 Task: For heading Calibri with Bold.  font size for heading24,  'Change the font style of data to'Bell MT.  and font size to 16,  Change the alignment of both headline & data to Align middle & Align Center.  In the sheet   Alpha Sales templetes book
Action: Mouse moved to (47, 150)
Screenshot: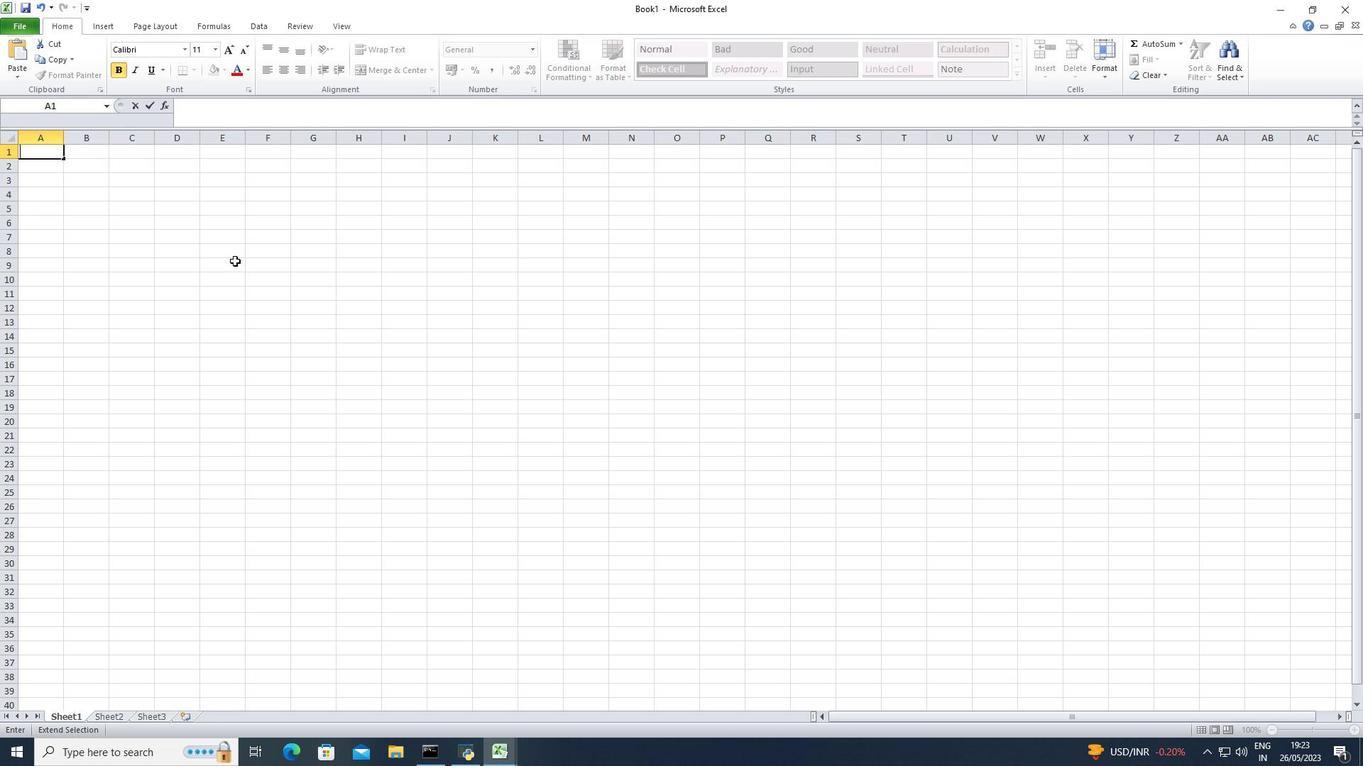
Action: Mouse pressed left at (47, 150)
Screenshot: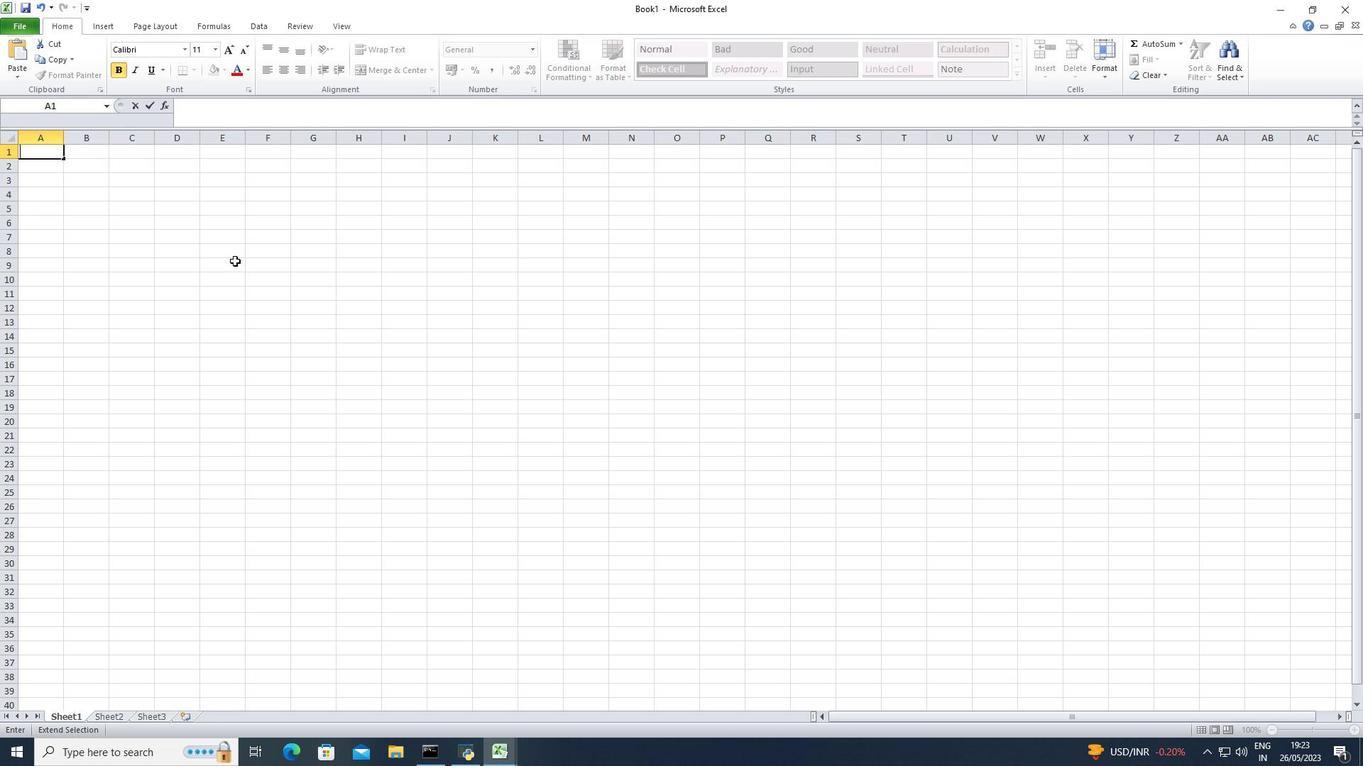 
Action: Mouse pressed left at (47, 150)
Screenshot: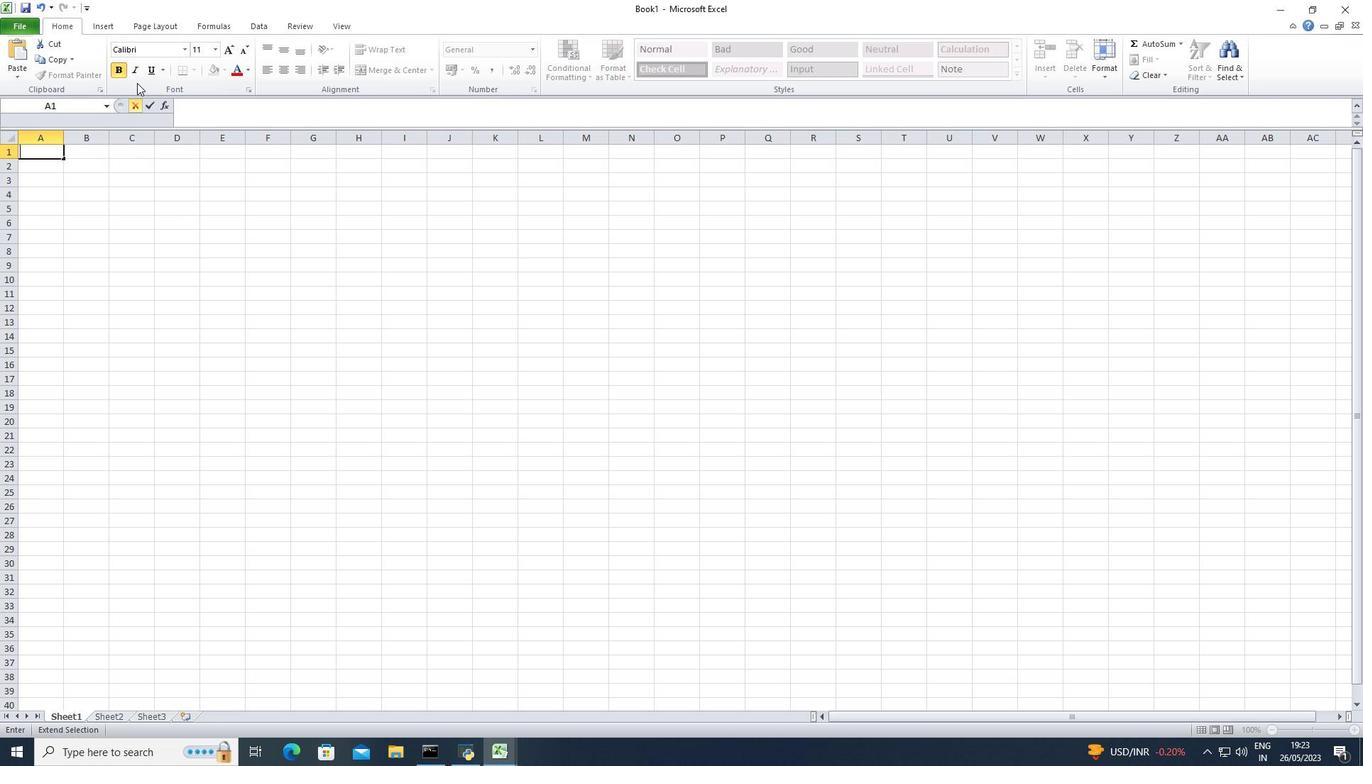 
Action: Mouse pressed left at (47, 150)
Screenshot: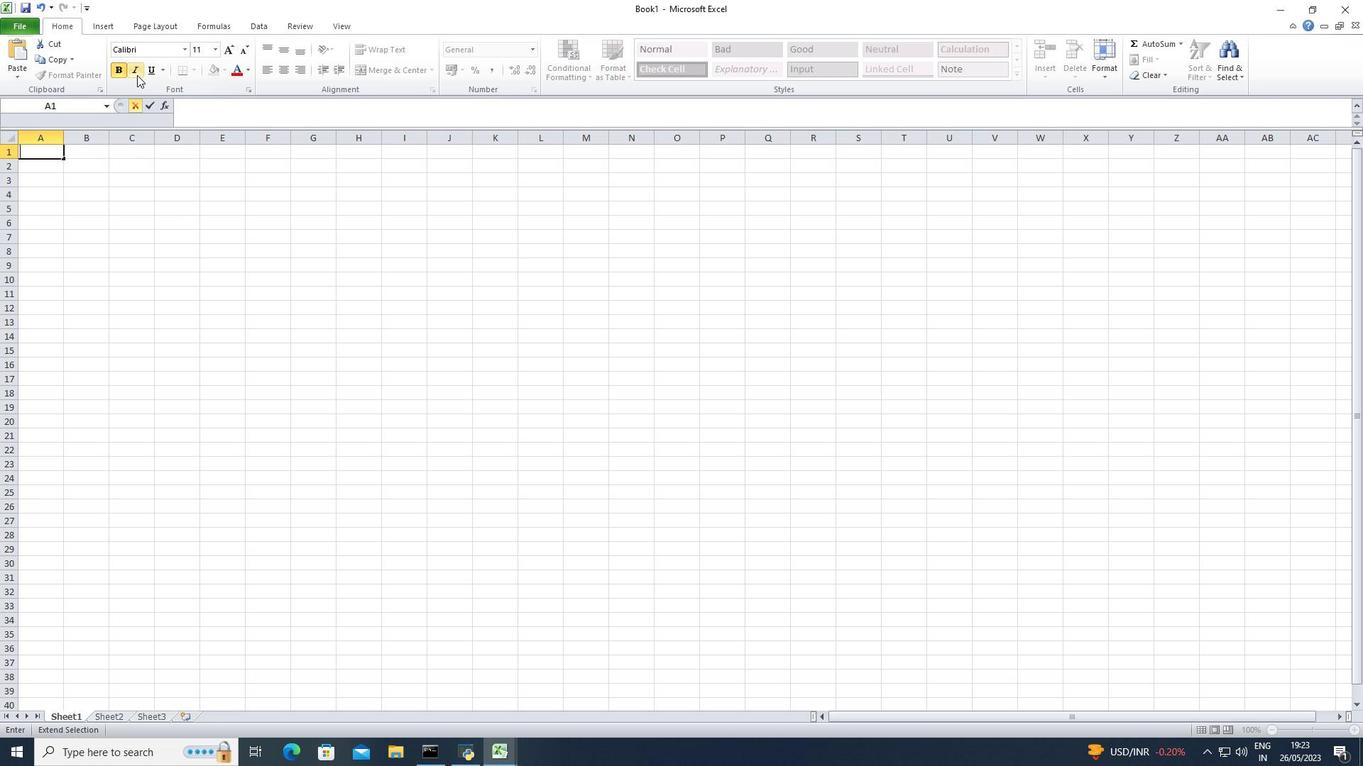 
Action: Mouse moved to (218, 47)
Screenshot: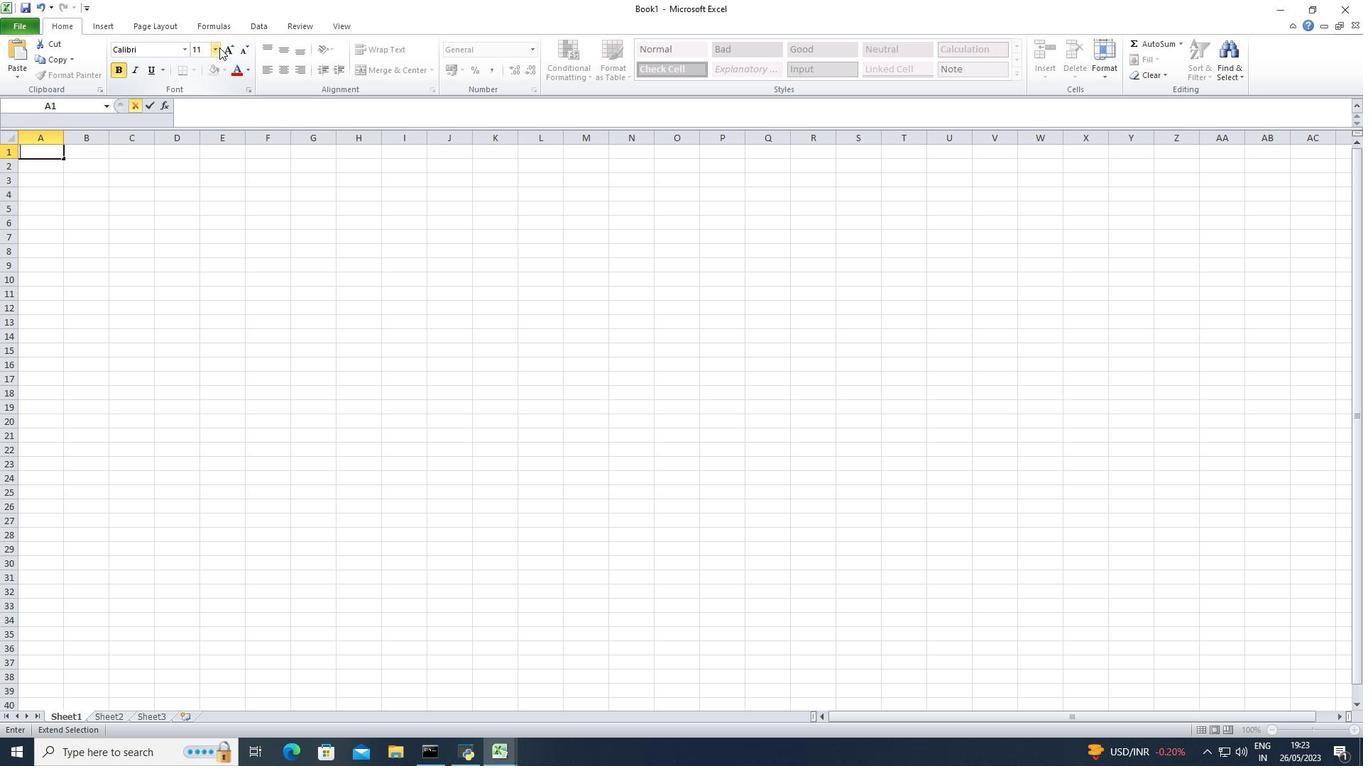 
Action: Mouse pressed left at (218, 47)
Screenshot: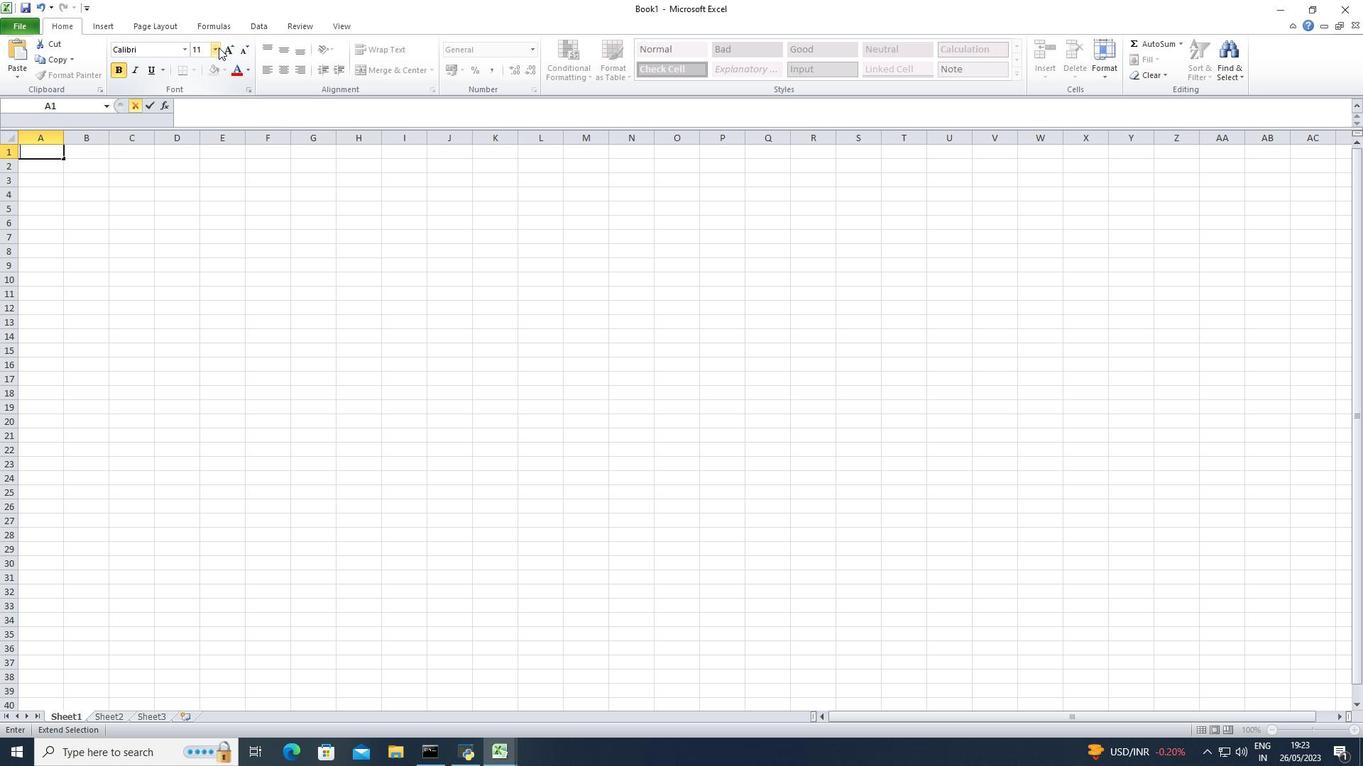 
Action: Mouse moved to (199, 184)
Screenshot: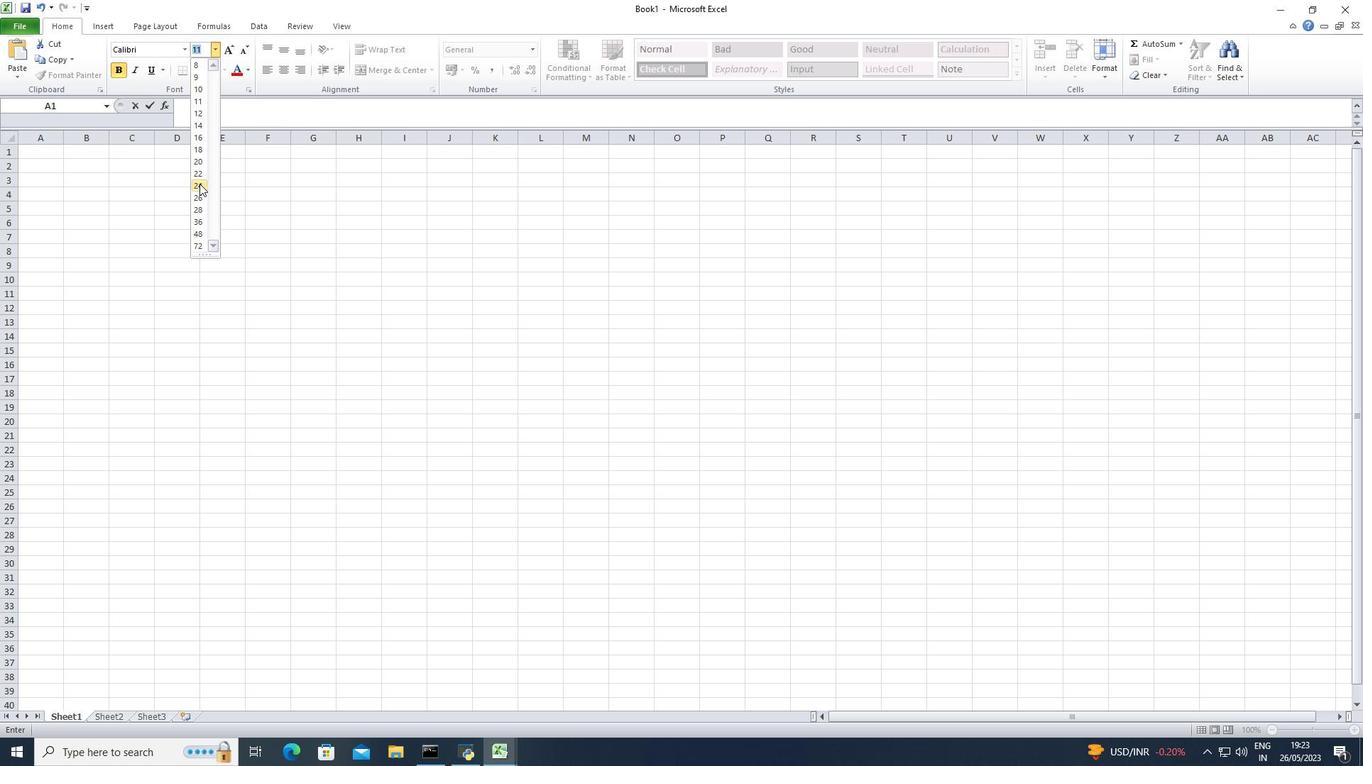 
Action: Mouse pressed left at (199, 184)
Screenshot: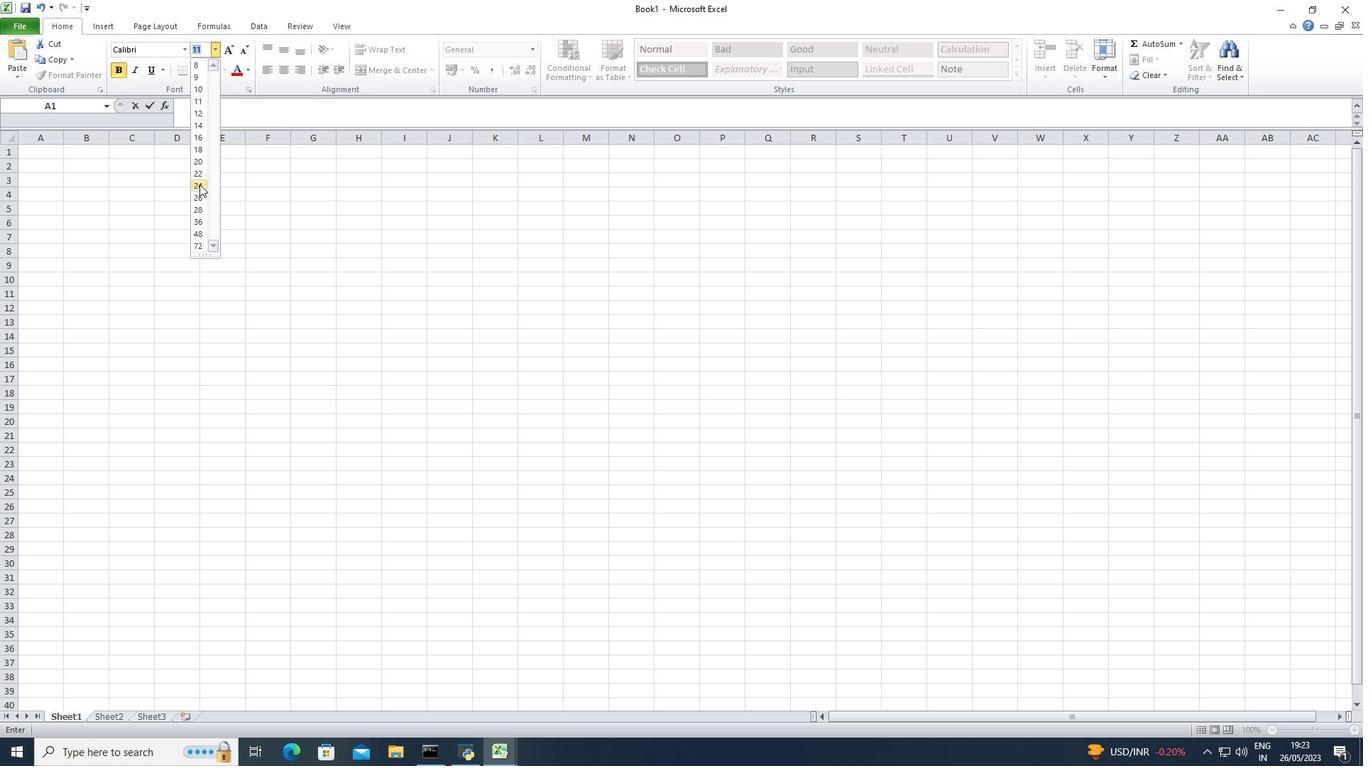 
Action: Mouse moved to (119, 61)
Screenshot: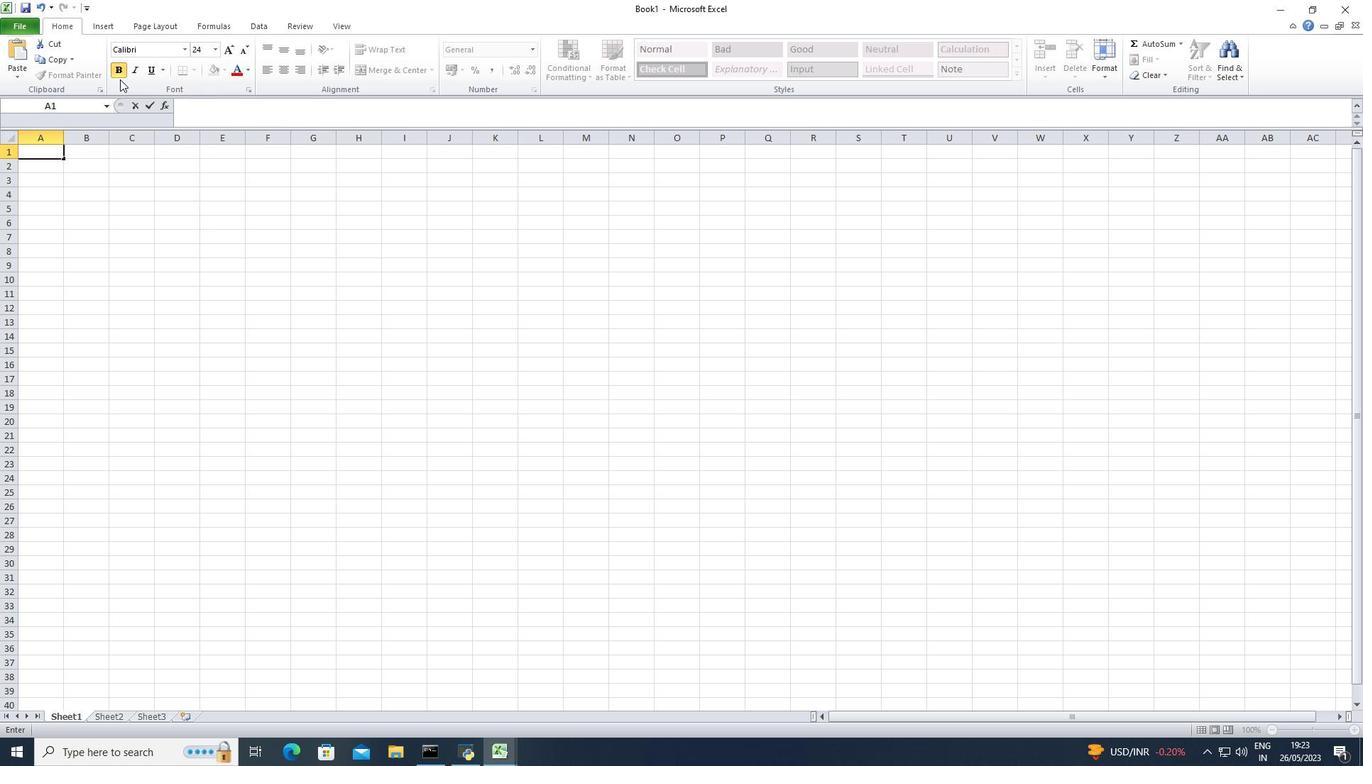 
Action: Mouse pressed left at (119, 61)
Screenshot: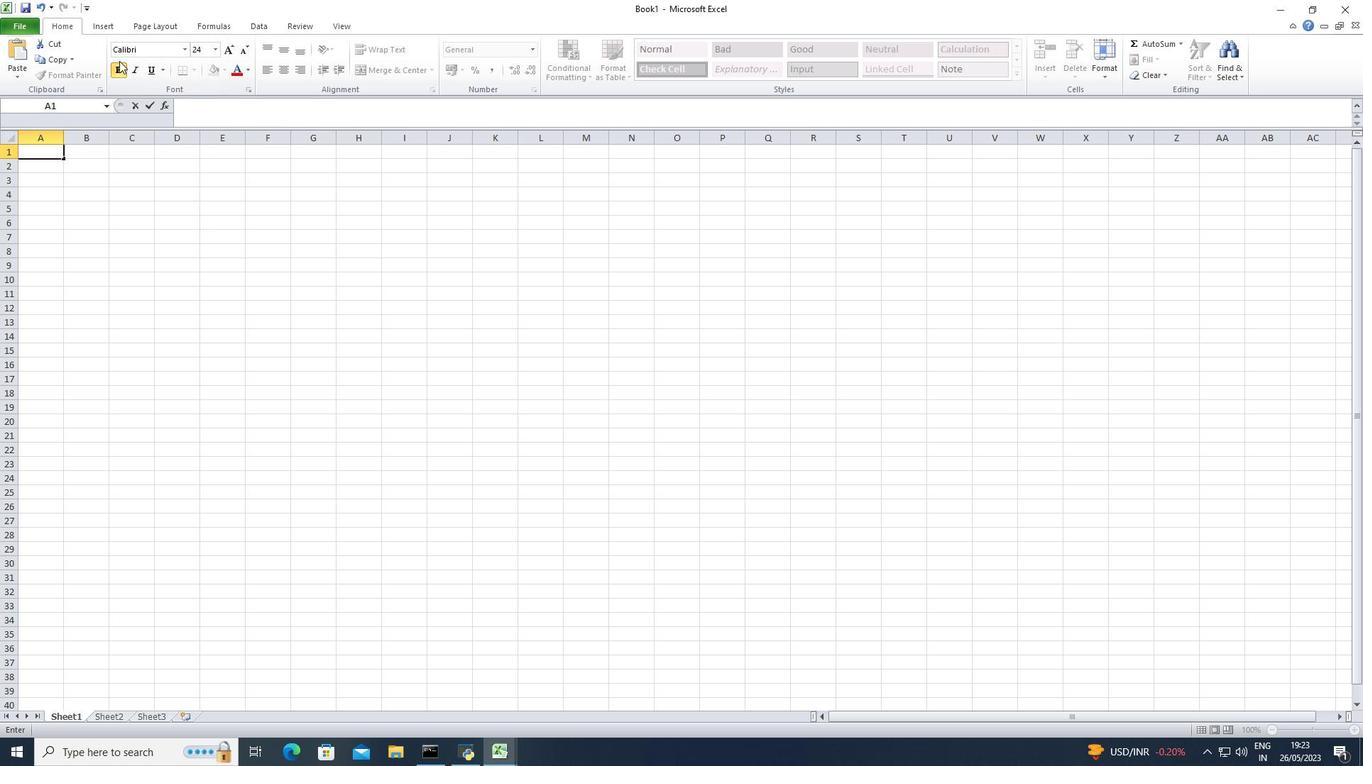 
Action: Mouse moved to (46, 156)
Screenshot: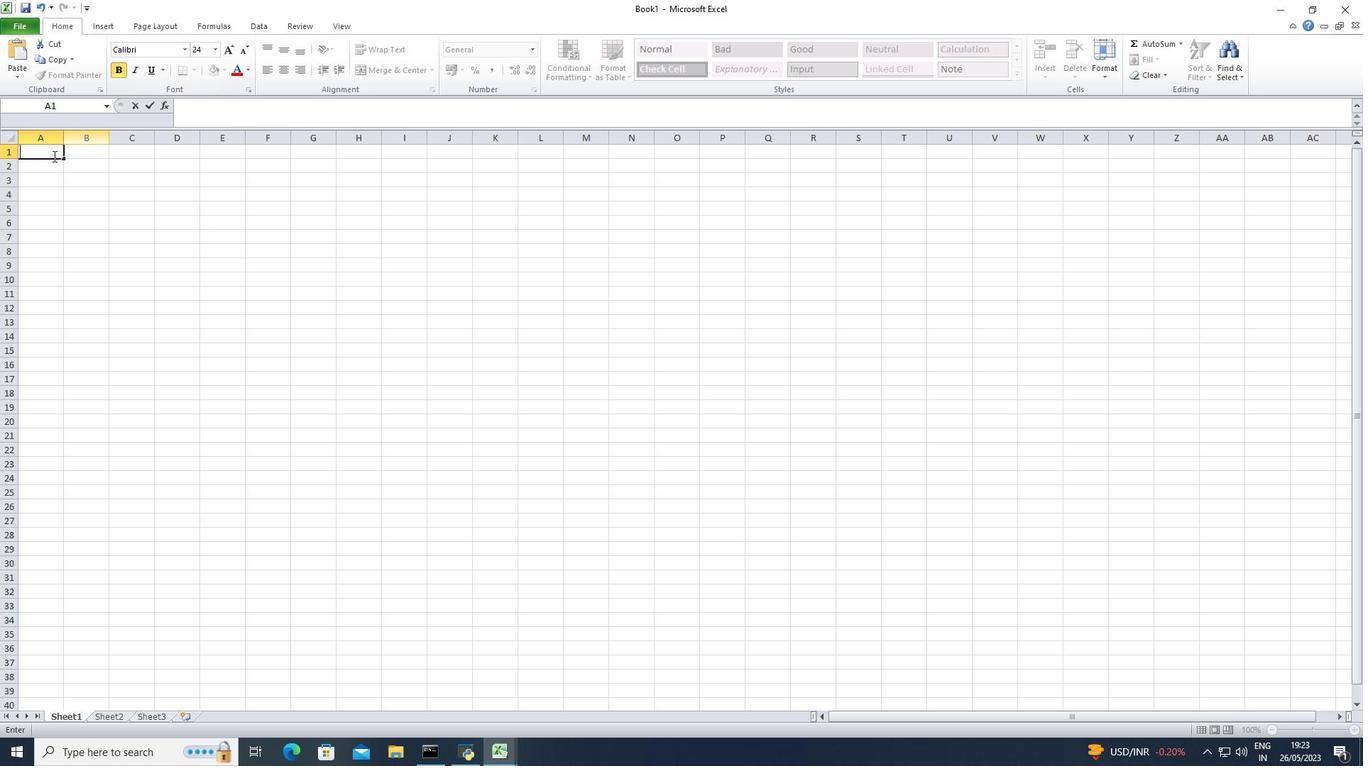 
Action: Mouse pressed left at (46, 156)
Screenshot: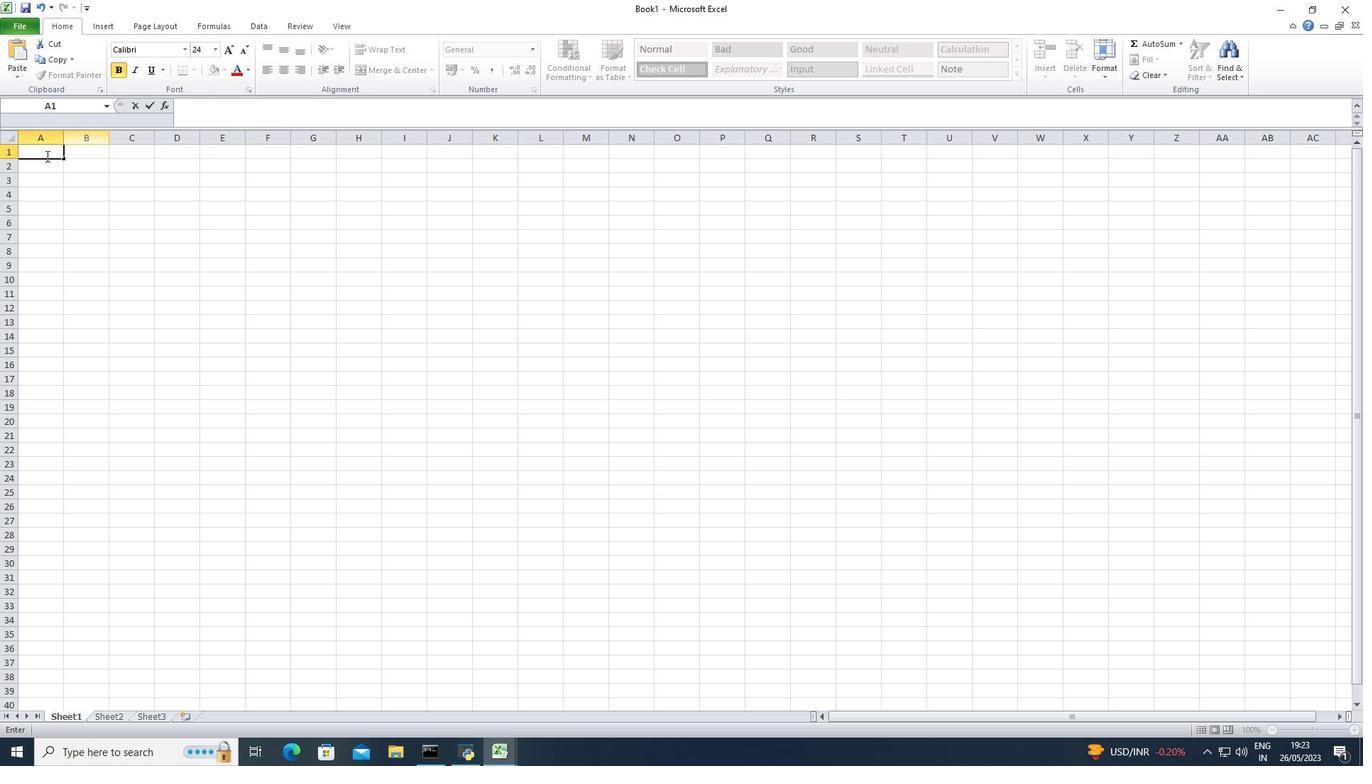 
Action: Key pressed be<Key.backspace><Key.backspace><Key.caps_lock>BELL<Key.space>NT
Screenshot: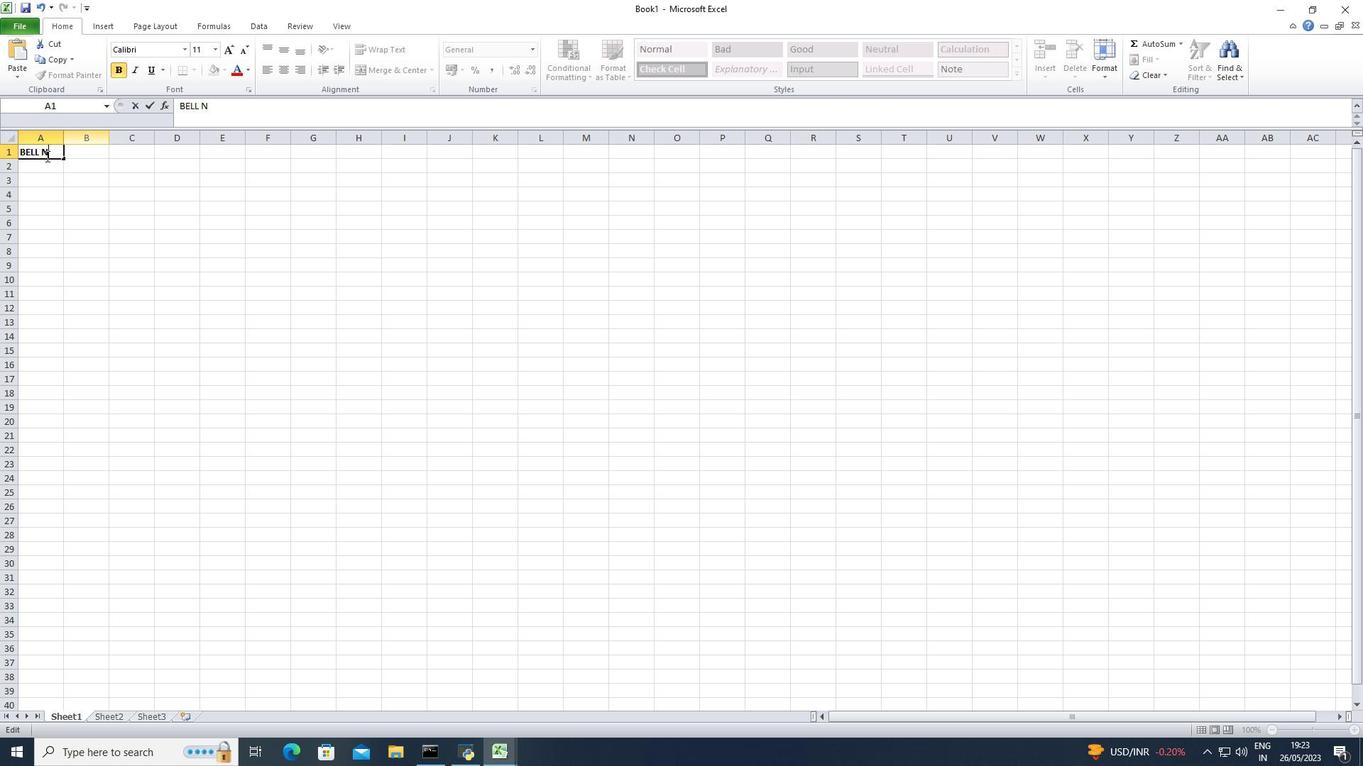 
Action: Mouse moved to (51, 161)
Screenshot: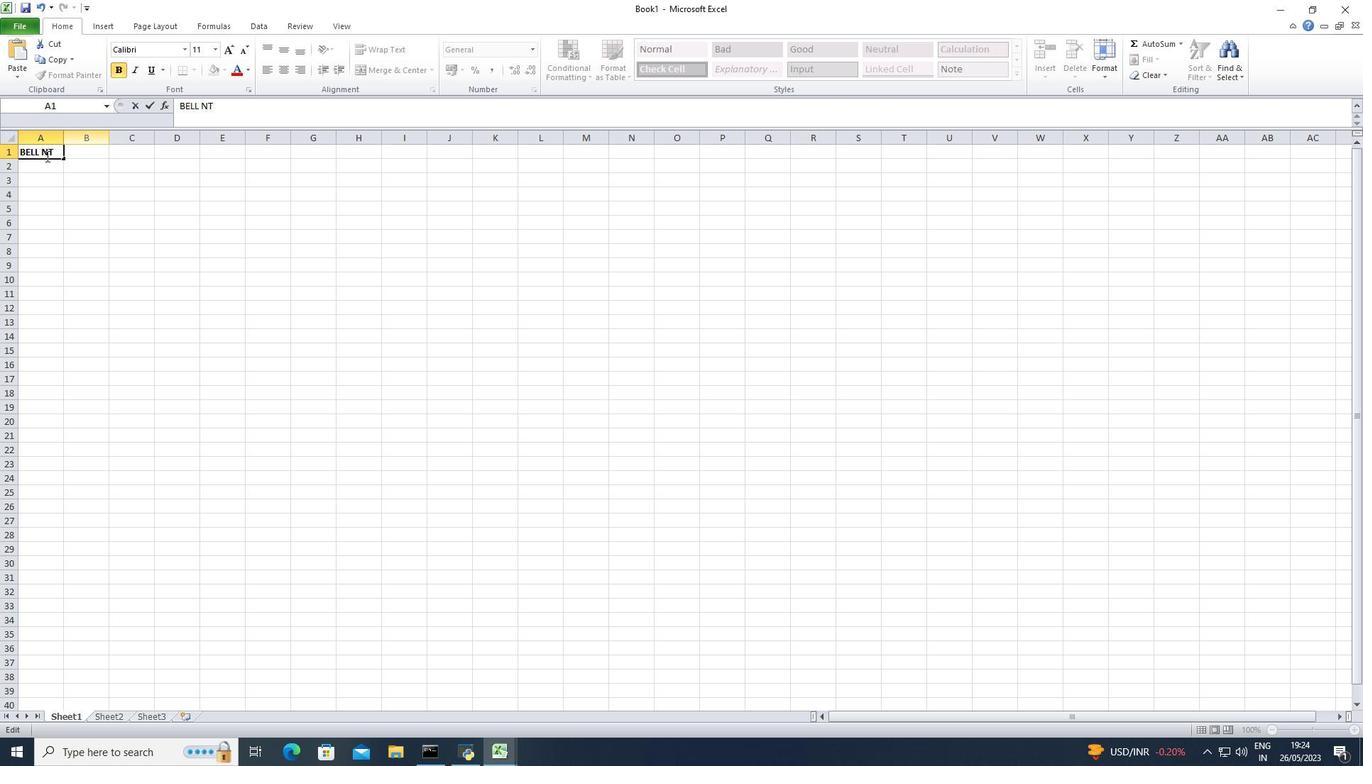 
Action: Key pressed <Key.backspace><Key.backspace>MT
Screenshot: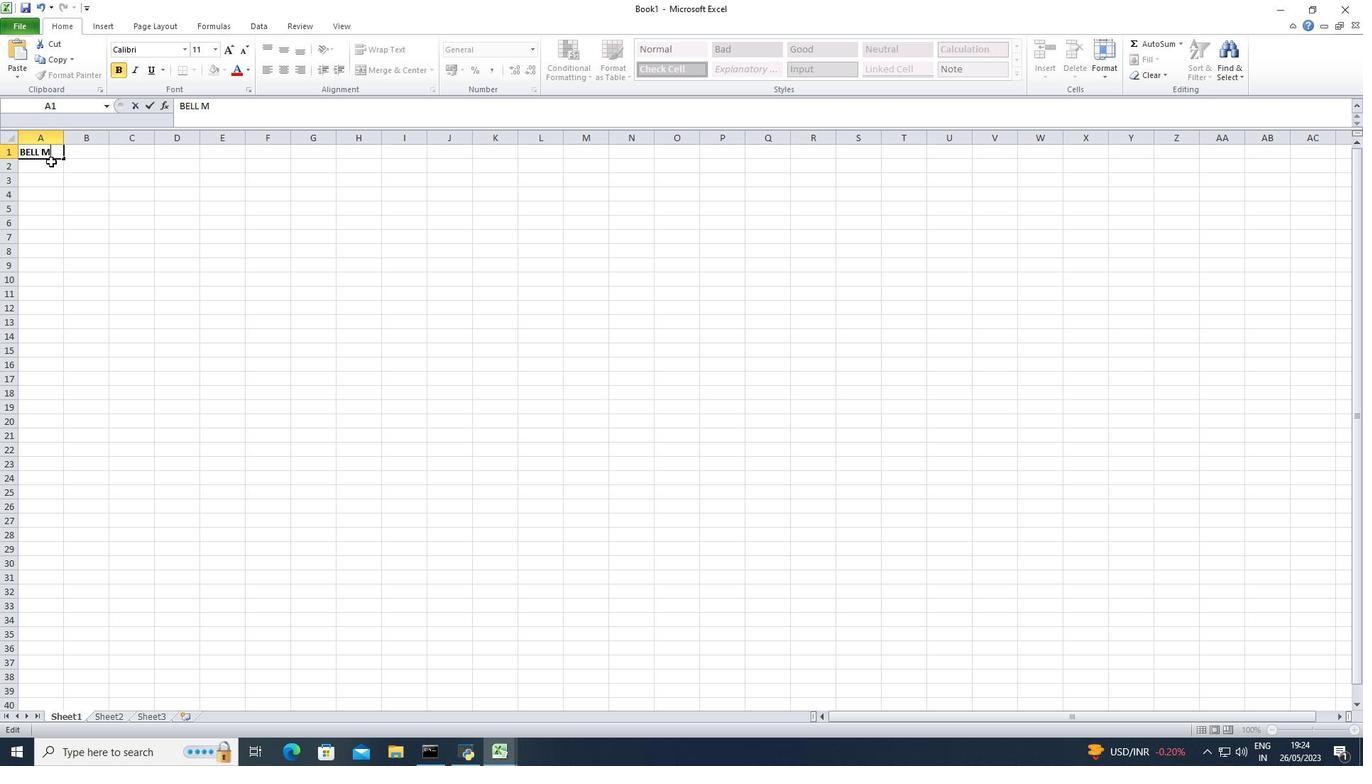 
Action: Mouse moved to (66, 183)
Screenshot: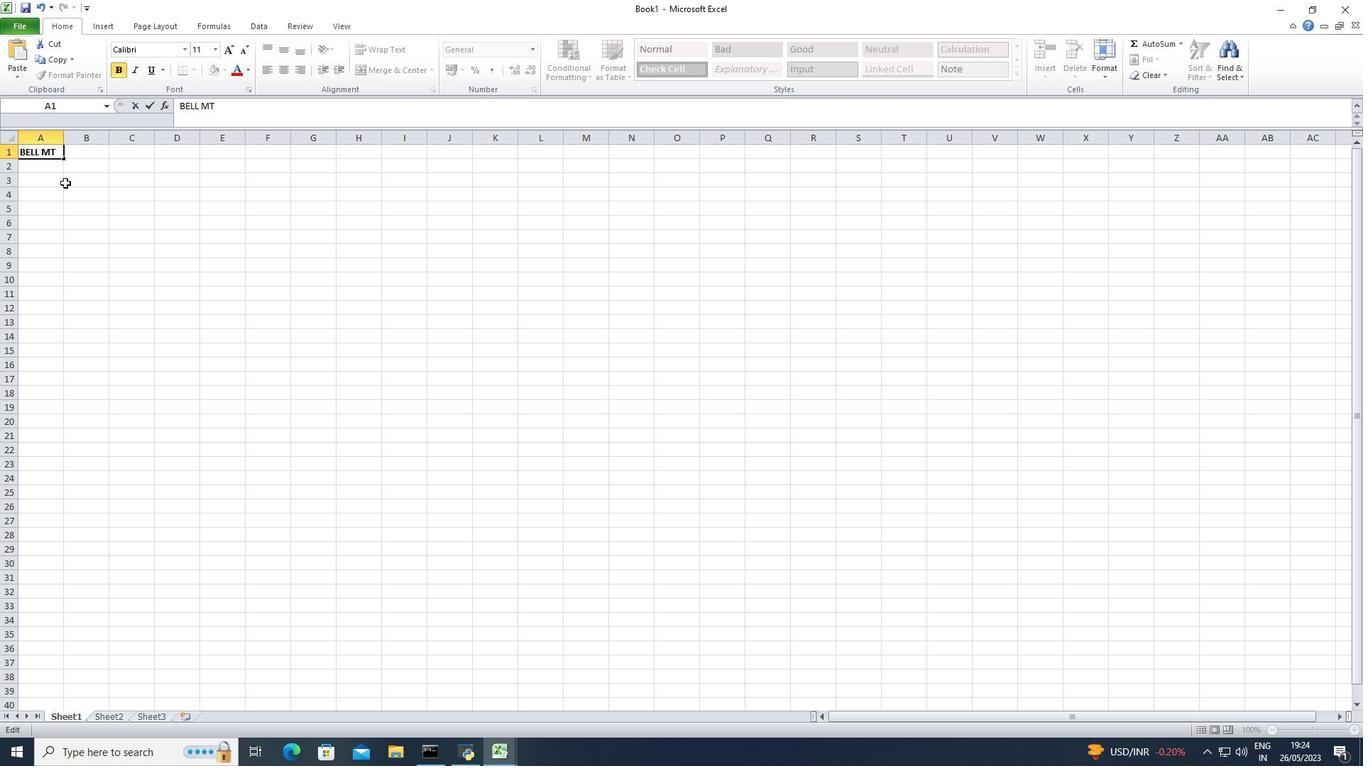 
Action: Mouse pressed left at (66, 183)
Screenshot: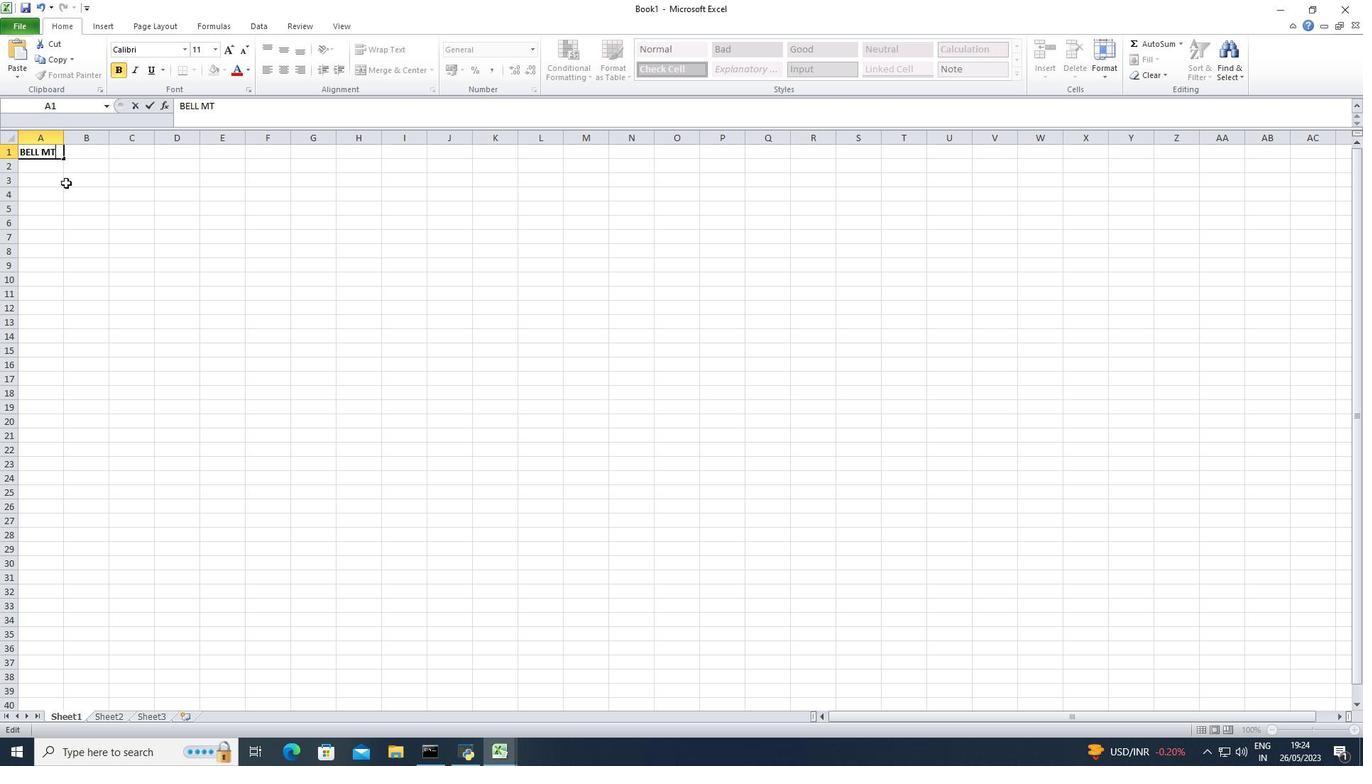 
Action: Mouse moved to (46, 152)
Screenshot: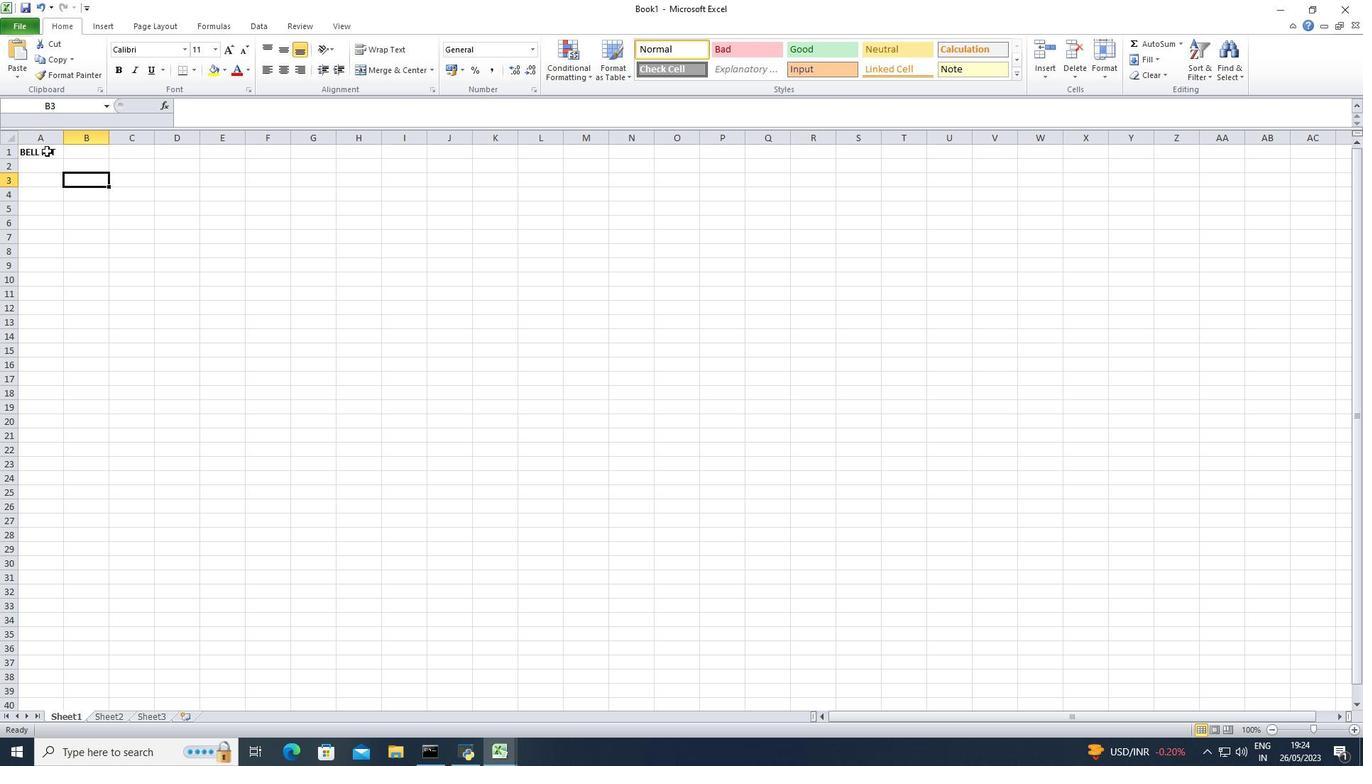 
Action: Mouse pressed left at (46, 152)
Screenshot: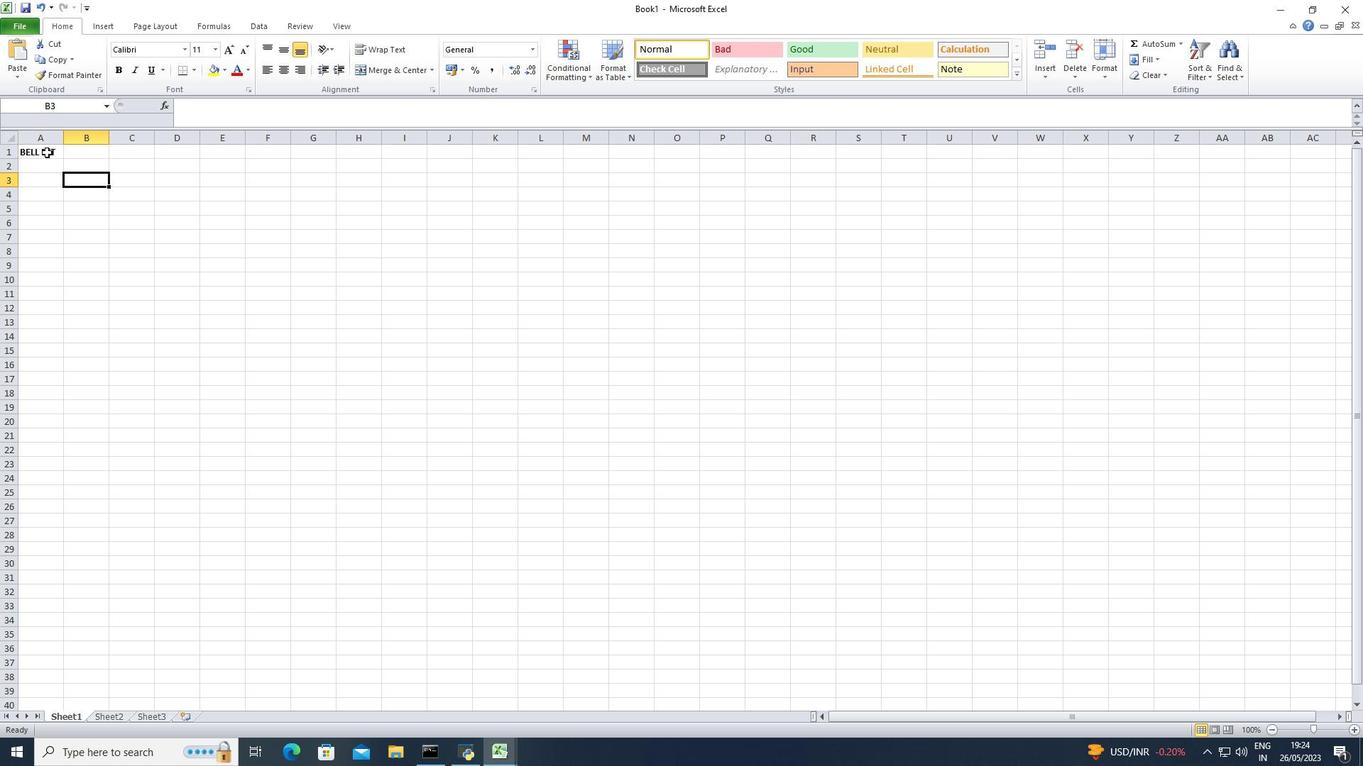 
Action: Mouse moved to (214, 51)
Screenshot: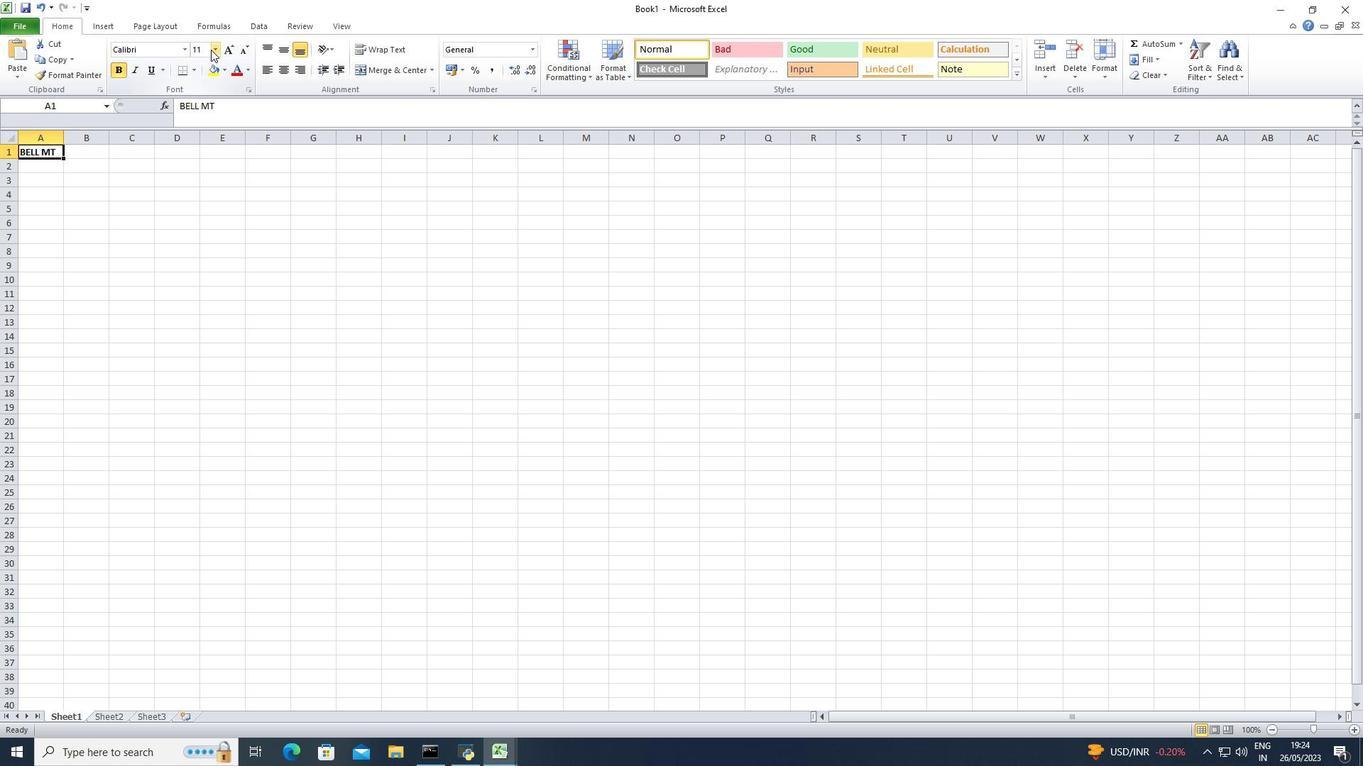
Action: Mouse pressed left at (214, 51)
Screenshot: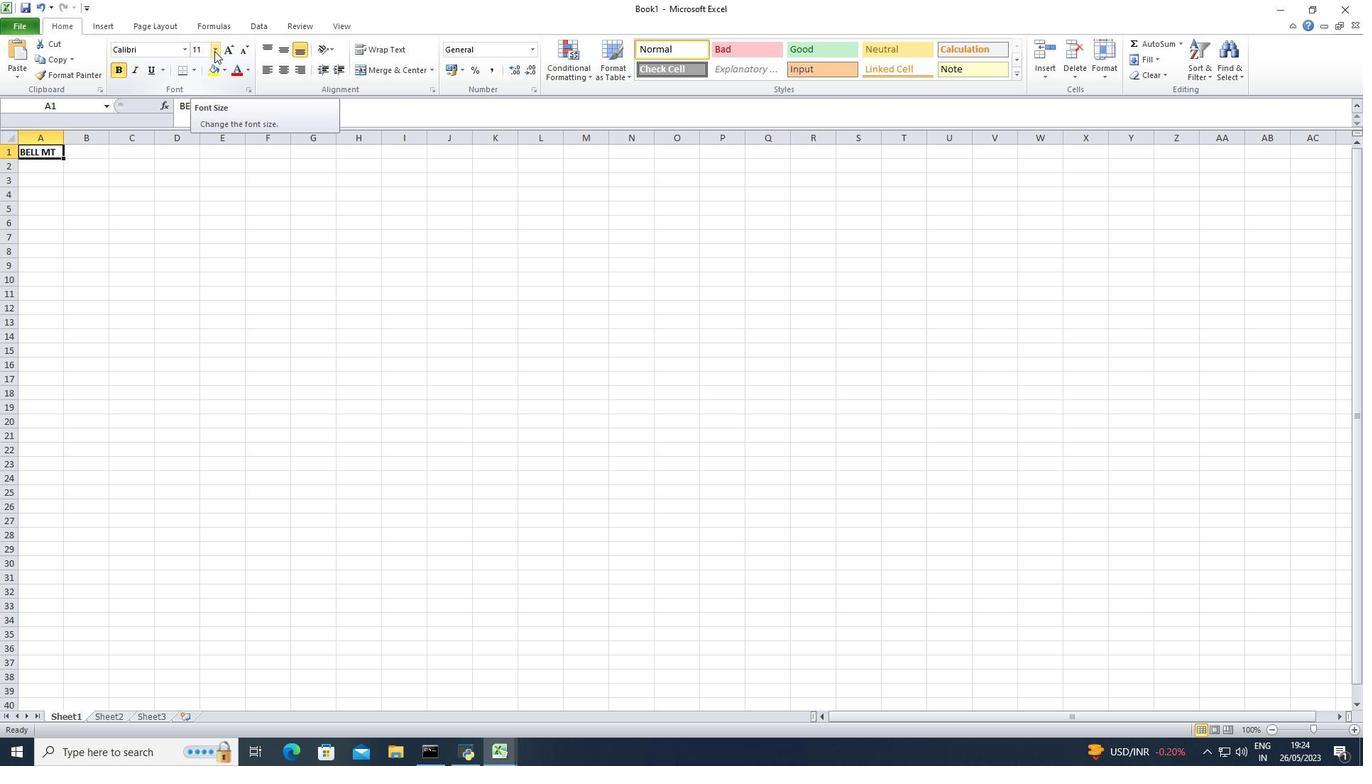 
Action: Mouse moved to (202, 137)
Screenshot: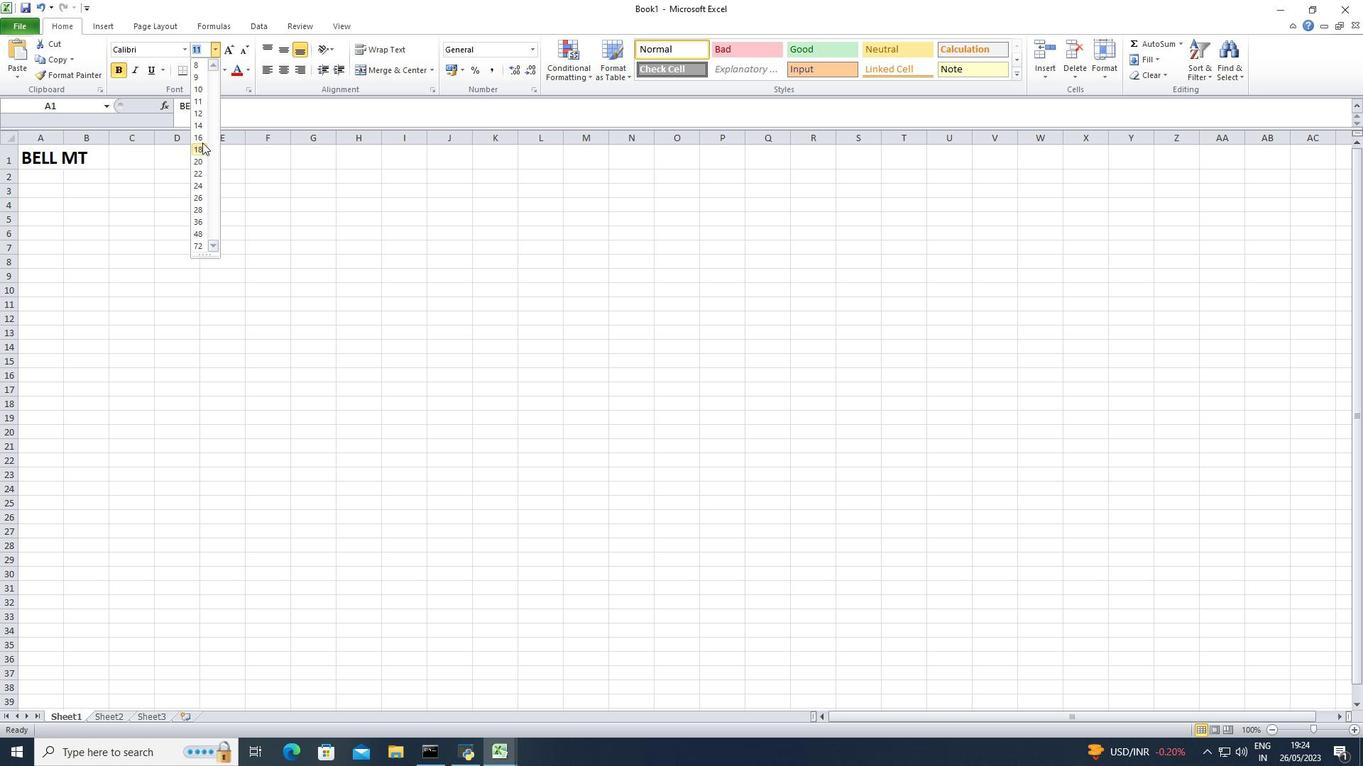 
Action: Mouse pressed left at (202, 137)
Screenshot: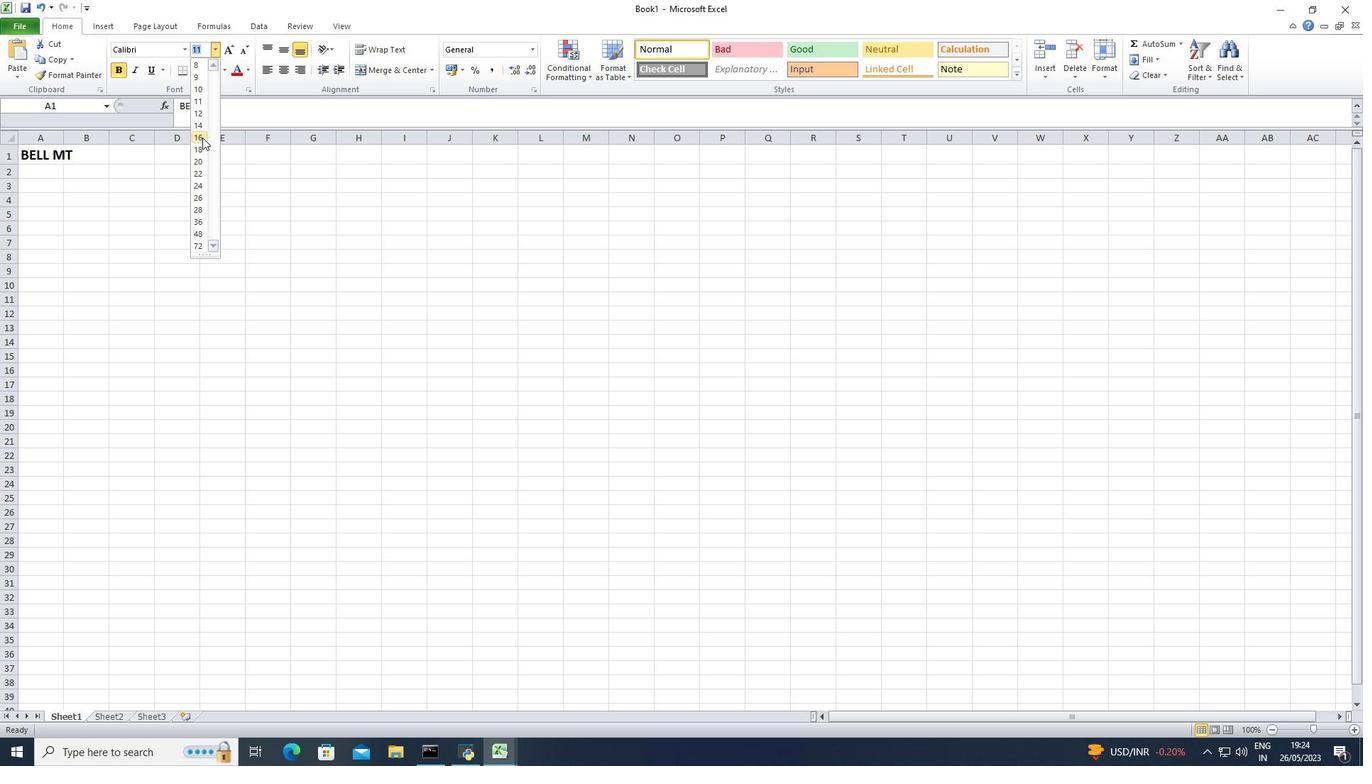 
Action: Mouse moved to (133, 226)
Screenshot: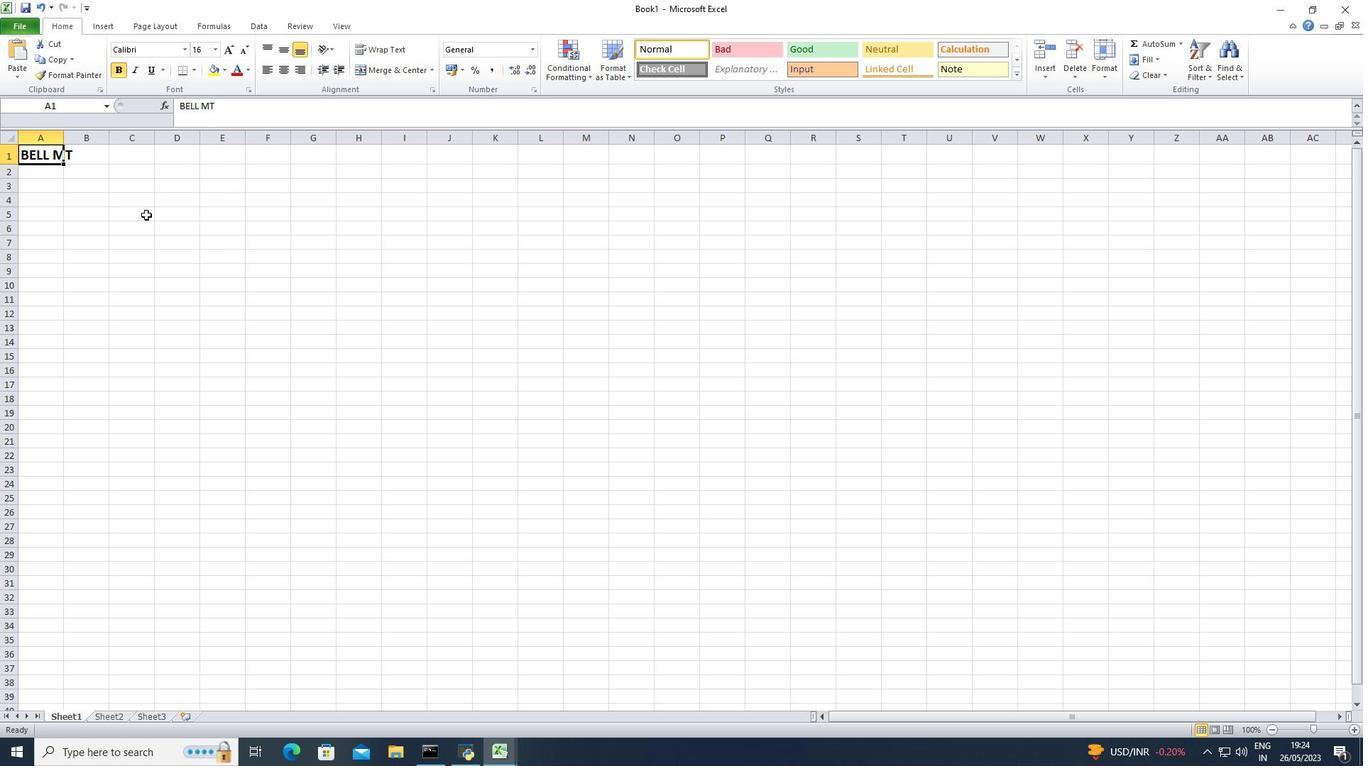 
Action: Mouse pressed left at (133, 226)
Screenshot: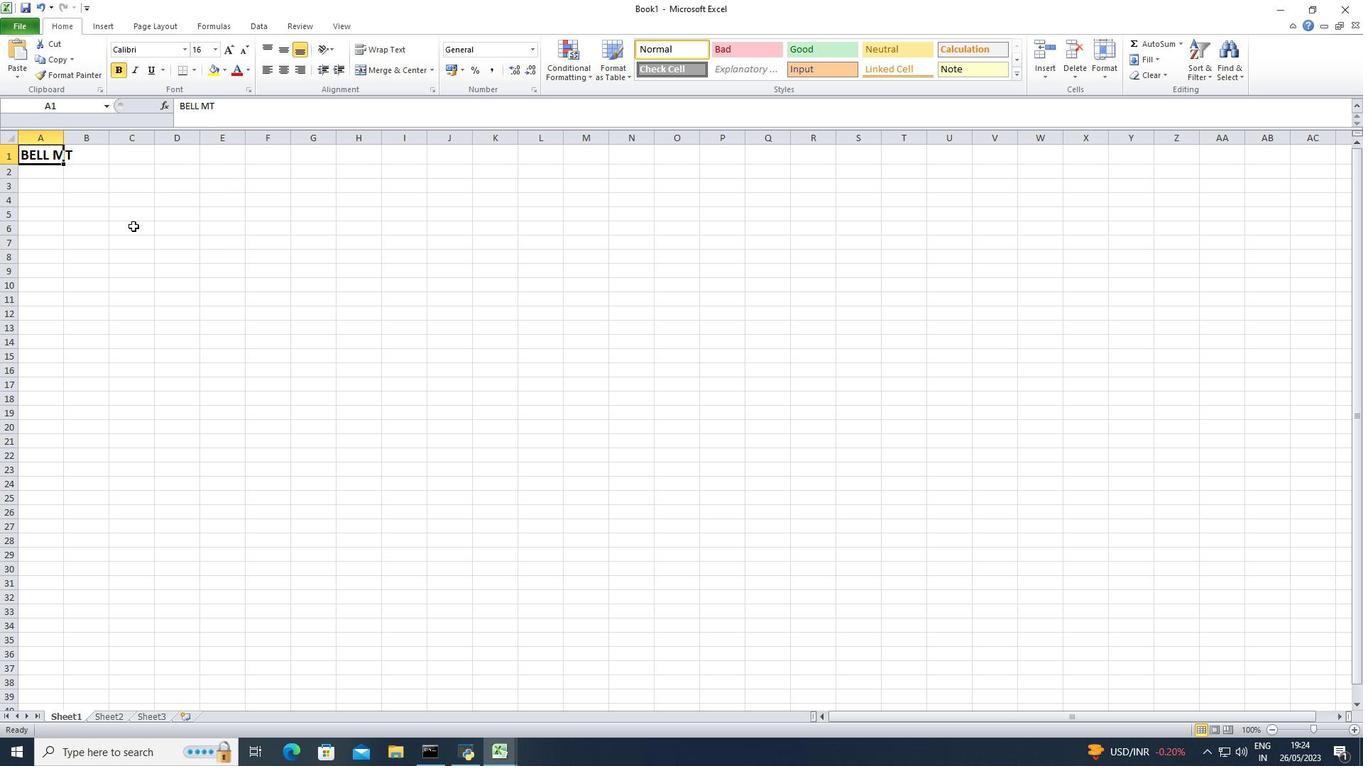 
Action: Mouse moved to (186, 53)
Screenshot: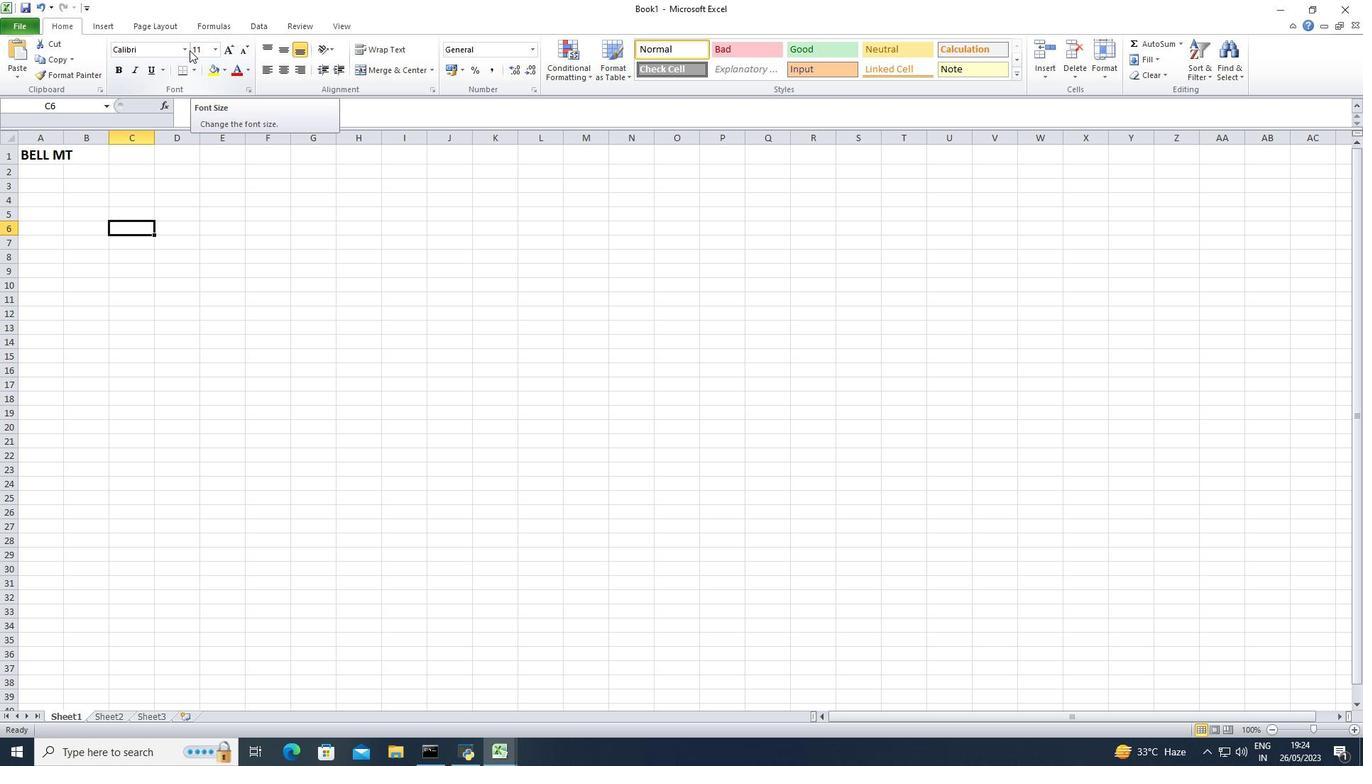 
Action: Mouse pressed left at (186, 53)
Screenshot: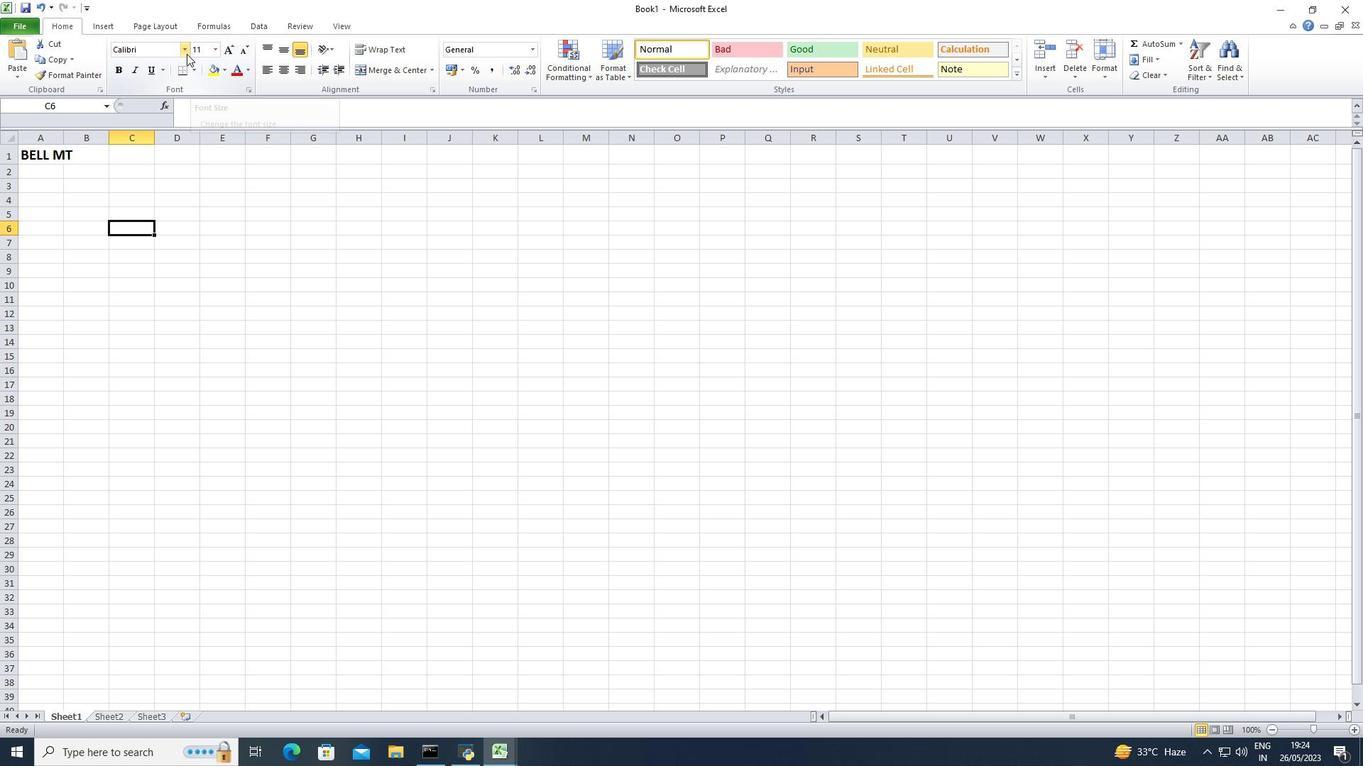 
Action: Mouse moved to (203, 455)
Screenshot: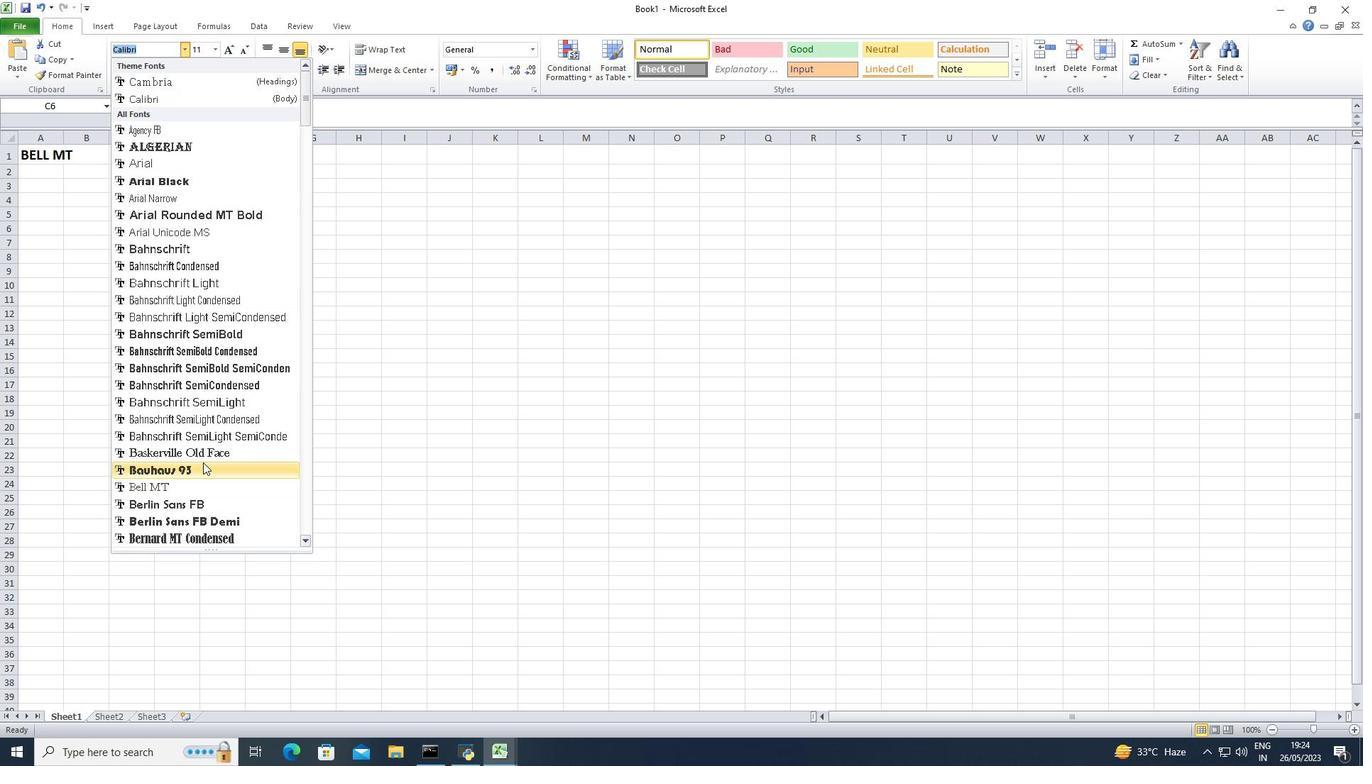 
Action: Mouse scrolled (203, 454) with delta (0, 0)
Screenshot: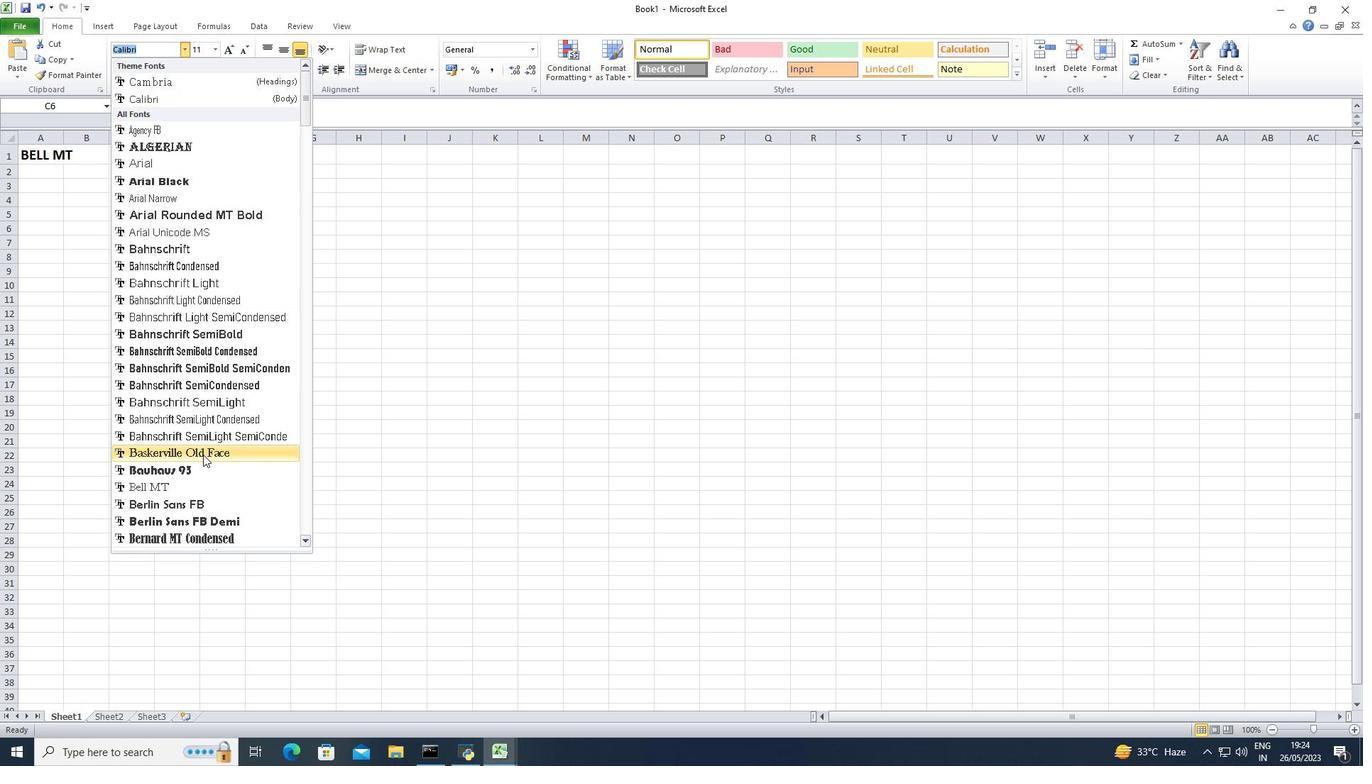
Action: Mouse scrolled (203, 454) with delta (0, 0)
Screenshot: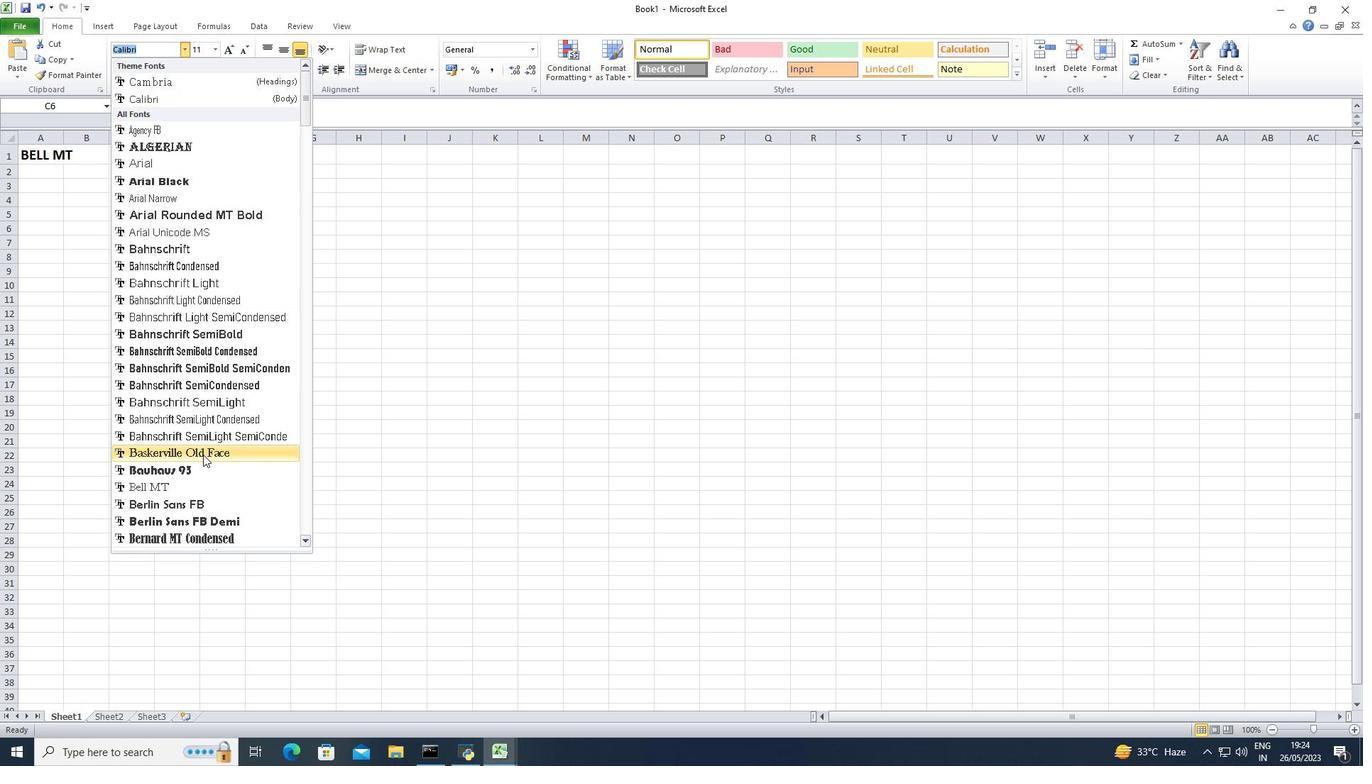 
Action: Mouse scrolled (203, 454) with delta (0, 0)
Screenshot: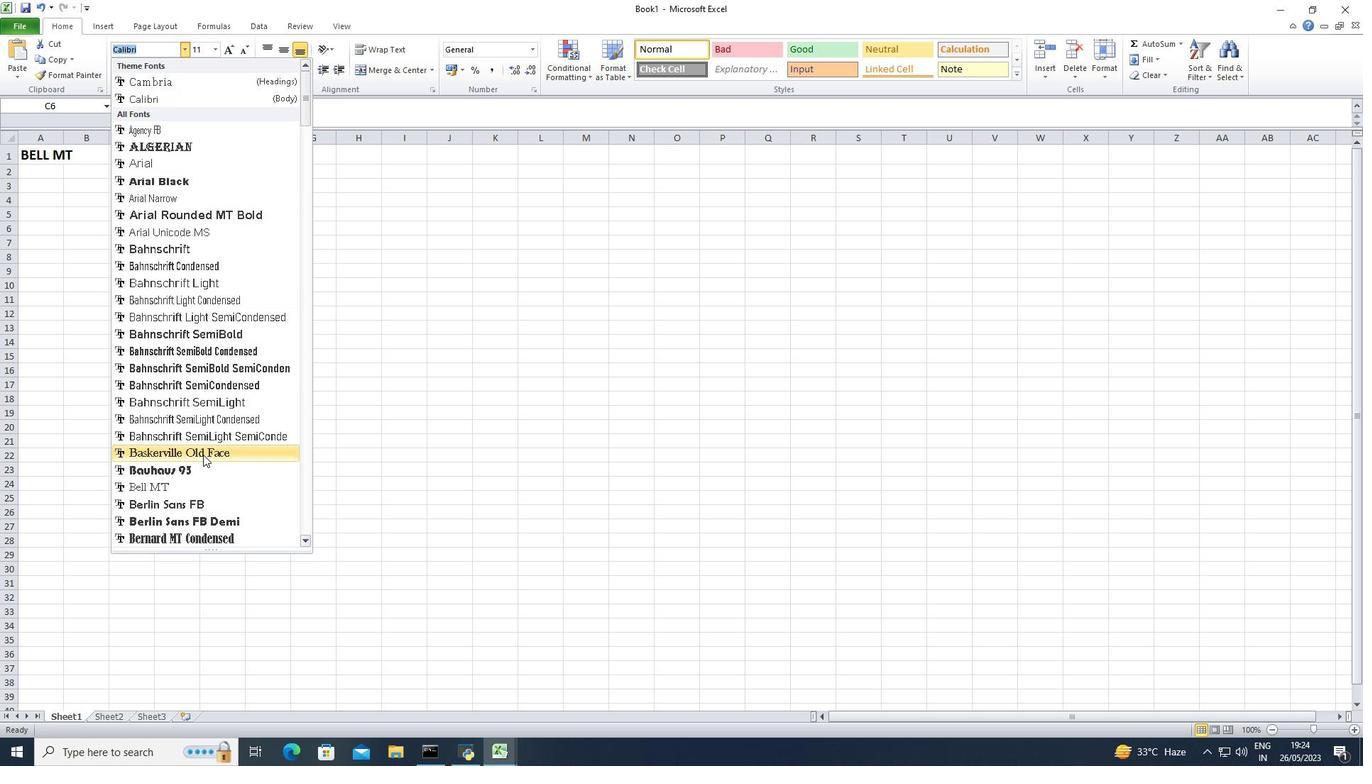 
Action: Mouse scrolled (203, 454) with delta (0, 0)
Screenshot: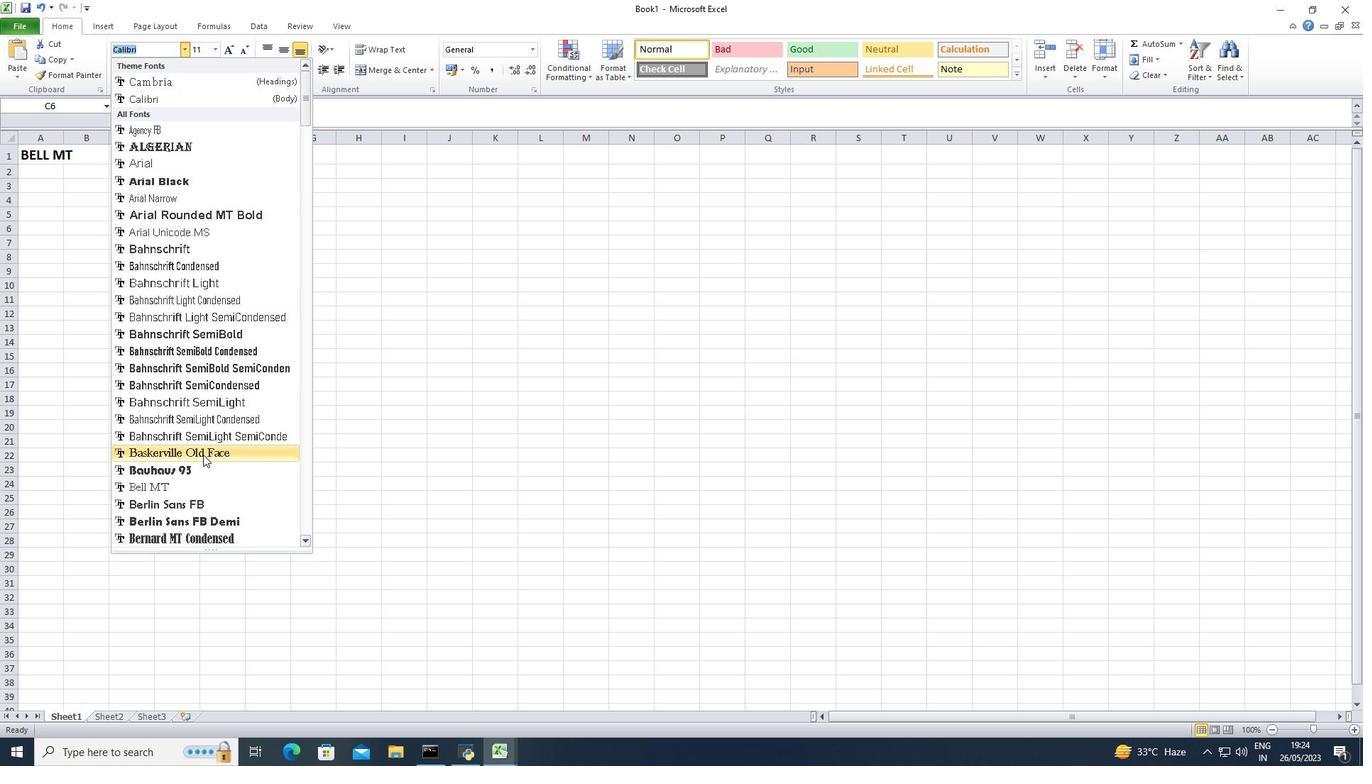
Action: Mouse scrolled (203, 454) with delta (0, 0)
Screenshot: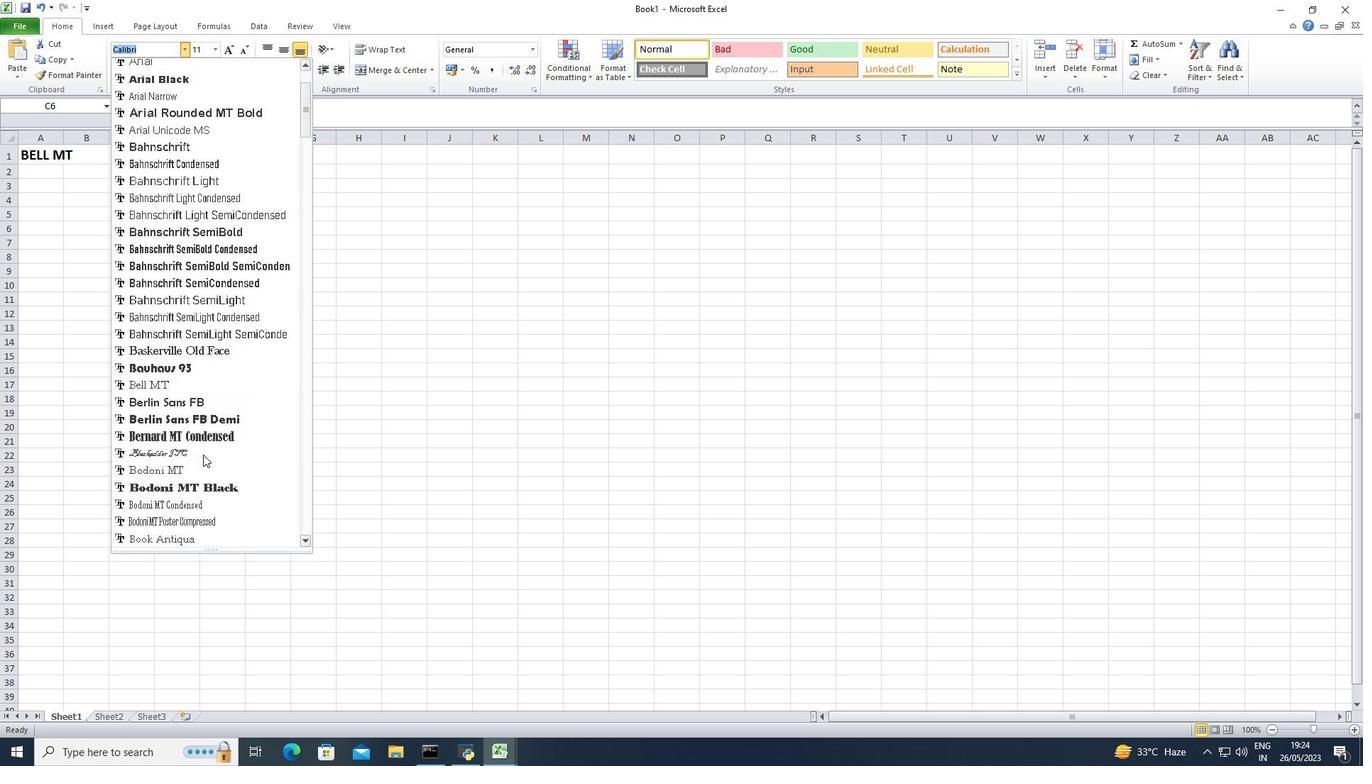 
Action: Mouse scrolled (203, 454) with delta (0, 0)
Screenshot: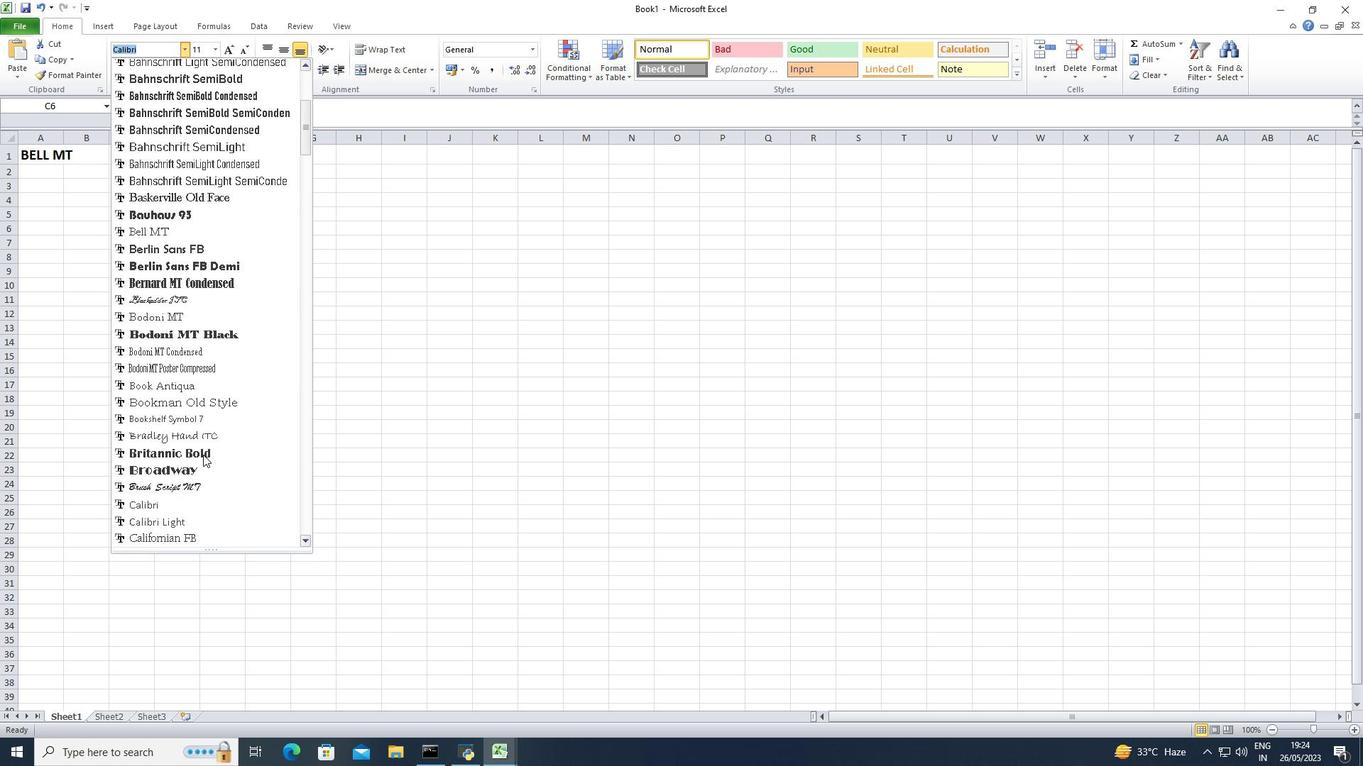 
Action: Mouse scrolled (203, 454) with delta (0, 0)
Screenshot: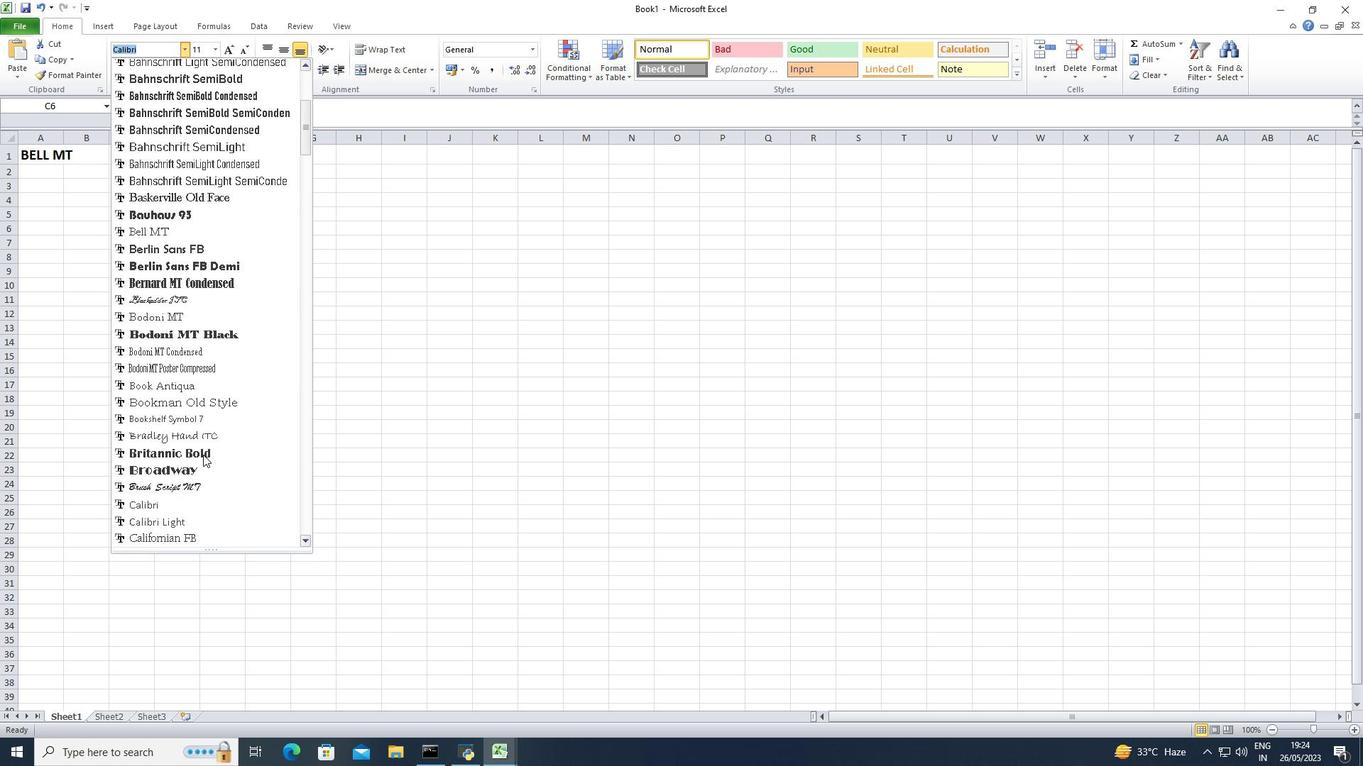 
Action: Mouse scrolled (203, 454) with delta (0, 0)
Screenshot: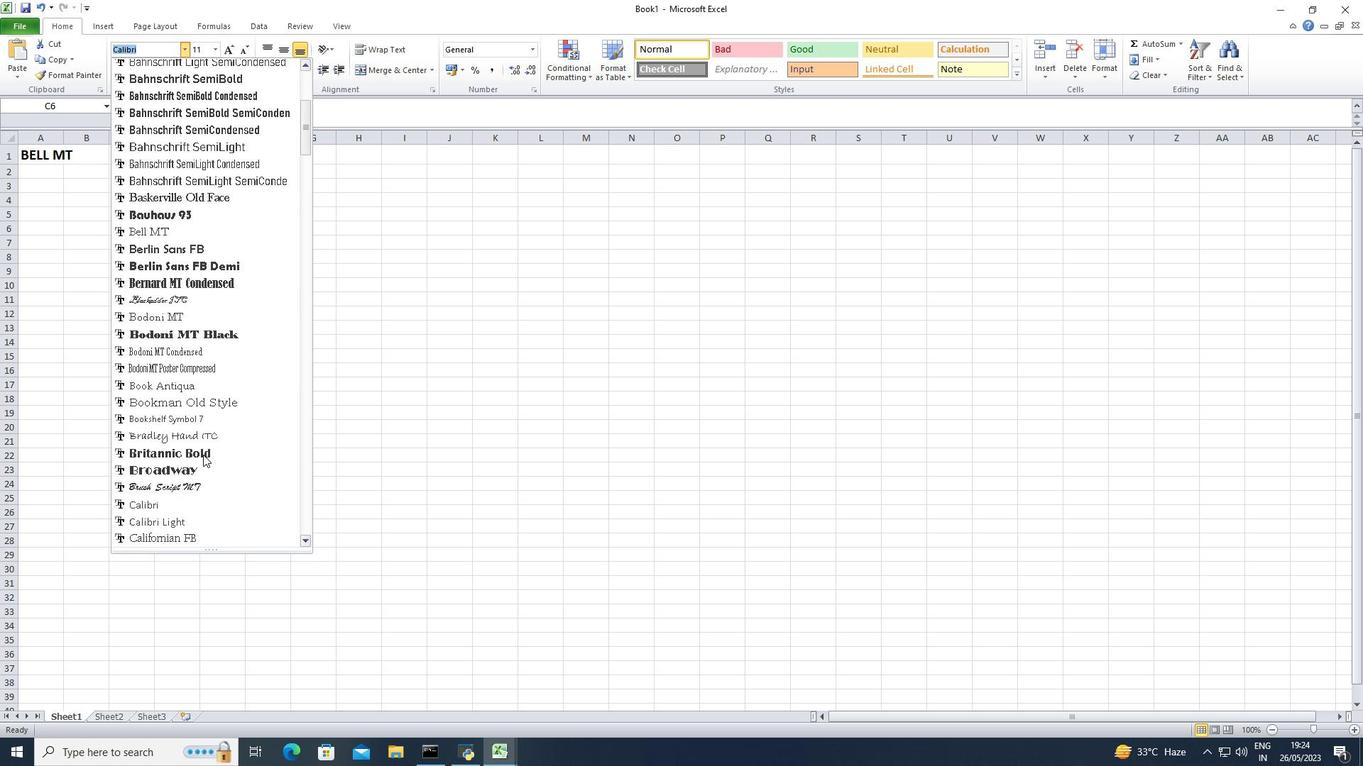 
Action: Mouse scrolled (203, 454) with delta (0, 0)
Screenshot: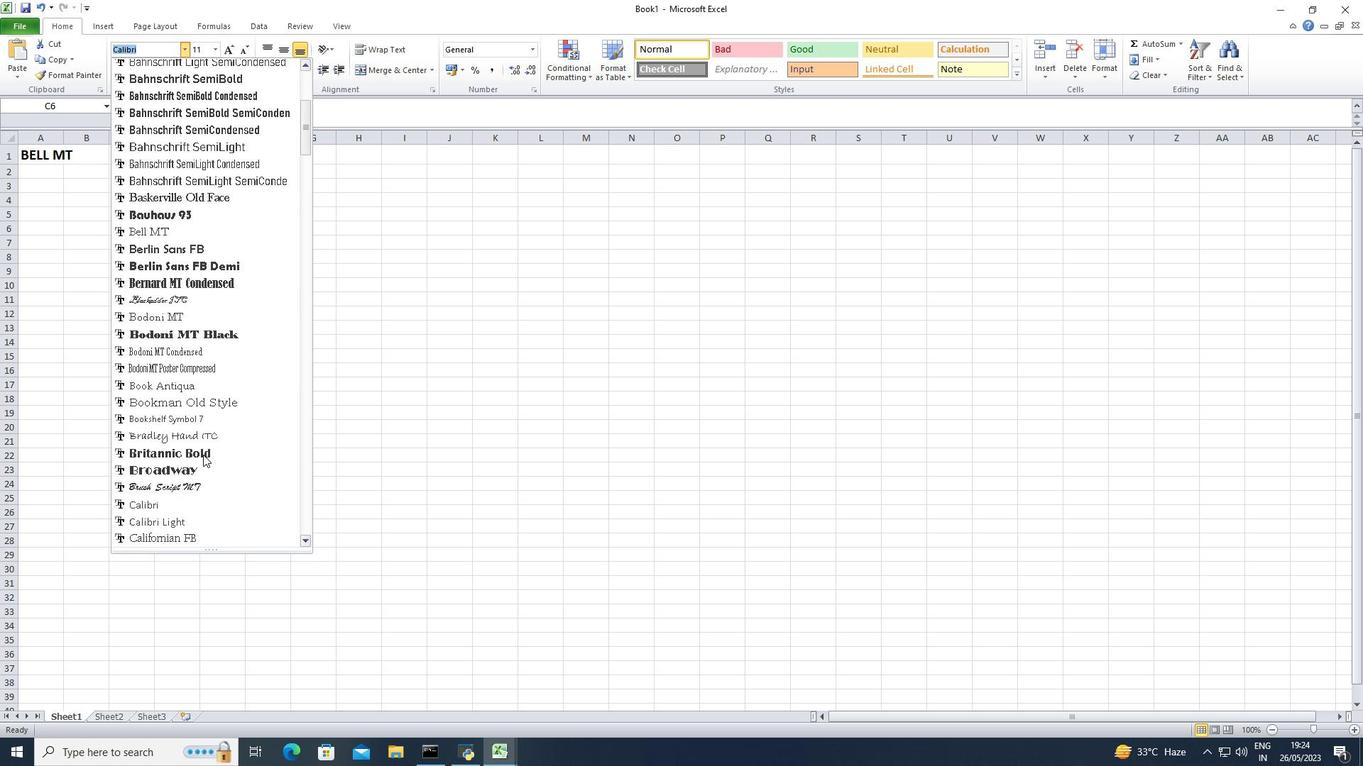 
Action: Mouse scrolled (203, 454) with delta (0, 0)
Screenshot: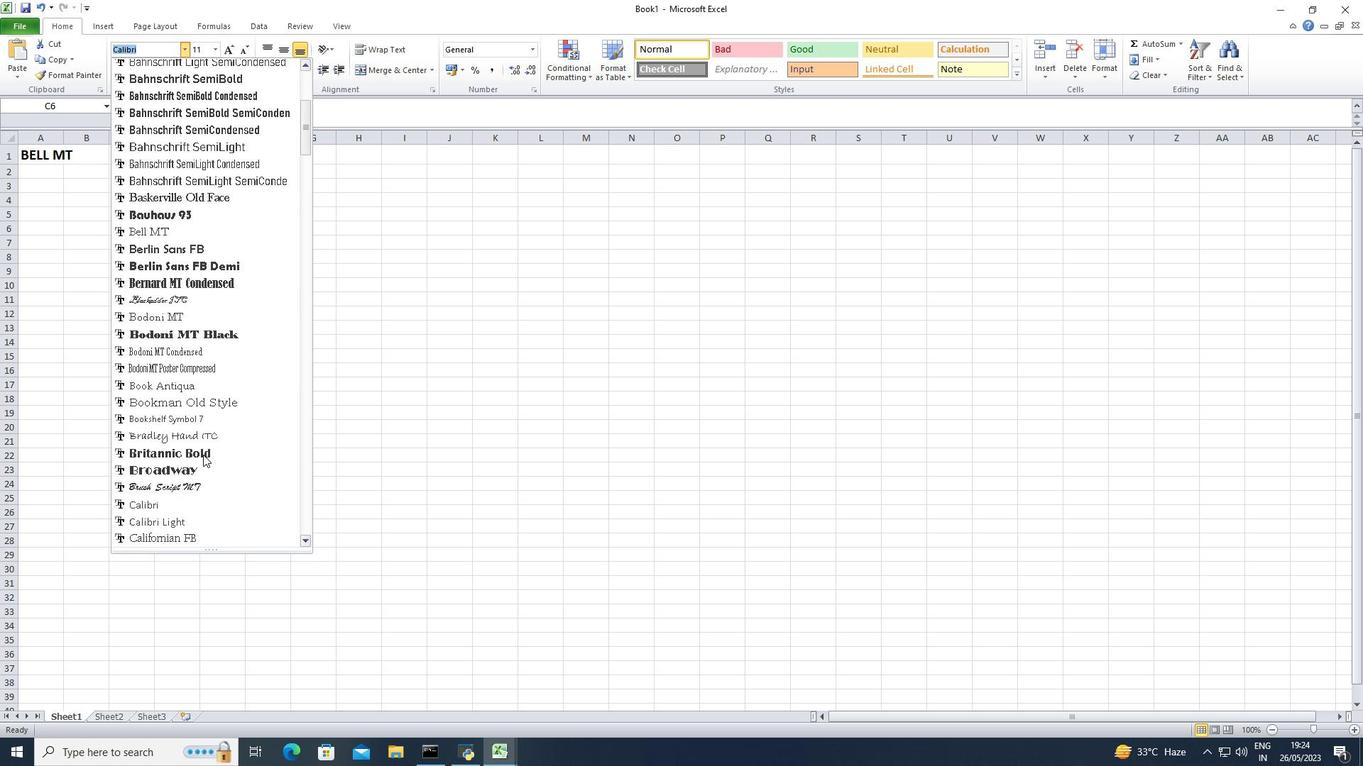 
Action: Mouse scrolled (203, 455) with delta (0, 0)
Screenshot: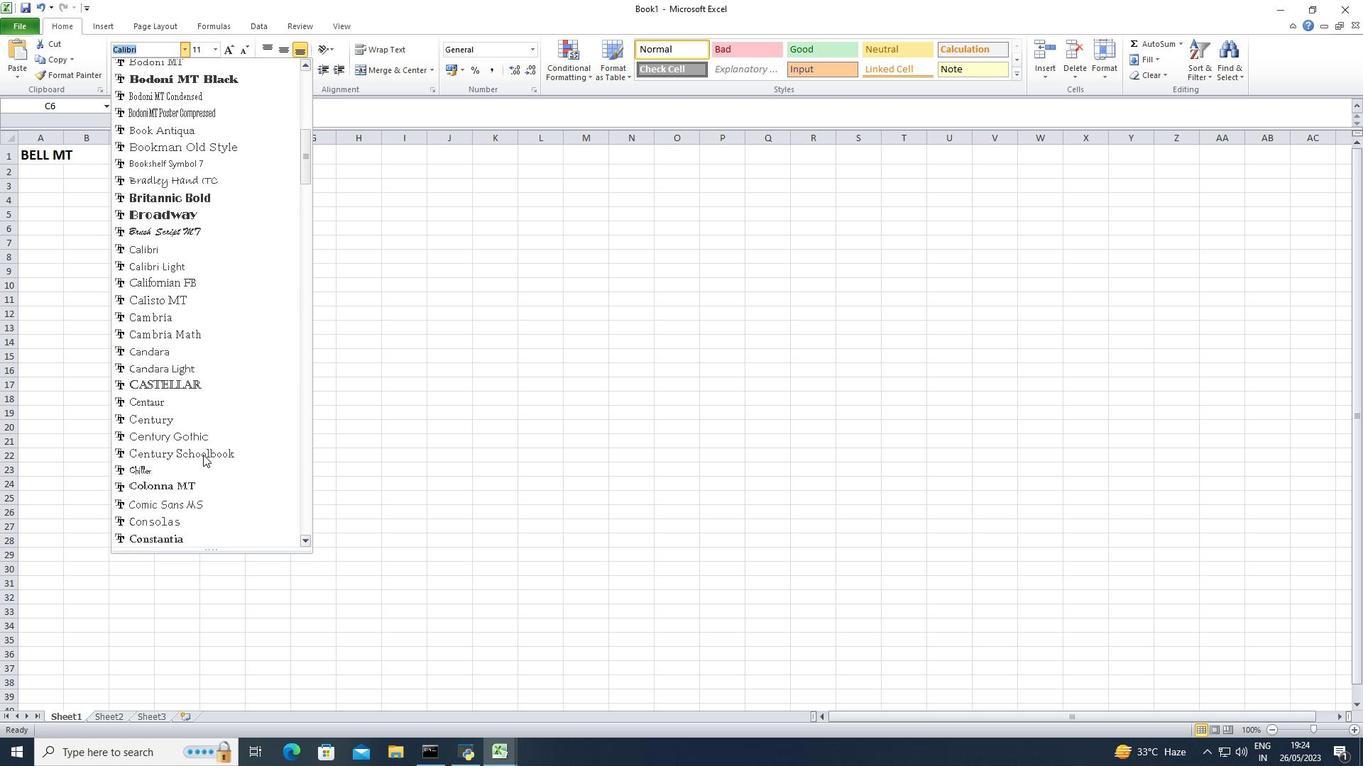 
Action: Mouse scrolled (203, 455) with delta (0, 0)
Screenshot: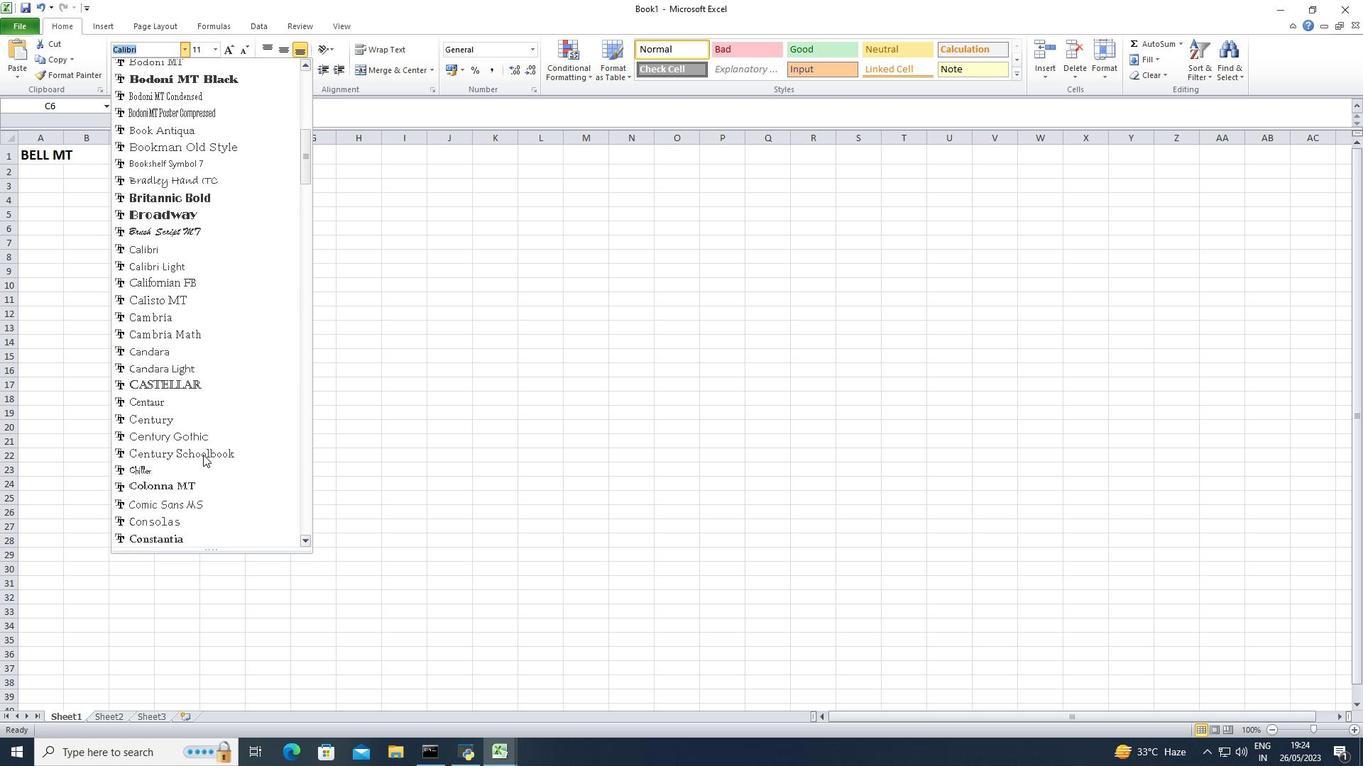 
Action: Mouse scrolled (203, 455) with delta (0, 0)
Screenshot: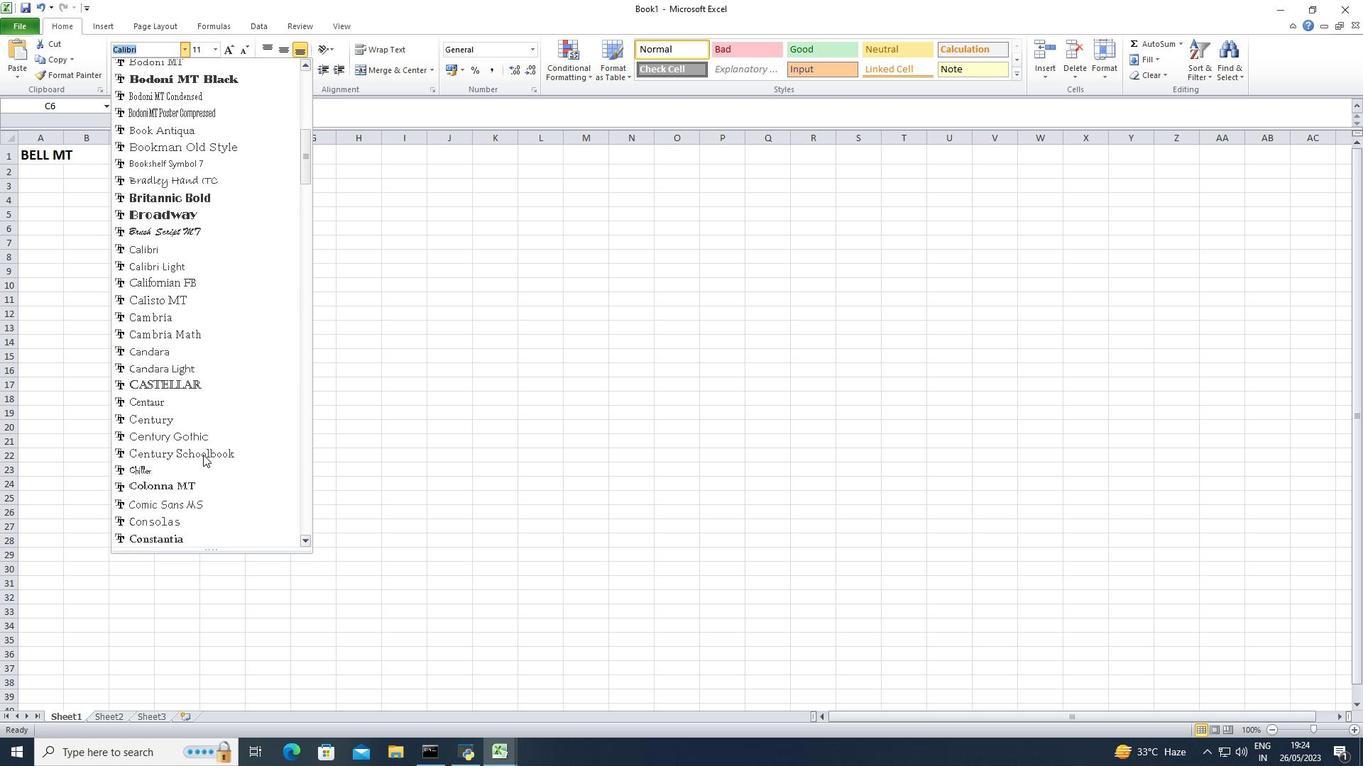 
Action: Mouse scrolled (203, 455) with delta (0, 0)
Screenshot: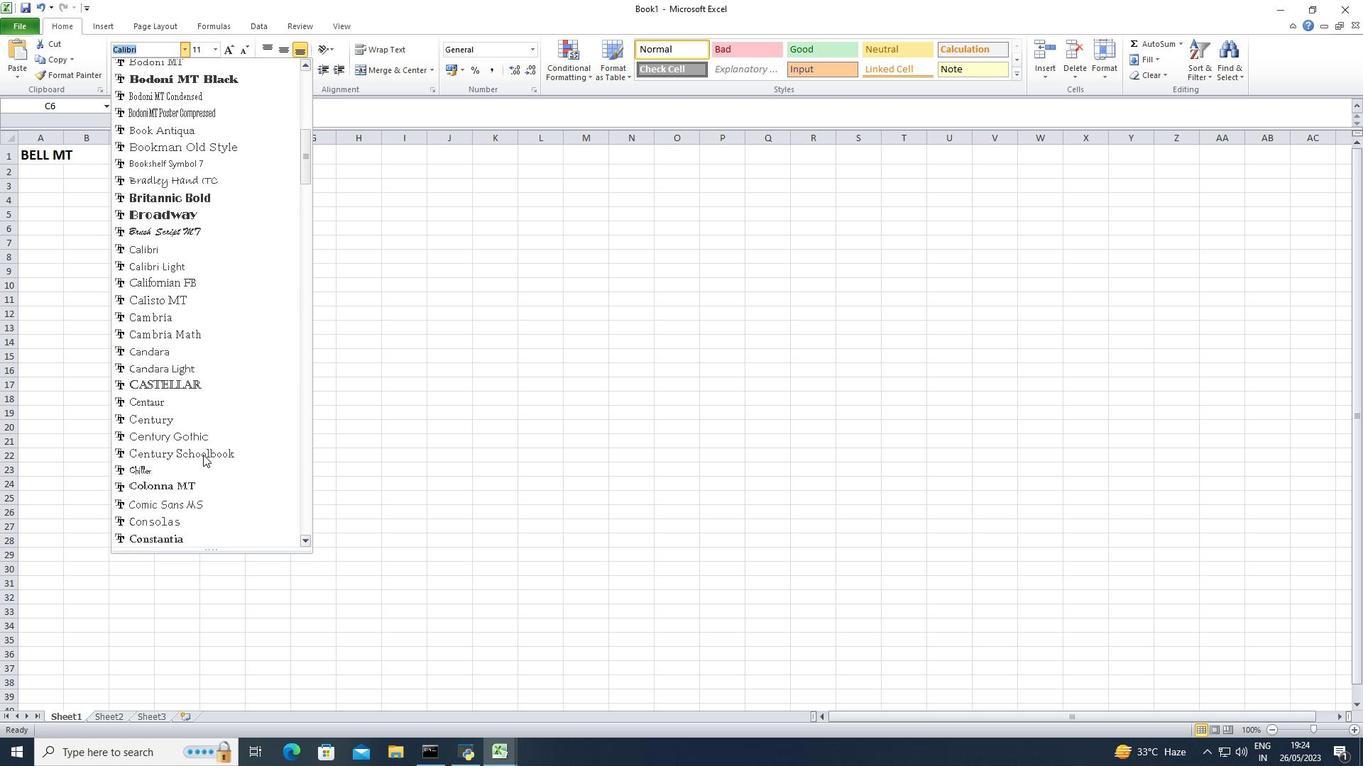 
Action: Mouse scrolled (203, 455) with delta (0, 0)
Screenshot: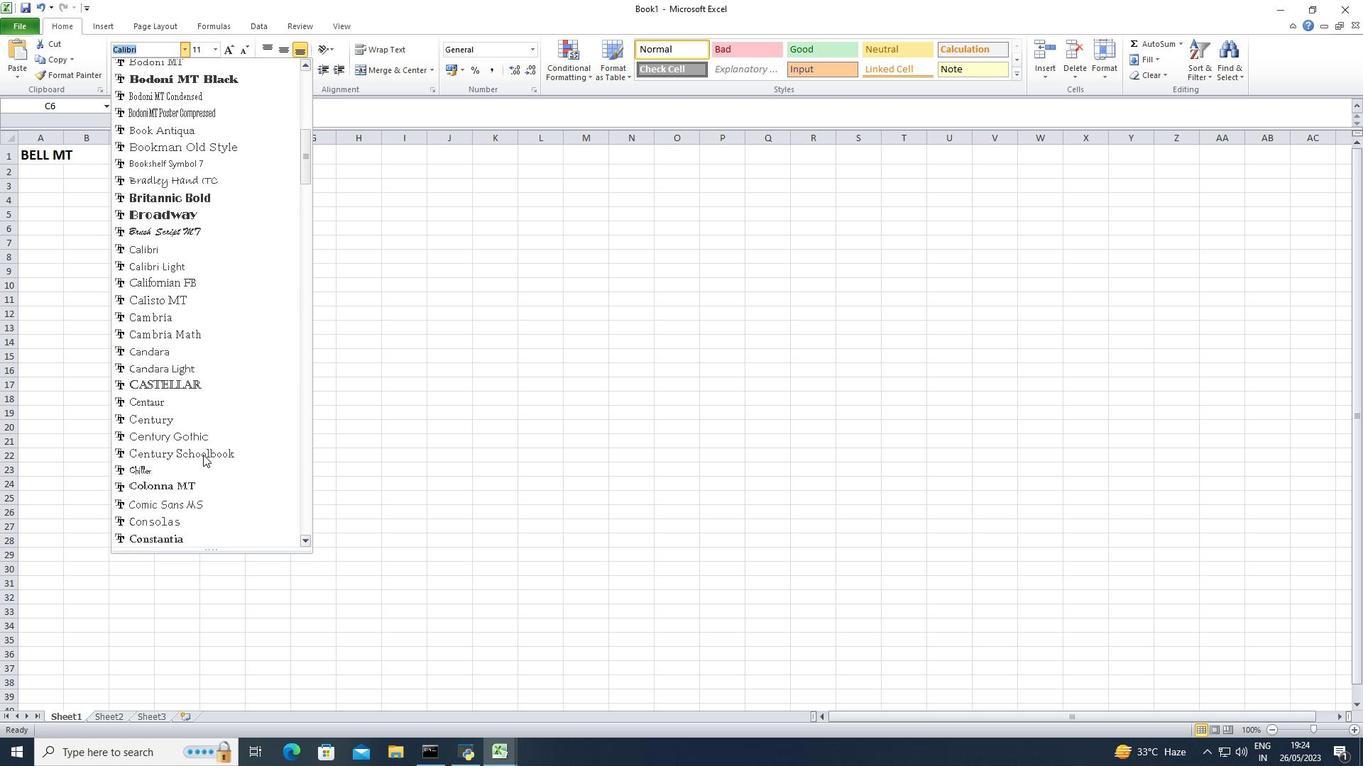 
Action: Mouse scrolled (203, 455) with delta (0, 0)
Screenshot: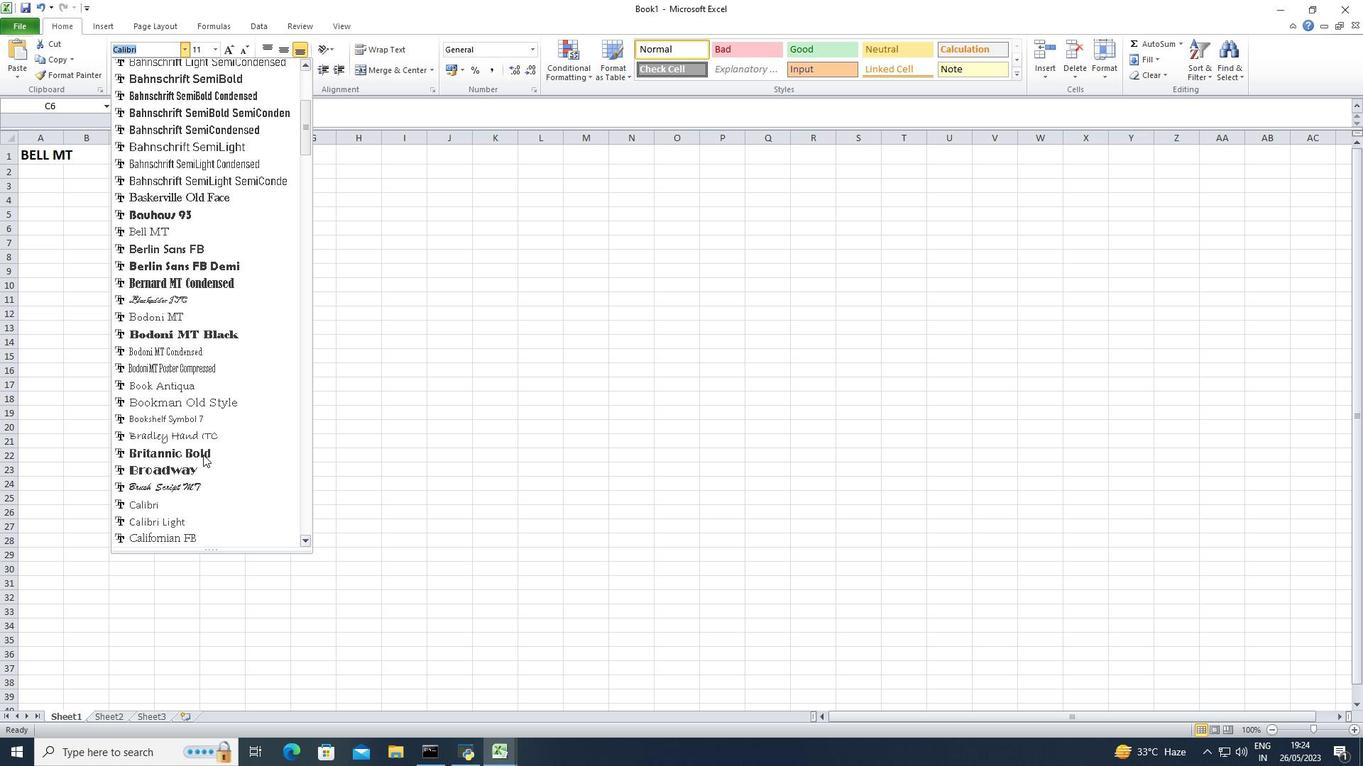 
Action: Mouse scrolled (203, 455) with delta (0, 0)
Screenshot: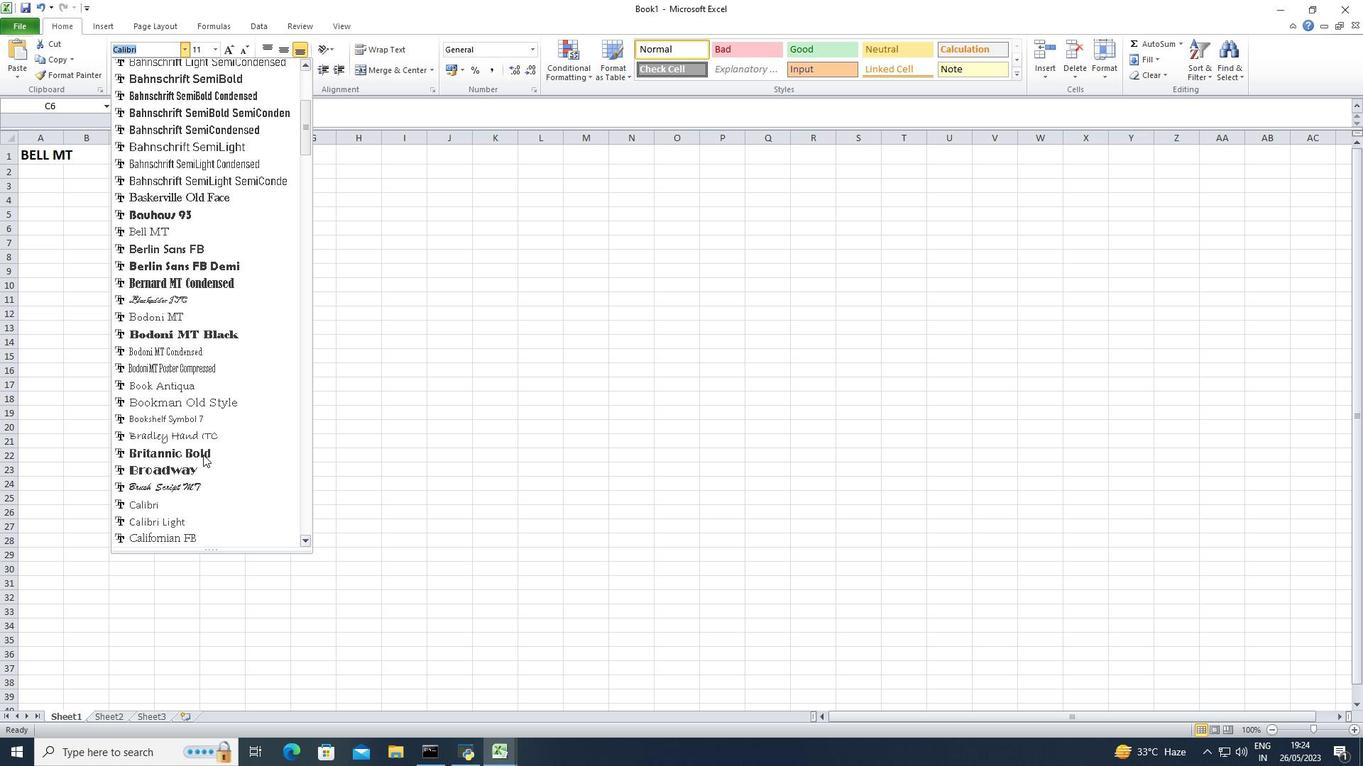 
Action: Mouse scrolled (203, 455) with delta (0, 0)
Screenshot: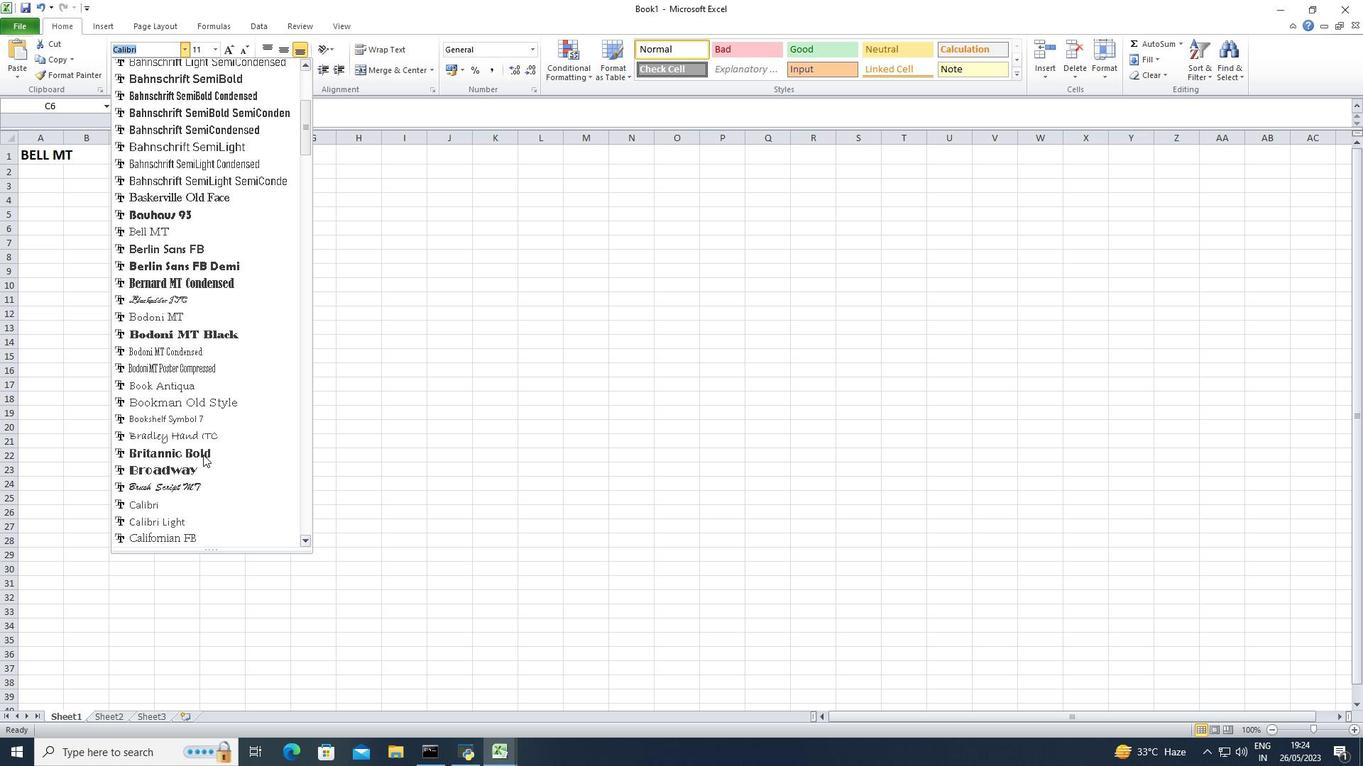
Action: Mouse scrolled (203, 455) with delta (0, 0)
Screenshot: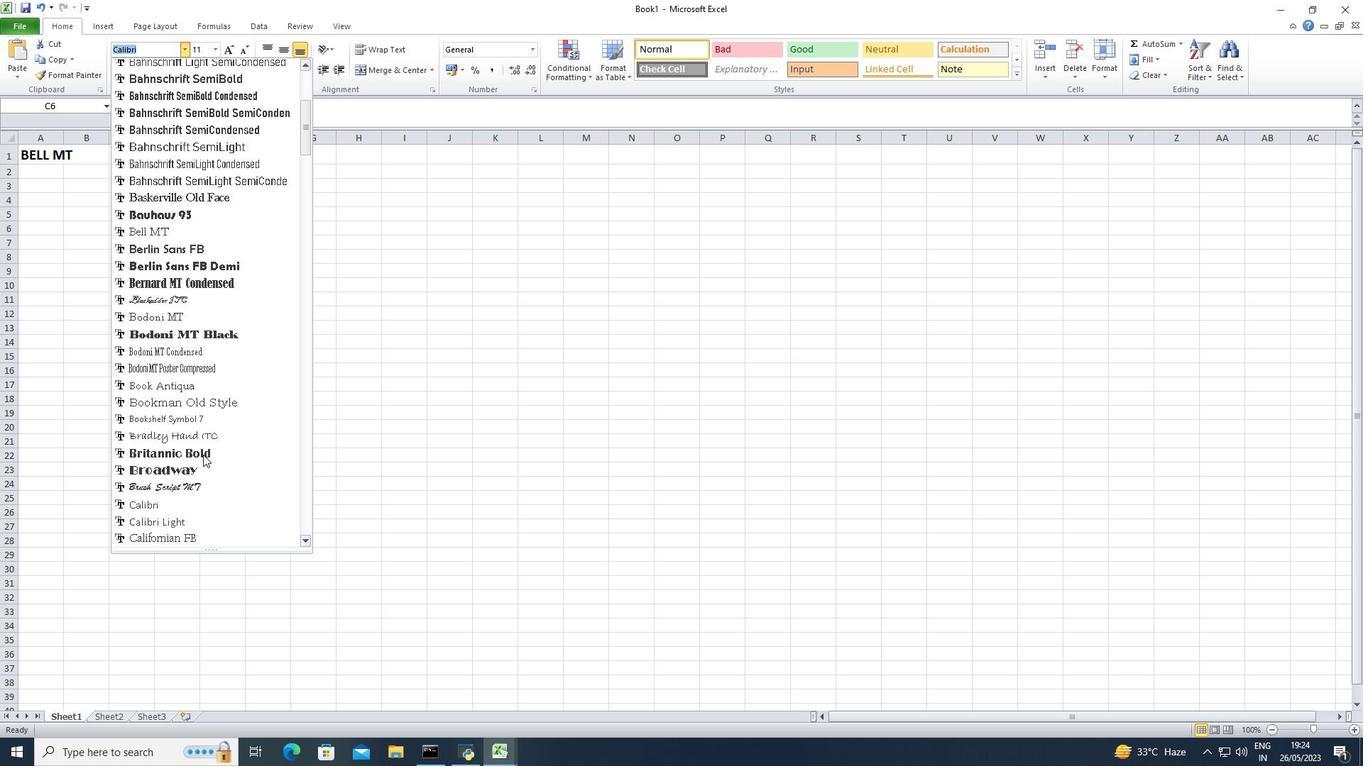 
Action: Mouse scrolled (203, 455) with delta (0, 0)
Screenshot: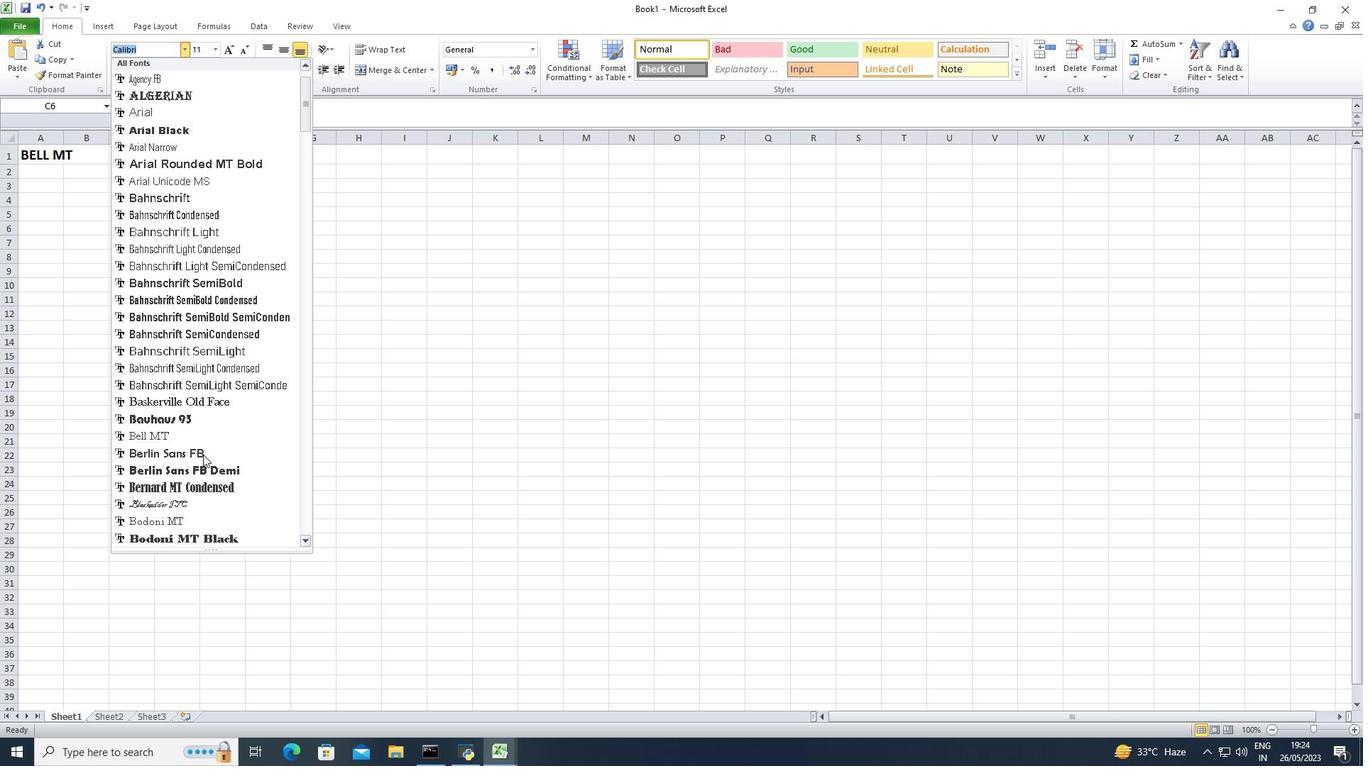 
Action: Mouse scrolled (203, 455) with delta (0, 0)
Screenshot: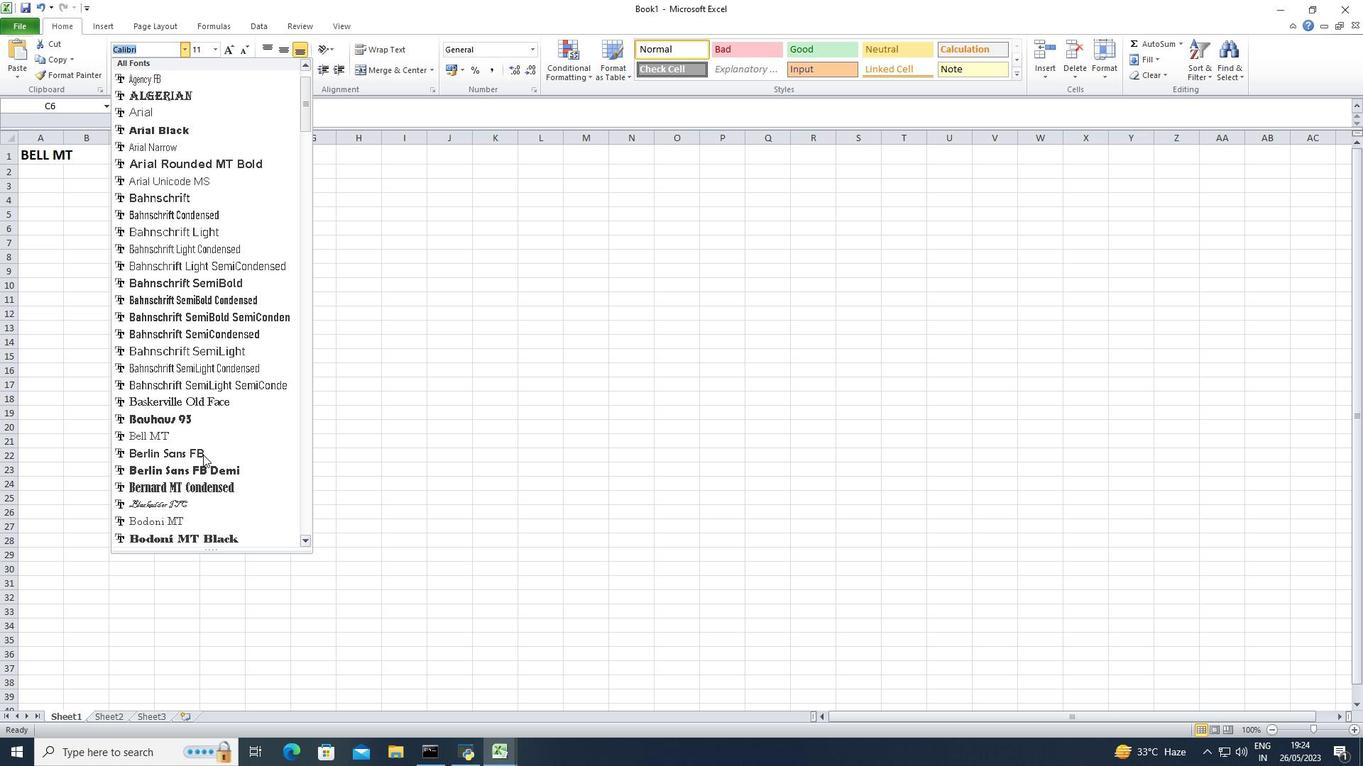 
Action: Mouse scrolled (203, 455) with delta (0, 0)
Screenshot: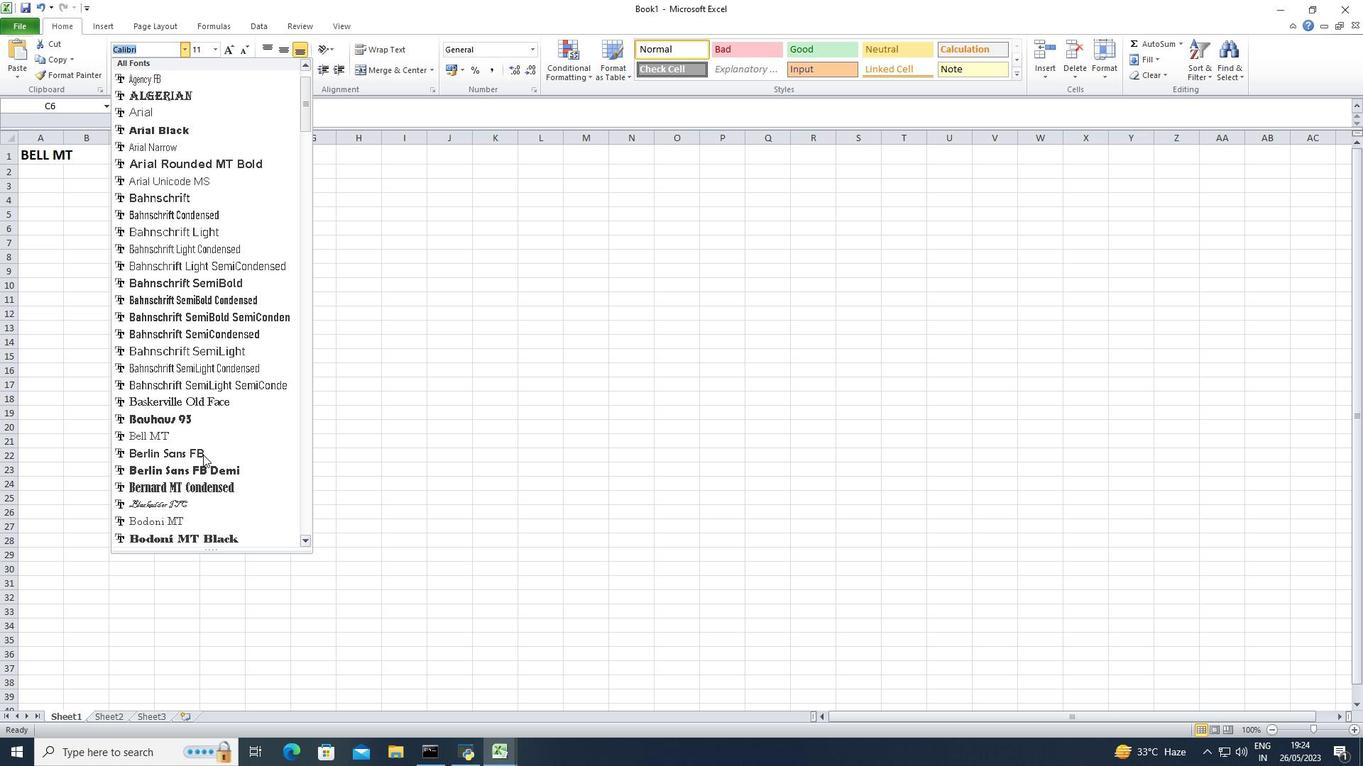 
Action: Mouse scrolled (203, 455) with delta (0, 0)
Screenshot: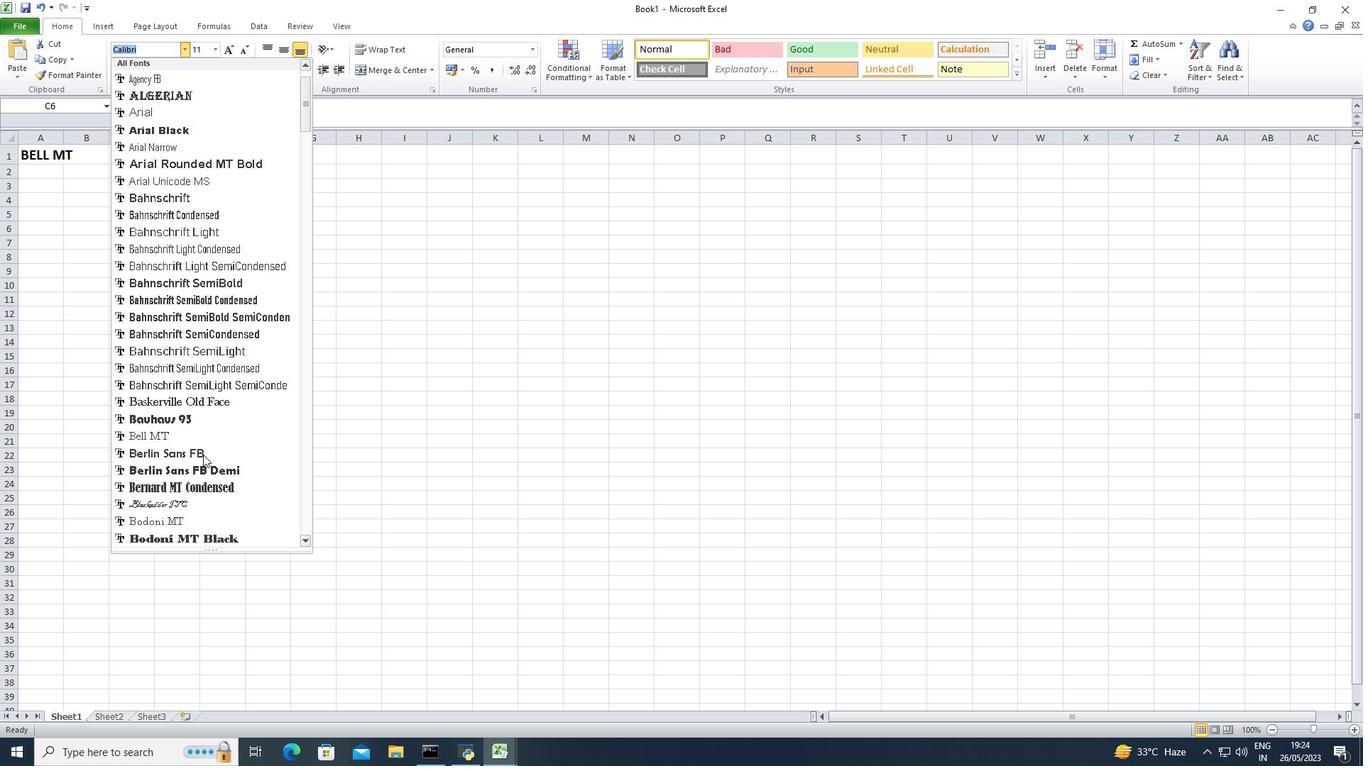 
Action: Mouse scrolled (203, 455) with delta (0, 0)
Screenshot: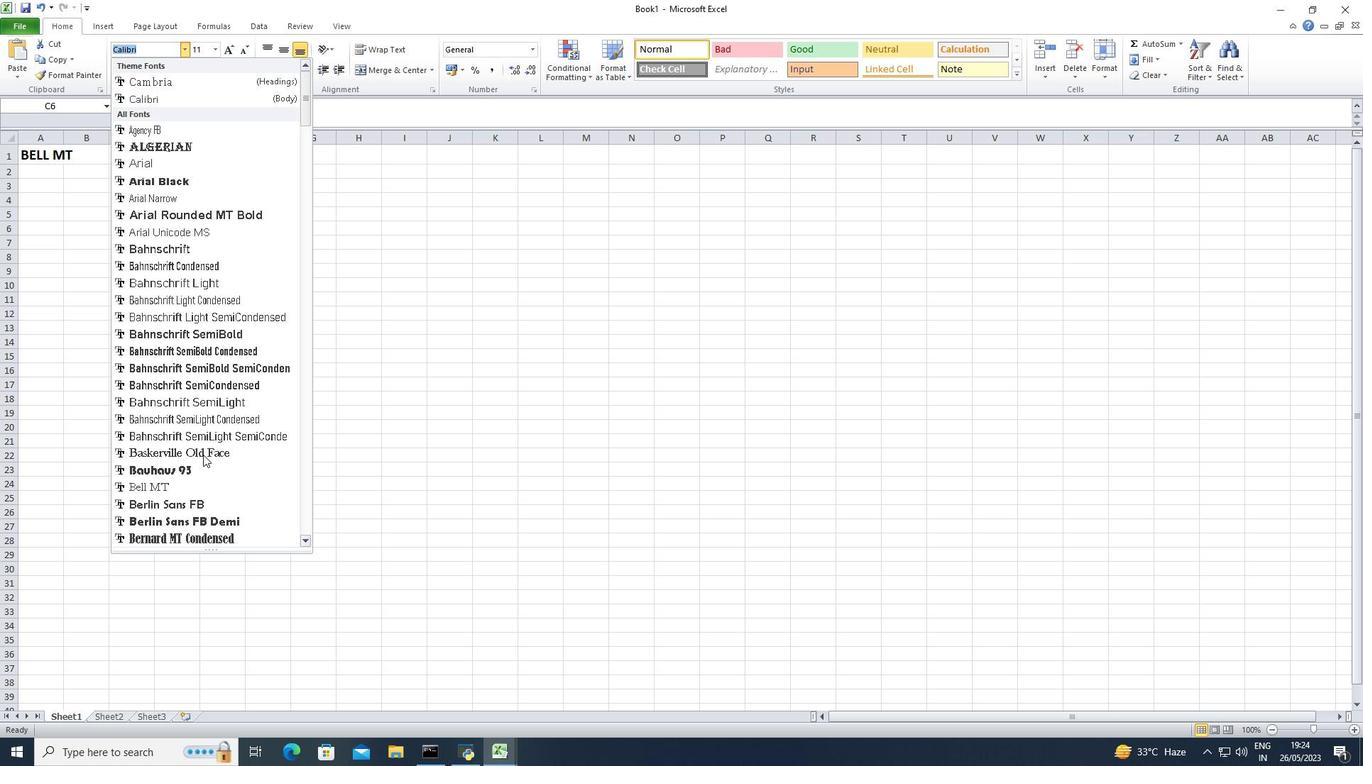 
Action: Mouse scrolled (203, 455) with delta (0, 0)
Screenshot: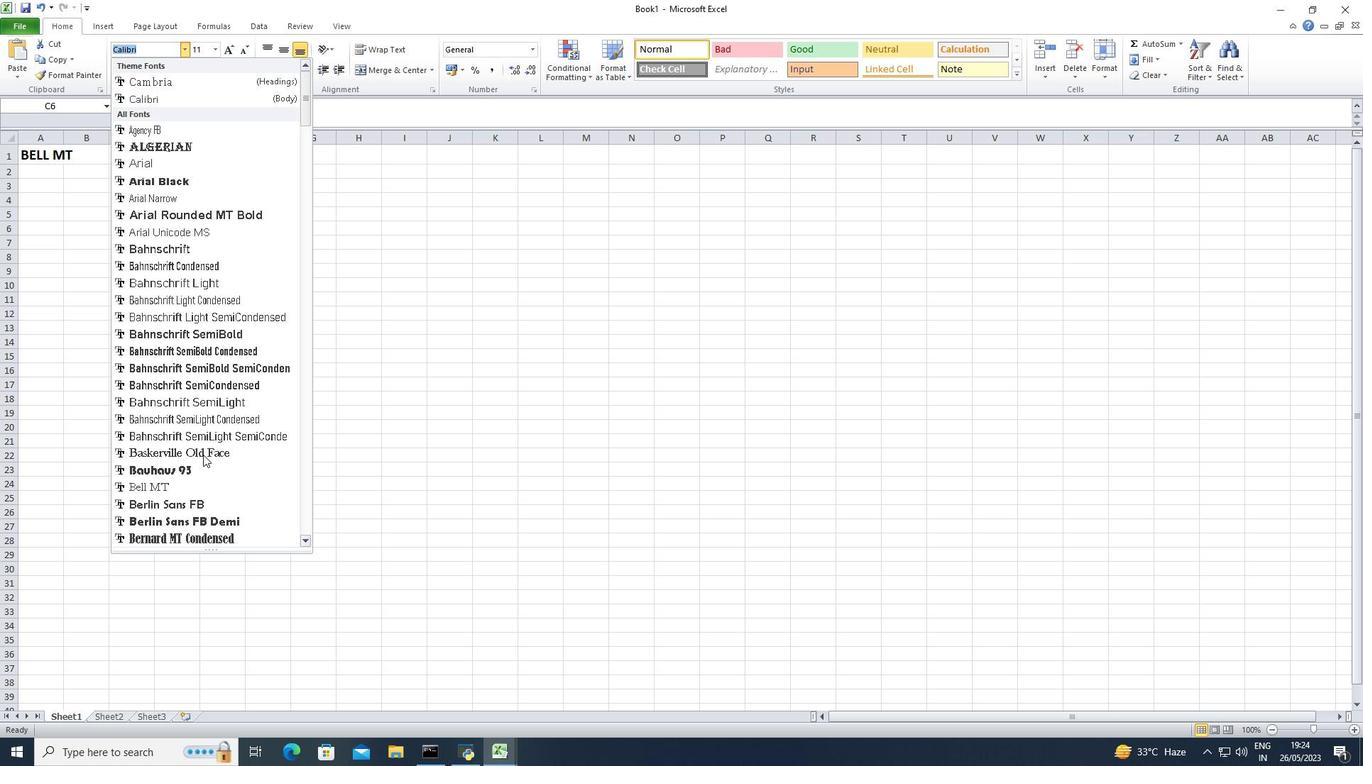 
Action: Mouse moved to (412, 215)
Screenshot: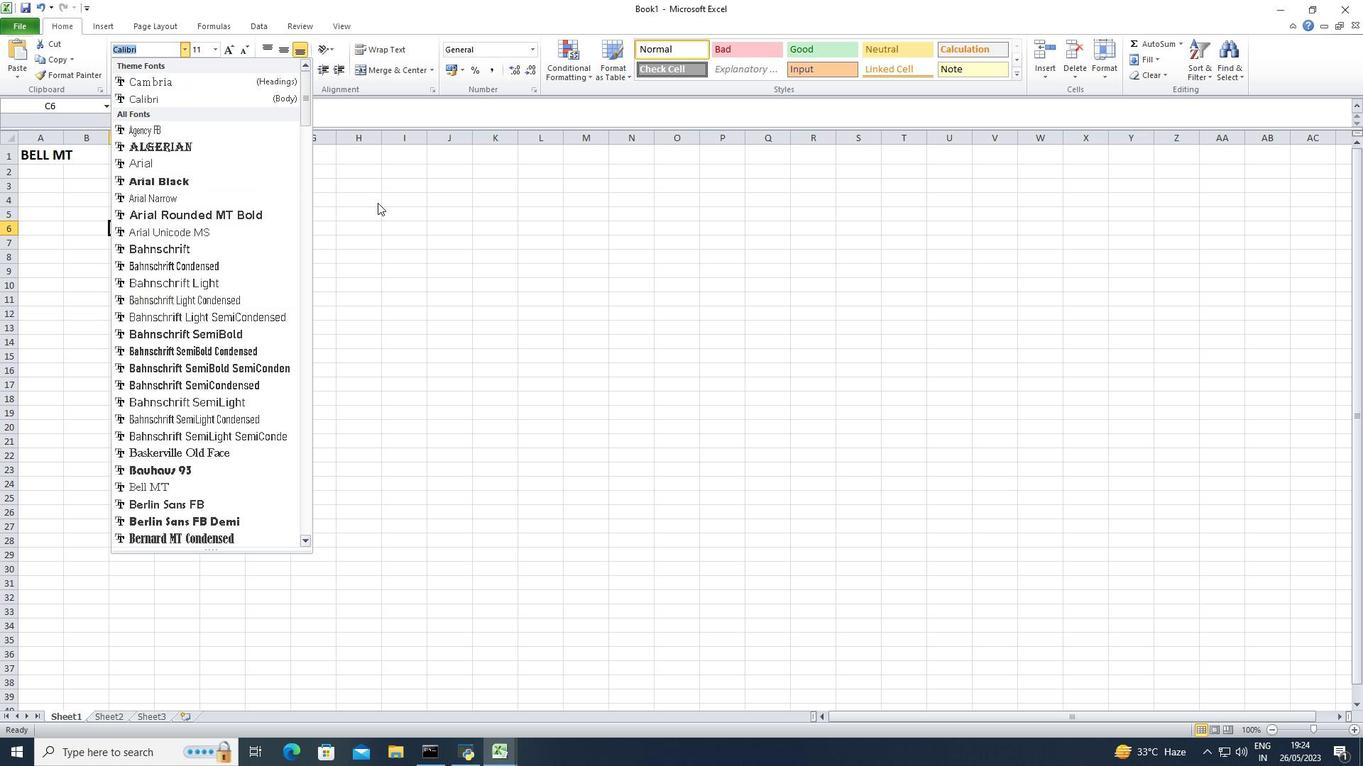
Action: Mouse pressed left at (412, 215)
Screenshot: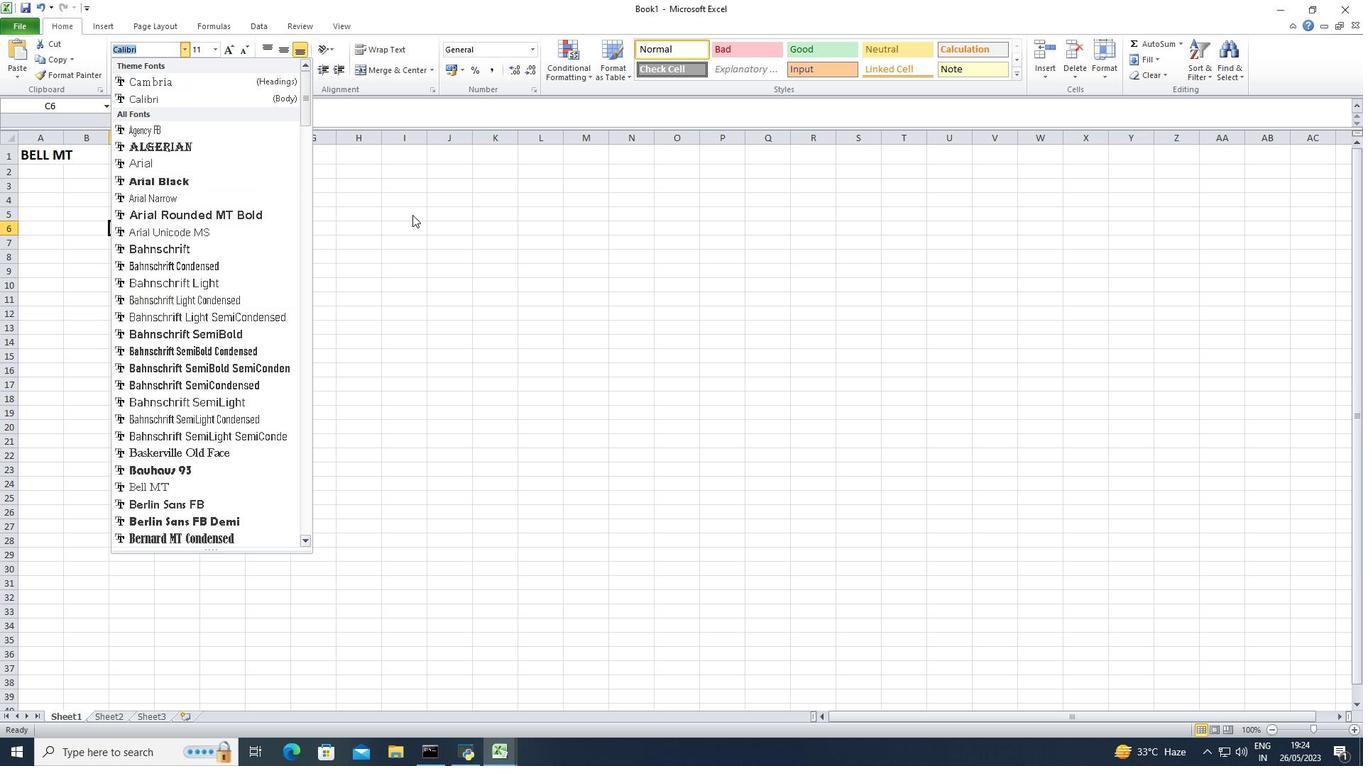 
Action: Key pressed <Key.esc>
Screenshot: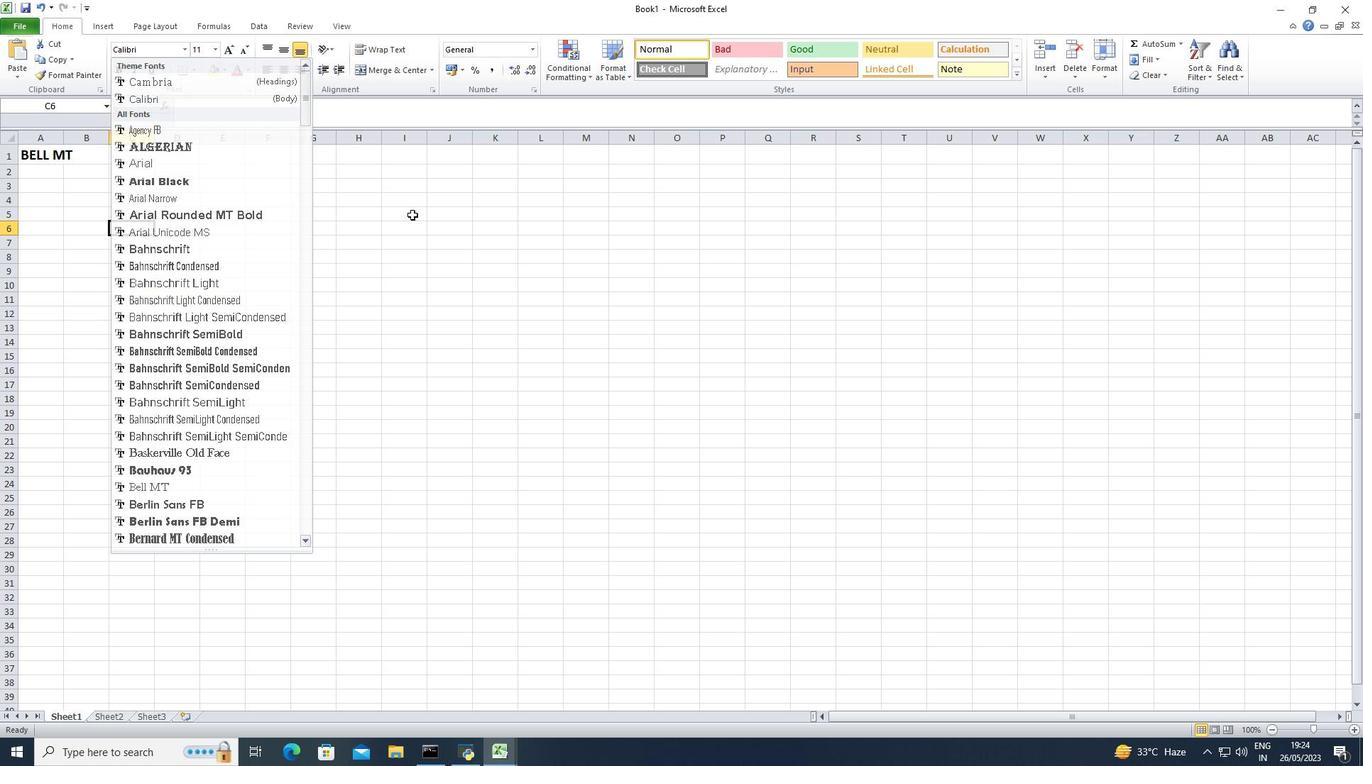 
Action: Mouse moved to (42, 161)
Screenshot: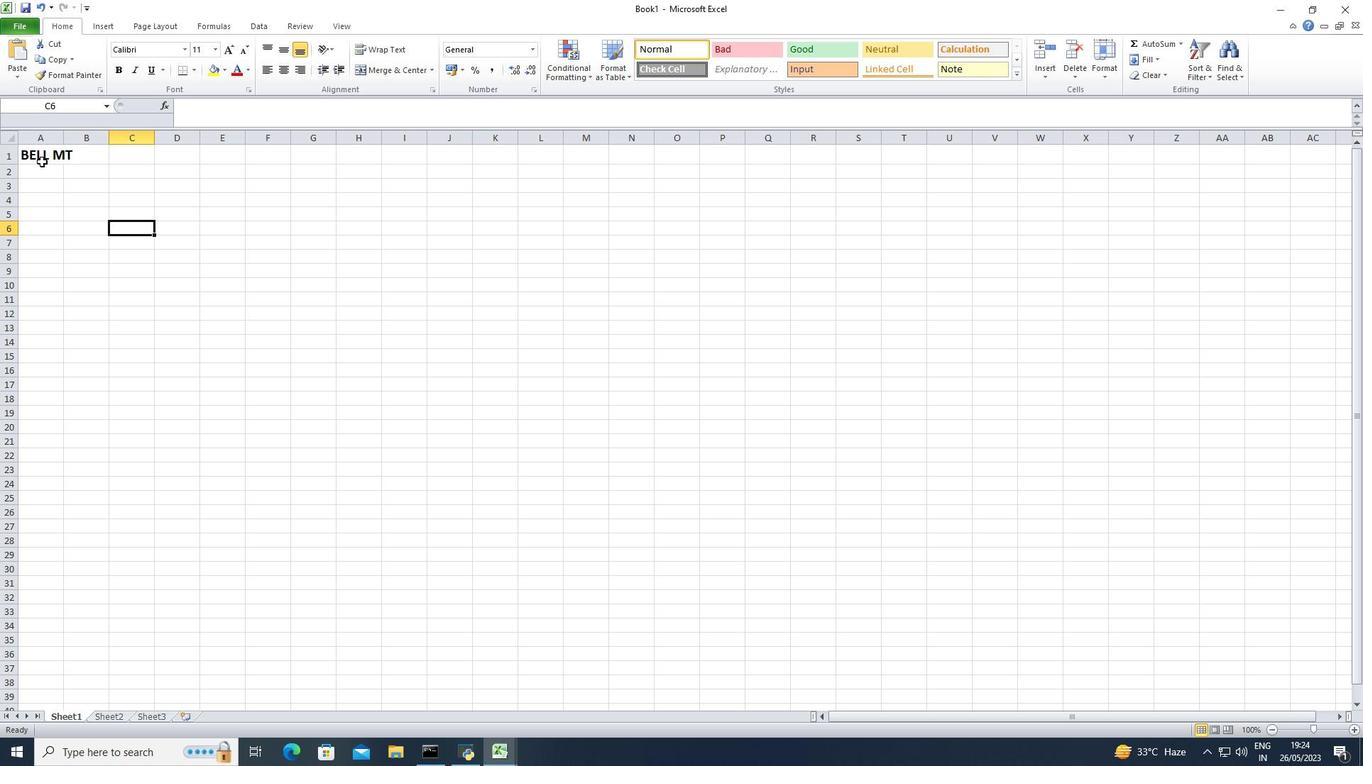 
Action: Mouse pressed left at (42, 161)
Screenshot: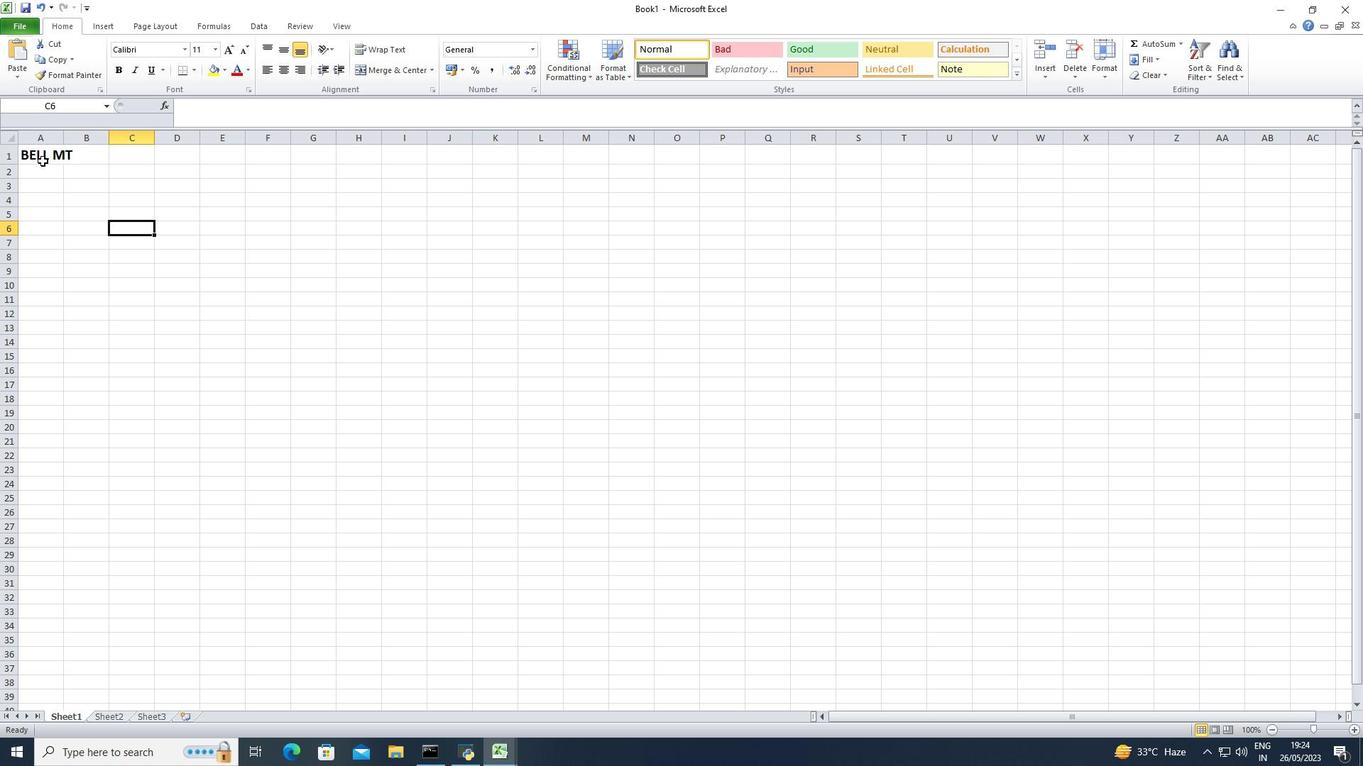 
Action: Mouse moved to (287, 72)
Screenshot: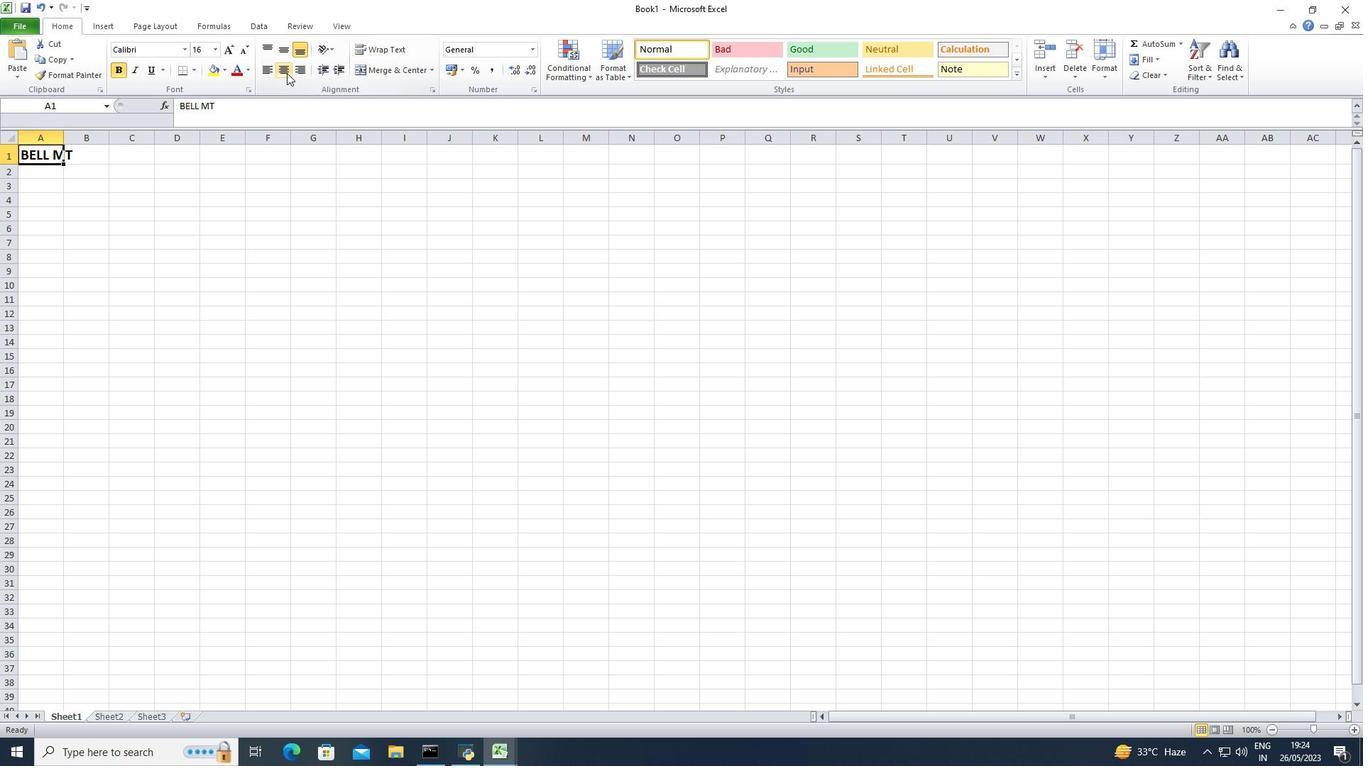 
Action: Mouse pressed left at (287, 72)
Screenshot: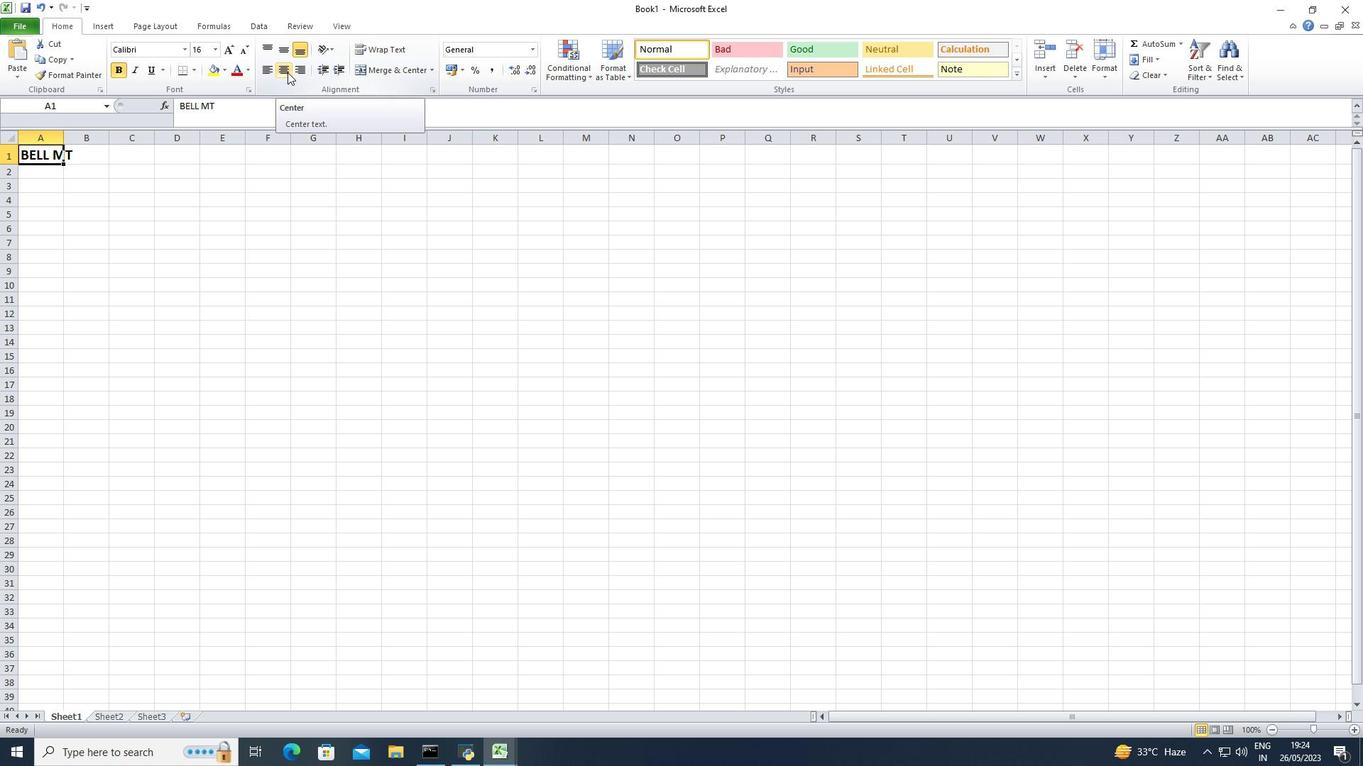 
Action: Mouse pressed left at (287, 72)
Screenshot: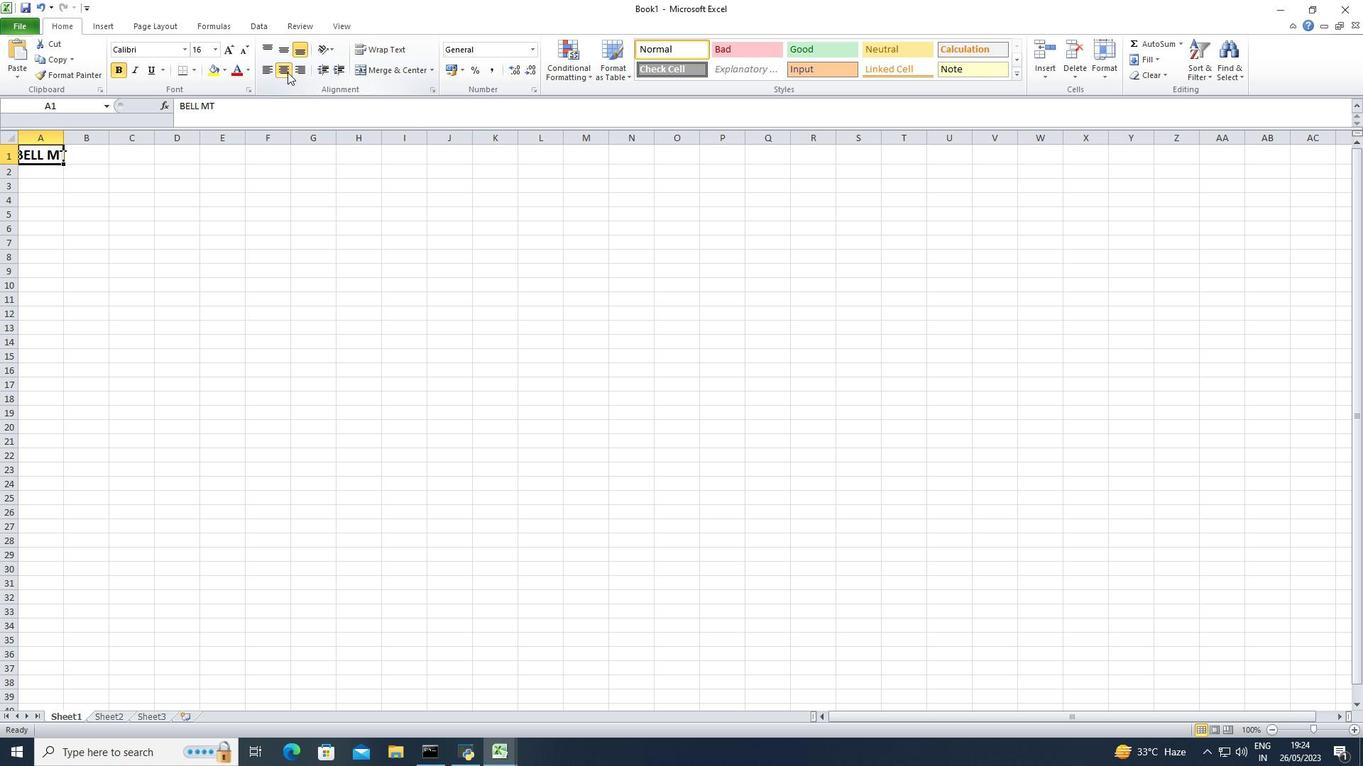 
Action: Mouse moved to (298, 70)
Screenshot: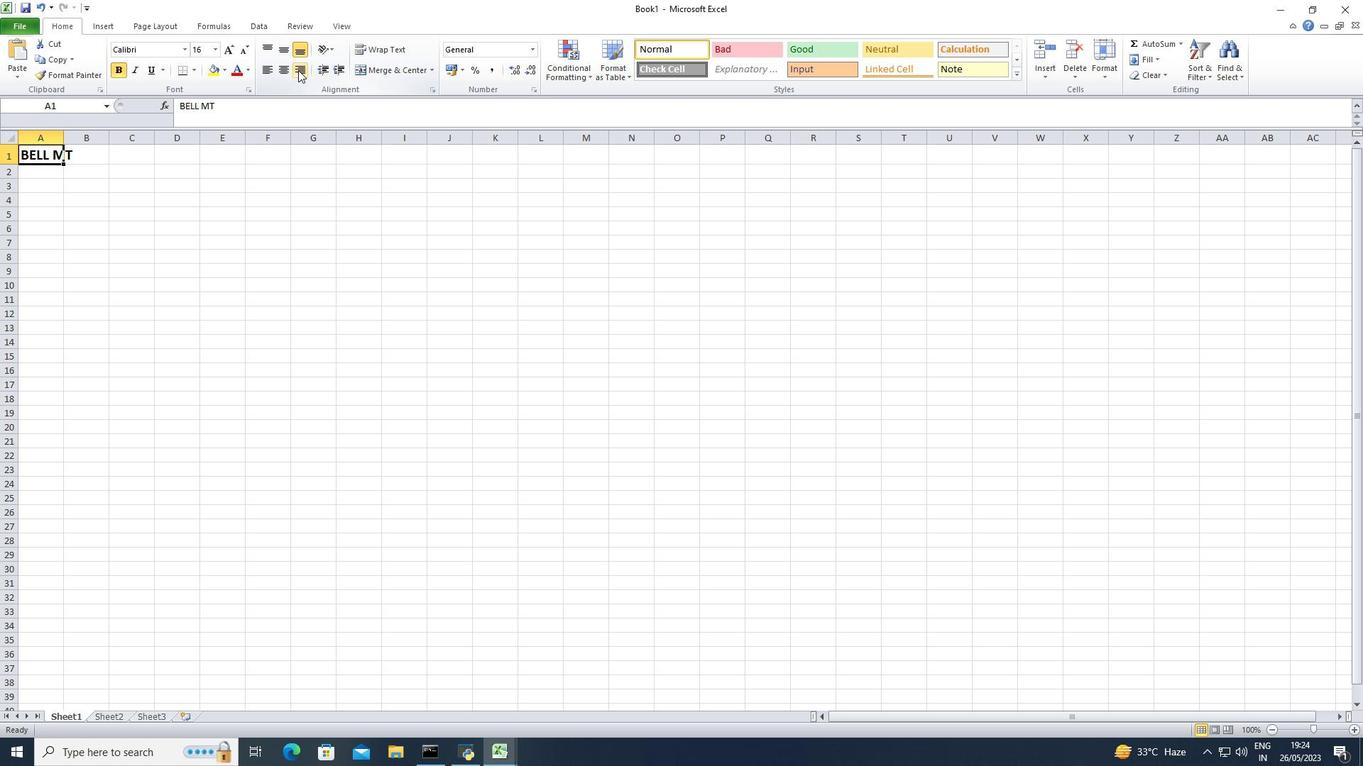 
Action: Key pressed <Key.alt_l>OCA
Screenshot: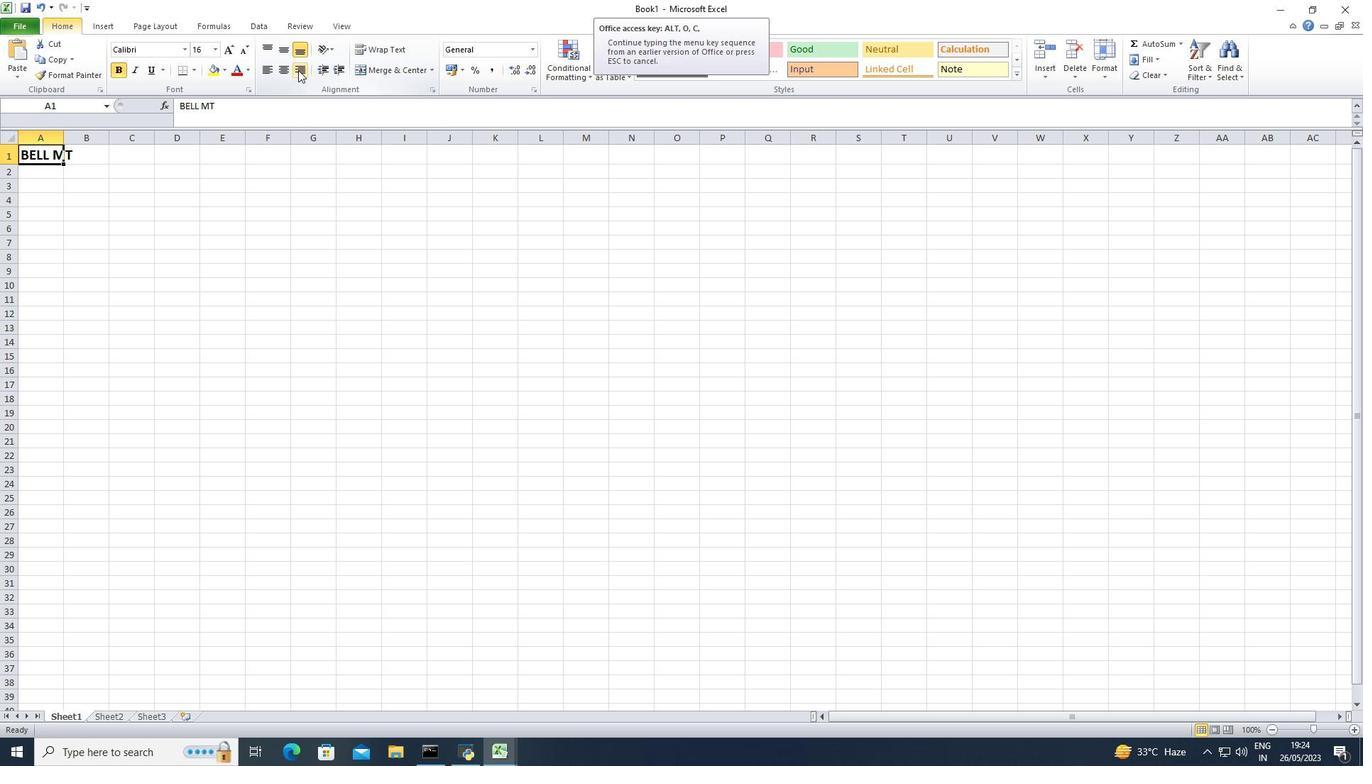 
Action: Mouse moved to (285, 49)
Screenshot: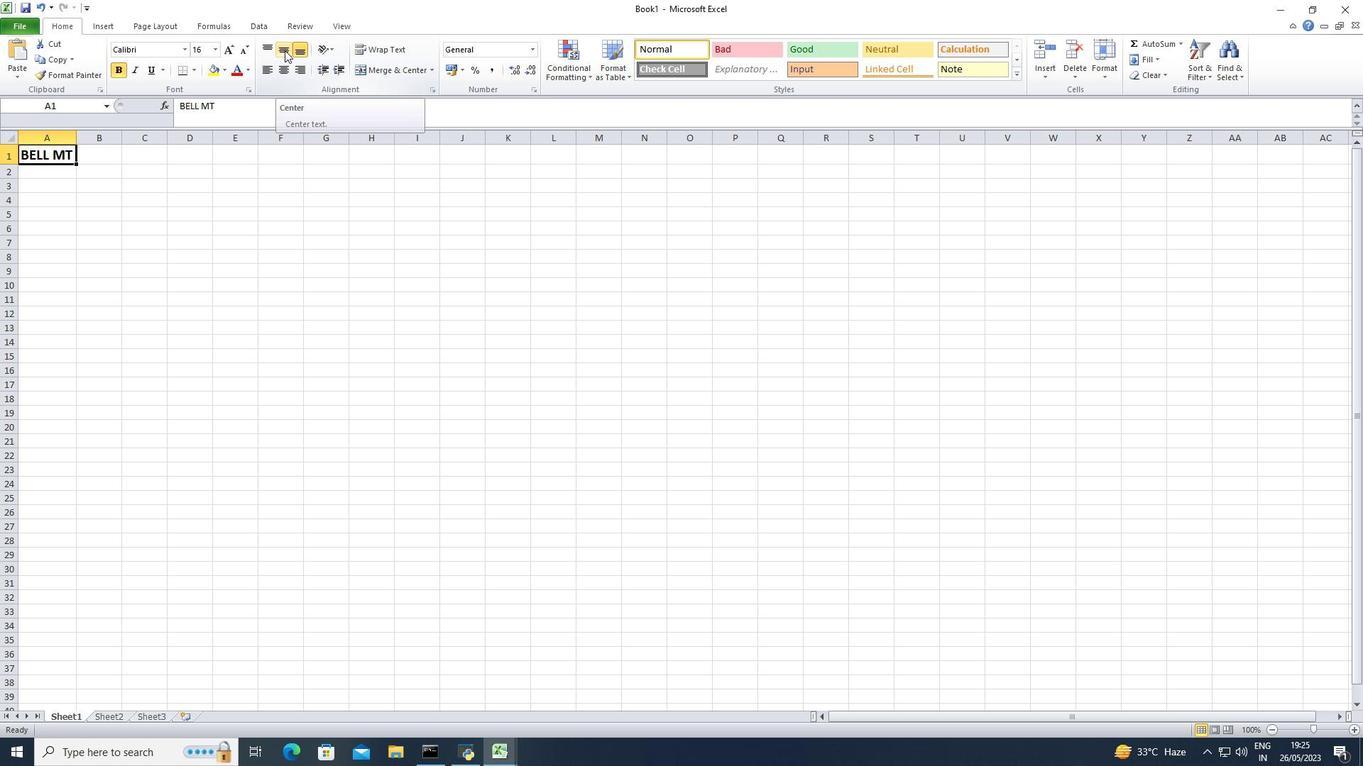 
Action: Mouse pressed left at (285, 49)
Screenshot: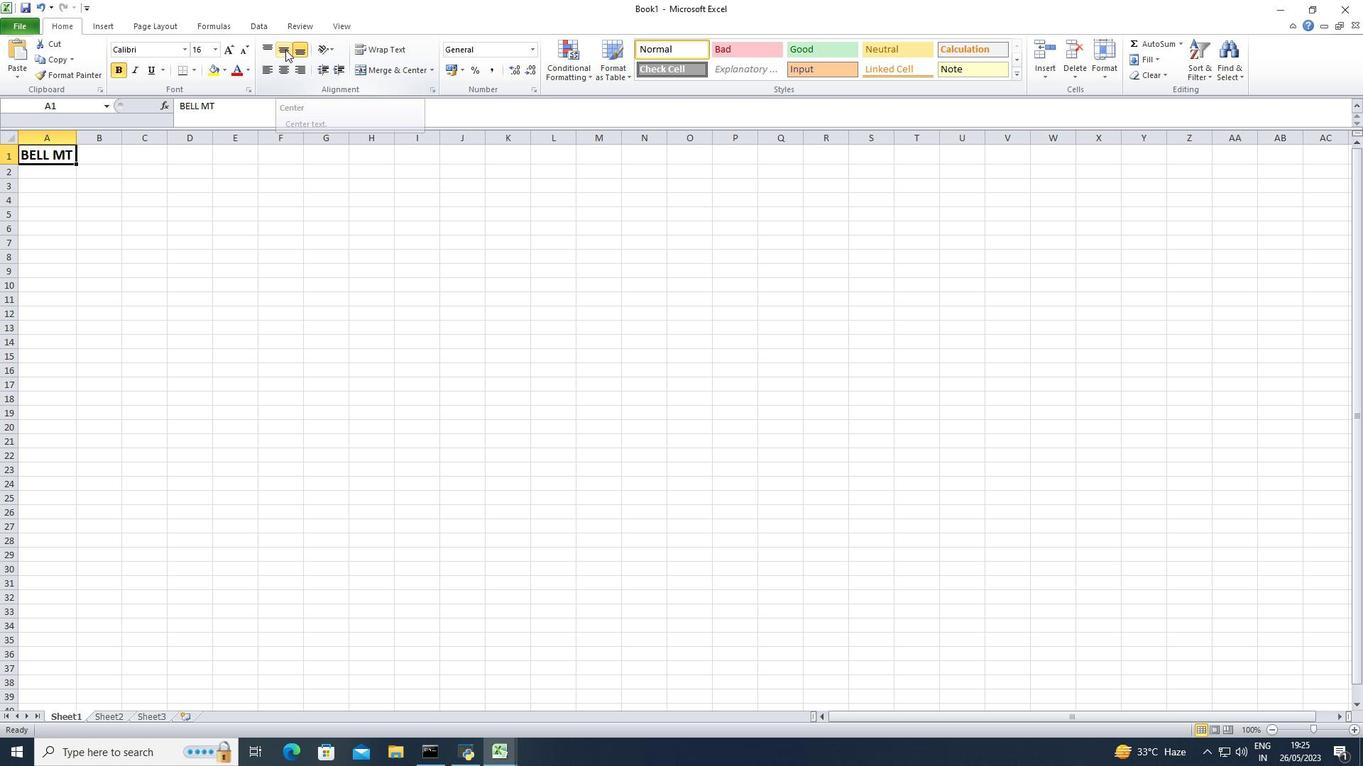 
Action: Mouse moved to (285, 69)
Screenshot: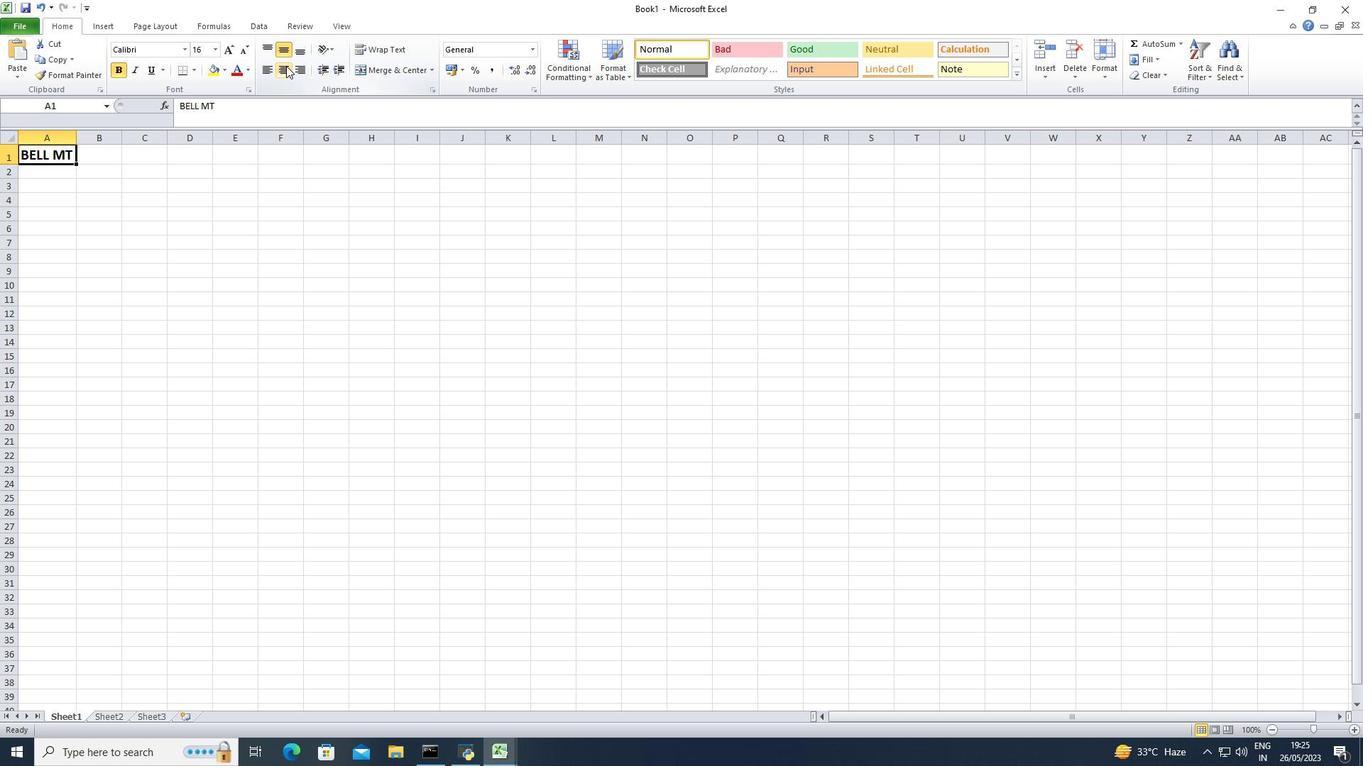 
Action: Mouse pressed left at (285, 69)
Screenshot: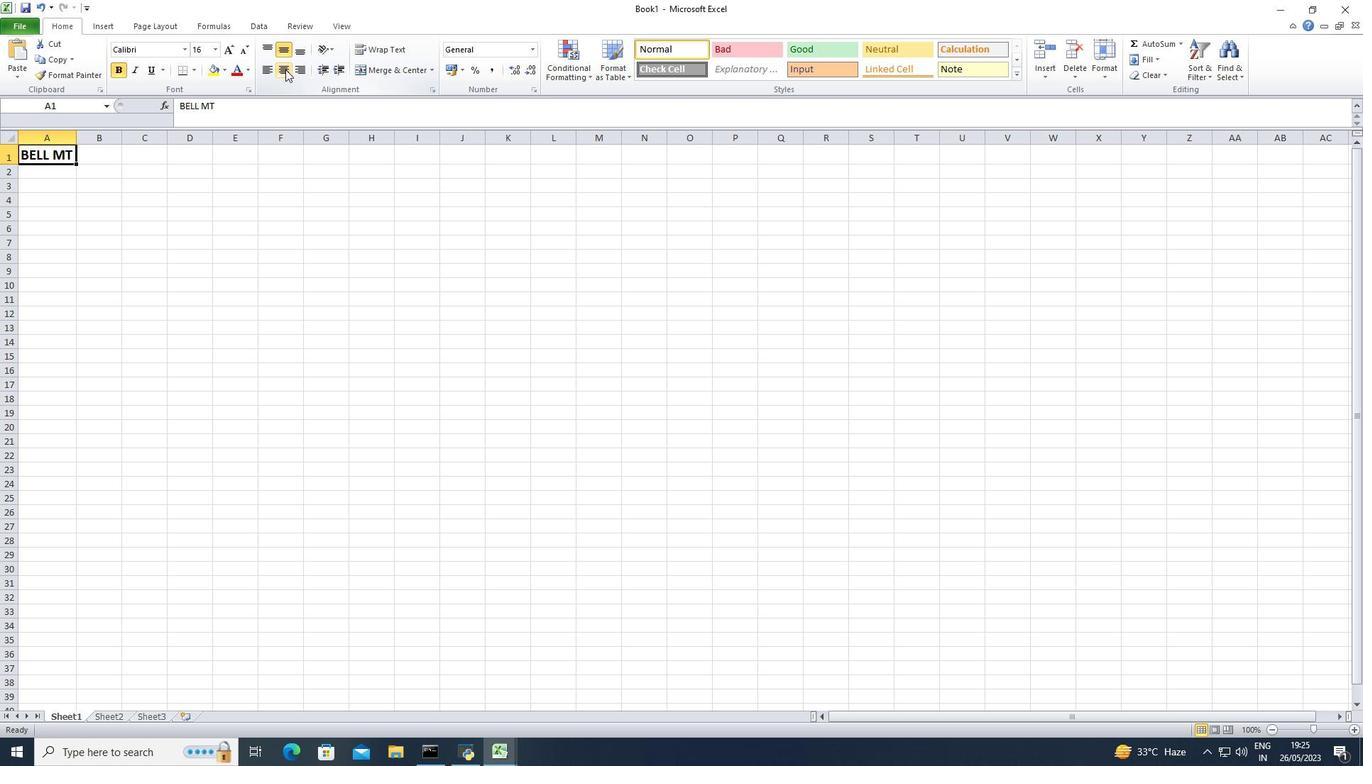 
Action: Mouse moved to (61, 147)
Screenshot: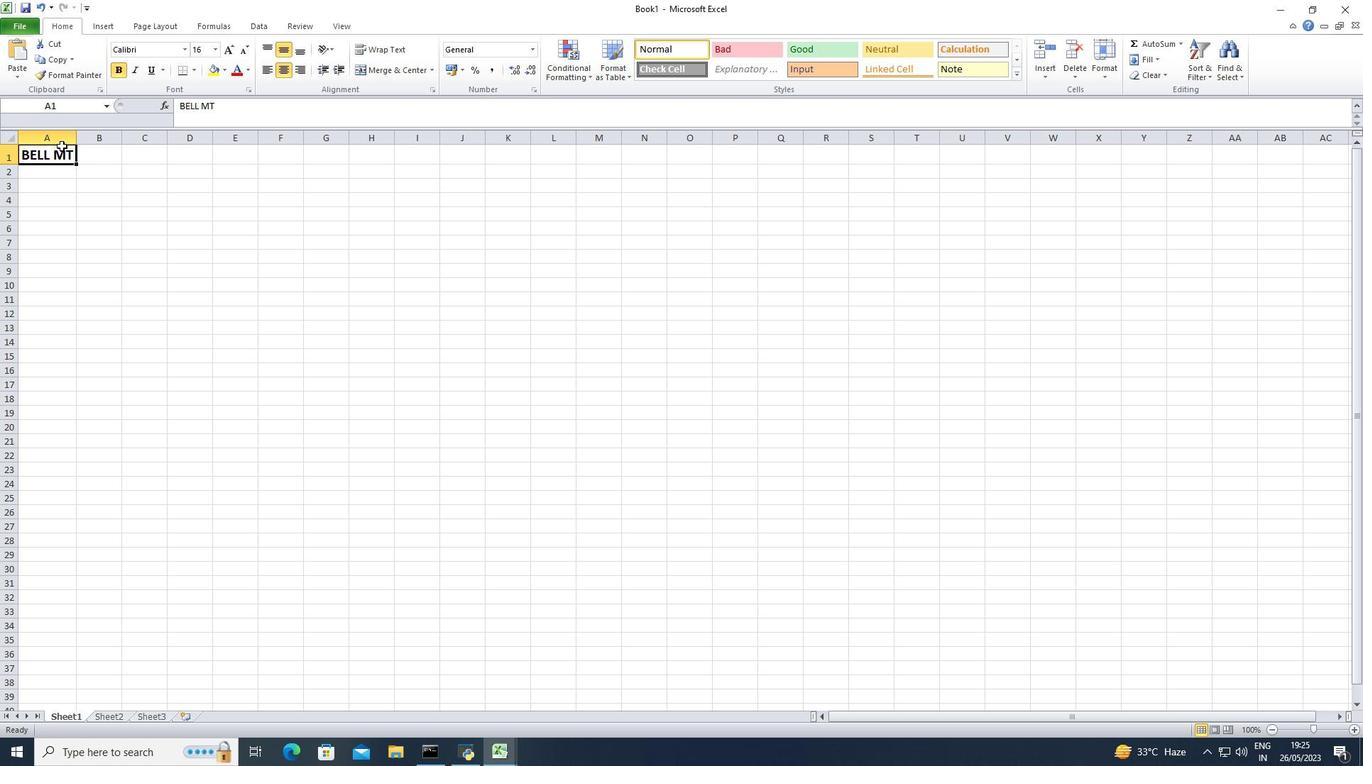 
Action: Mouse pressed left at (61, 147)
Screenshot: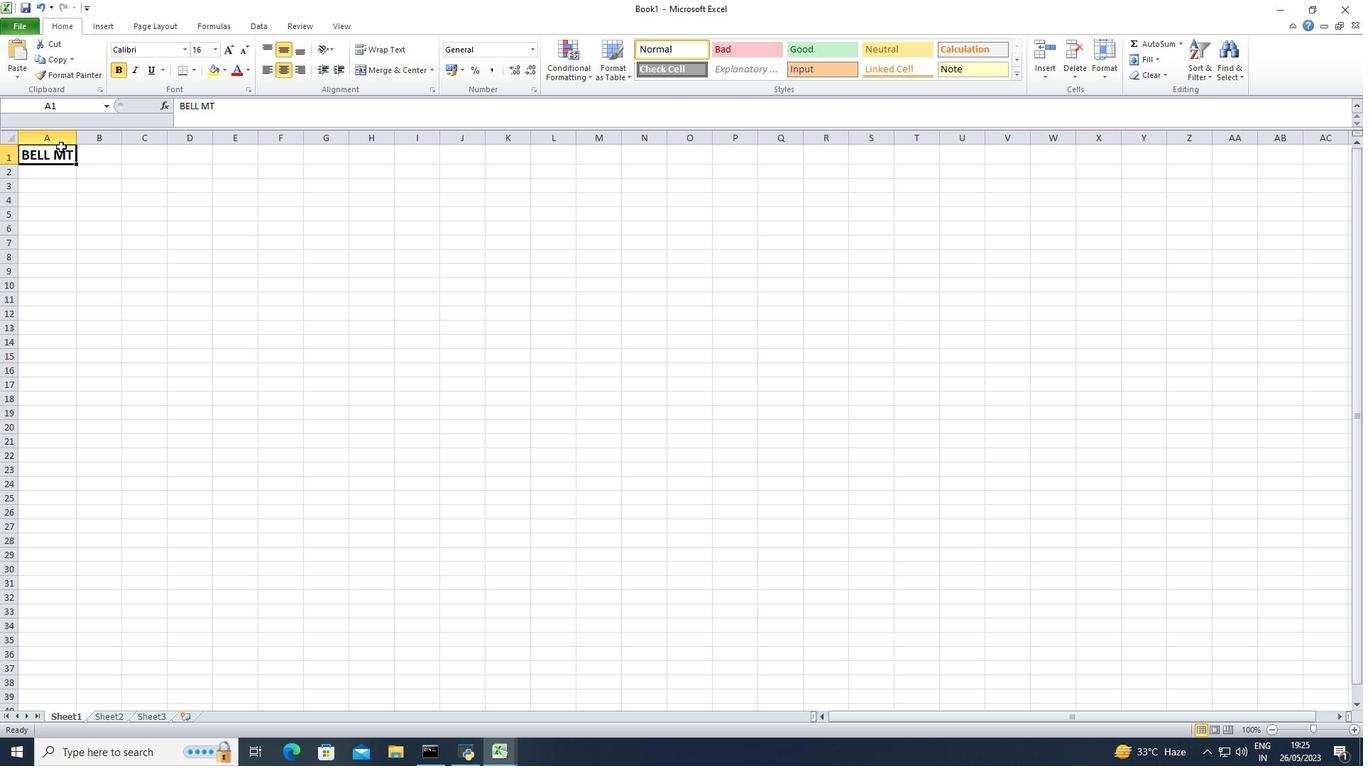 
Action: Mouse moved to (54, 156)
Screenshot: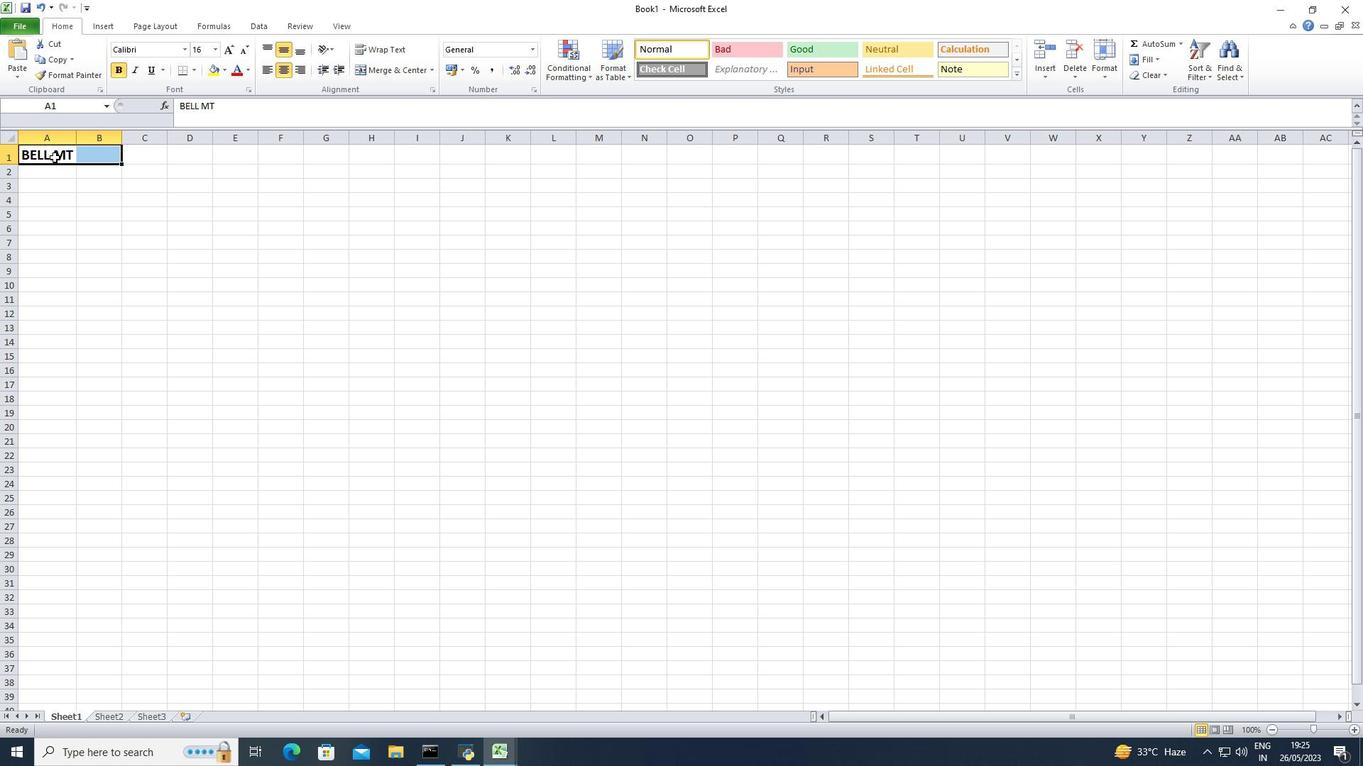 
Action: Mouse pressed left at (54, 156)
Screenshot: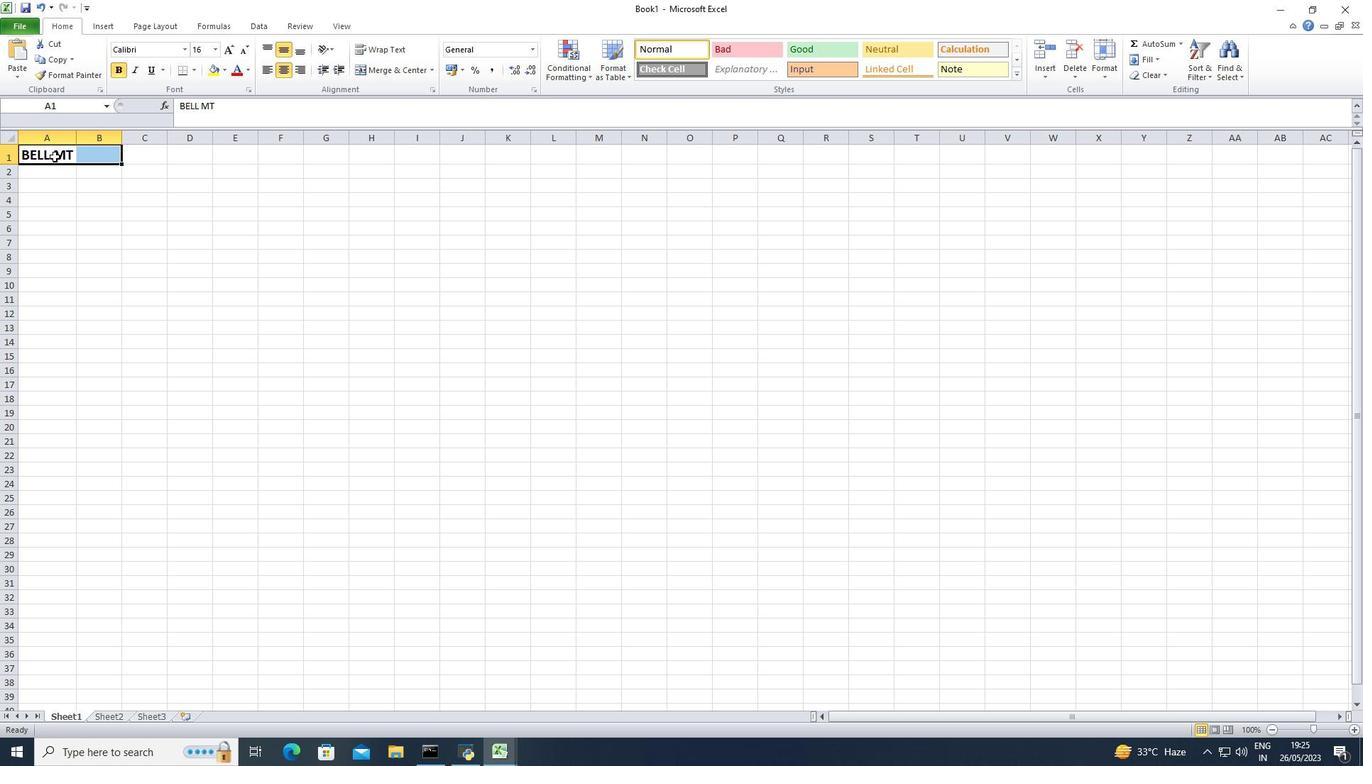 
Action: Mouse pressed left at (54, 156)
Screenshot: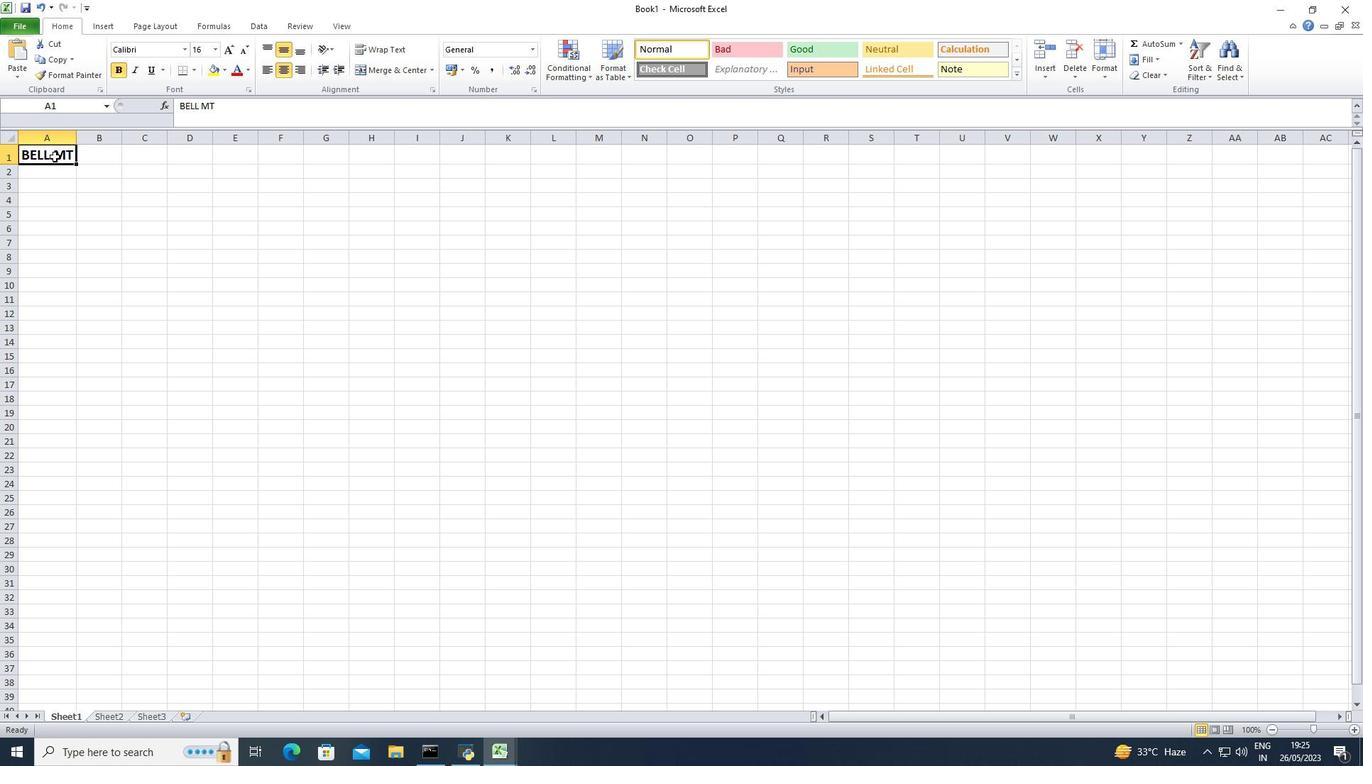 
Action: Mouse moved to (74, 161)
Screenshot: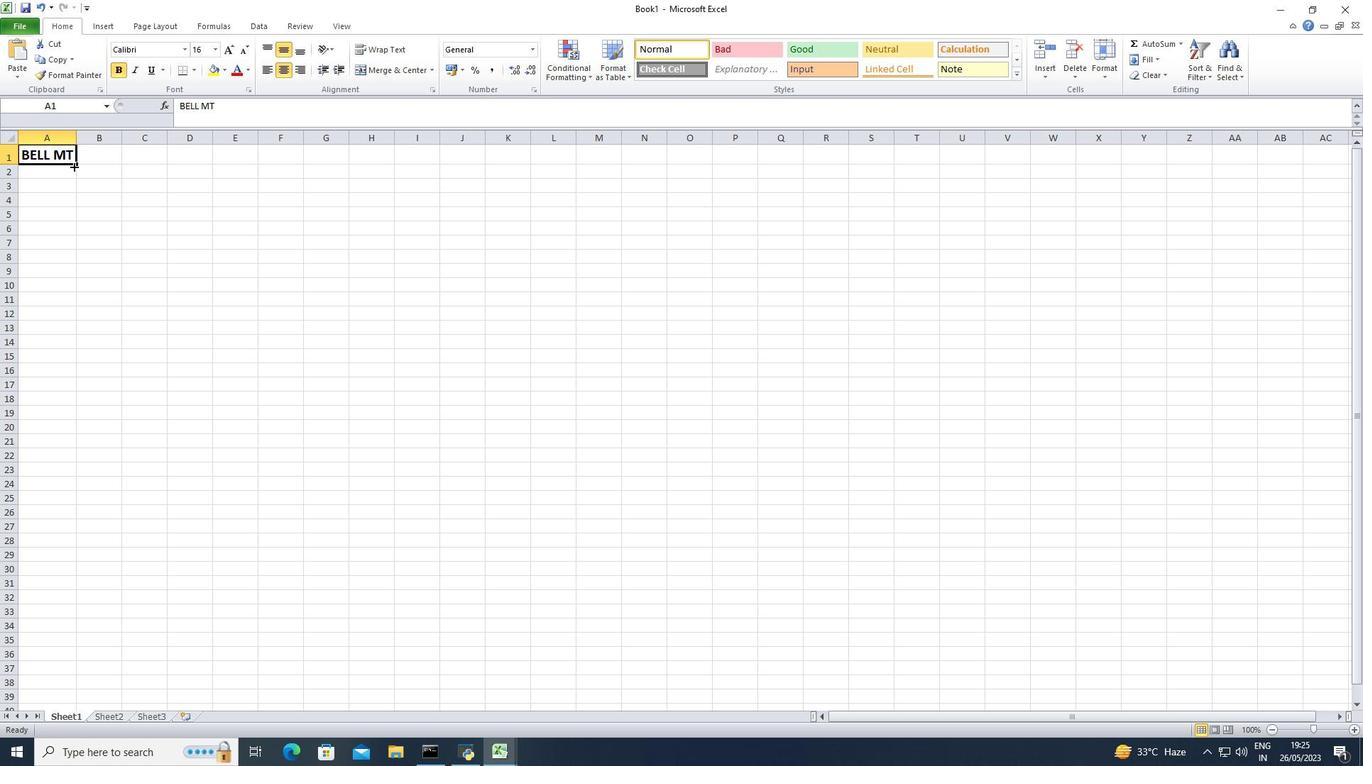 
Action: Key pressed <Key.shift>
Screenshot: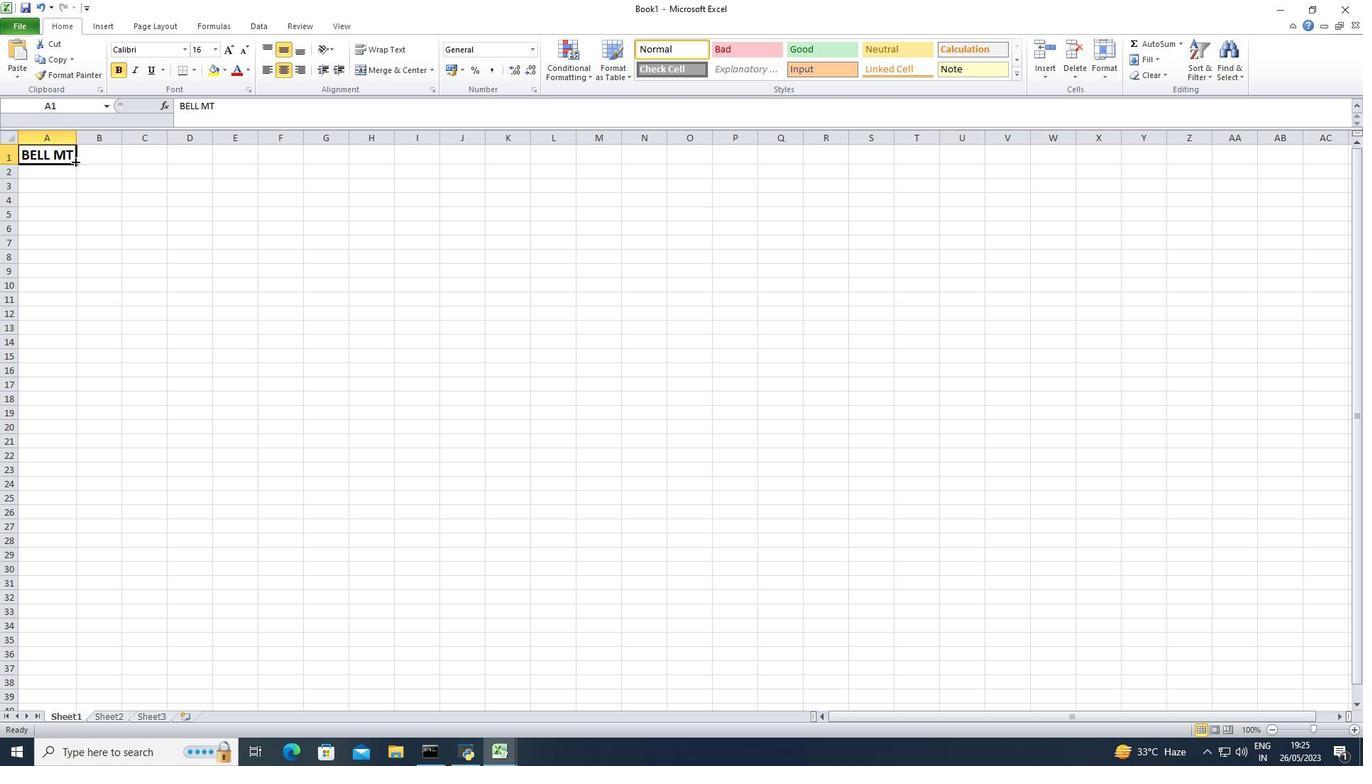 
Action: Mouse moved to (74, 162)
Screenshot: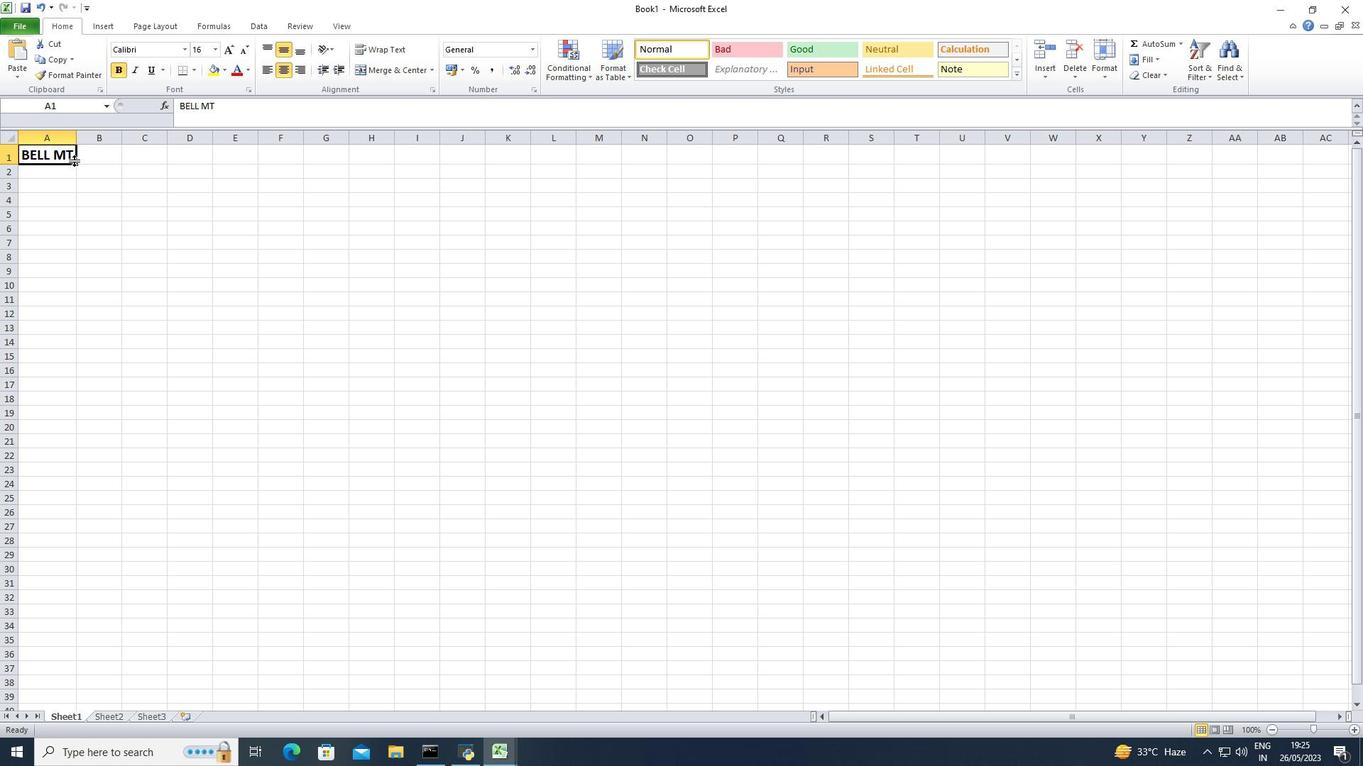 
Action: Key pressed <Key.right><Key.right><Key.right><Key.right>
Screenshot: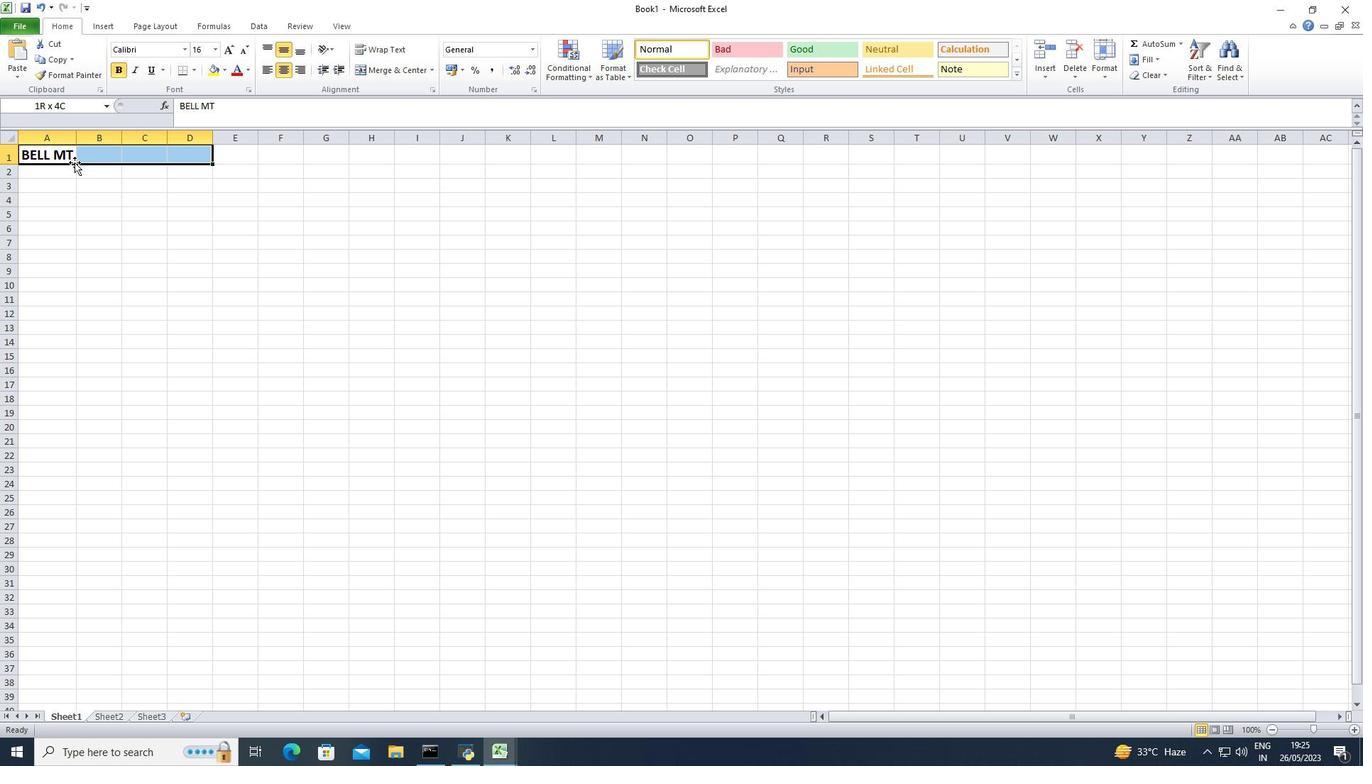 
Action: Mouse moved to (159, 191)
Screenshot: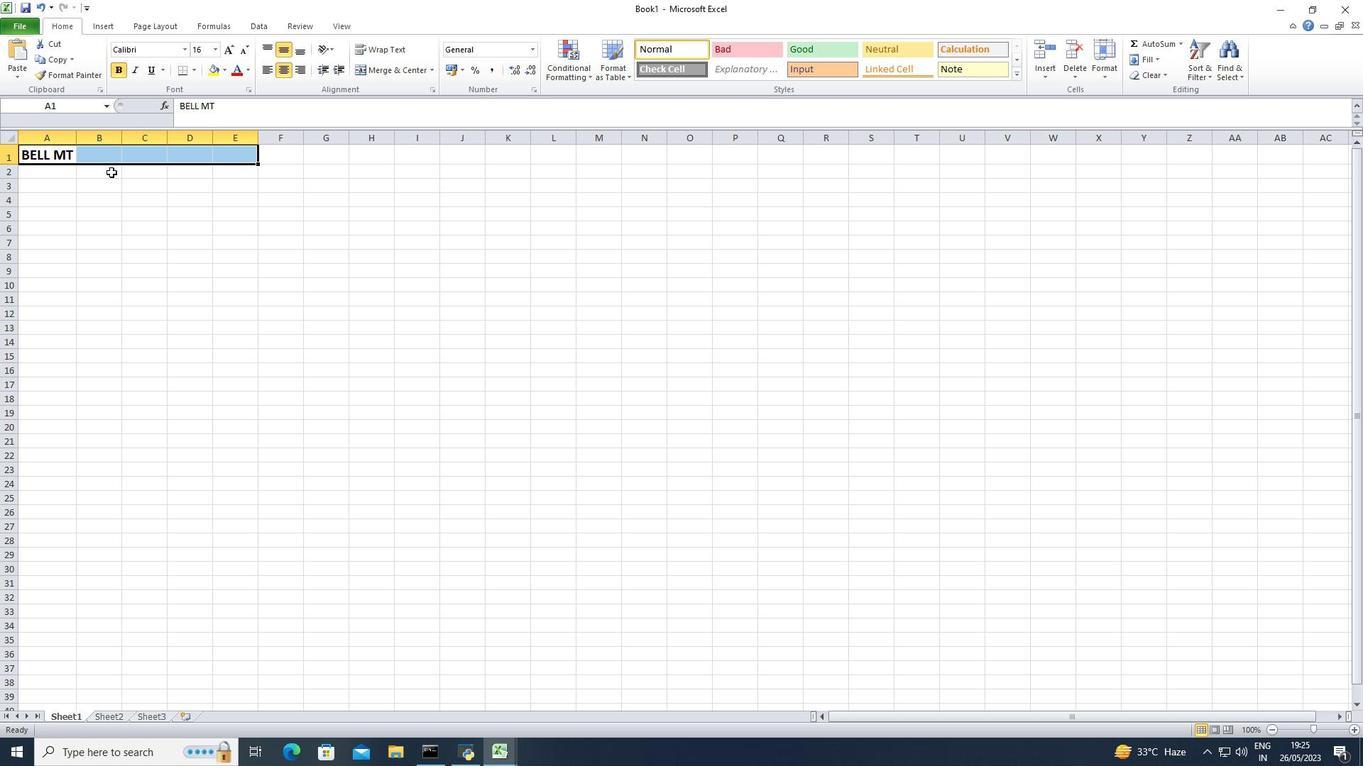
Action: Key pressed <Key.alt_l>
Screenshot: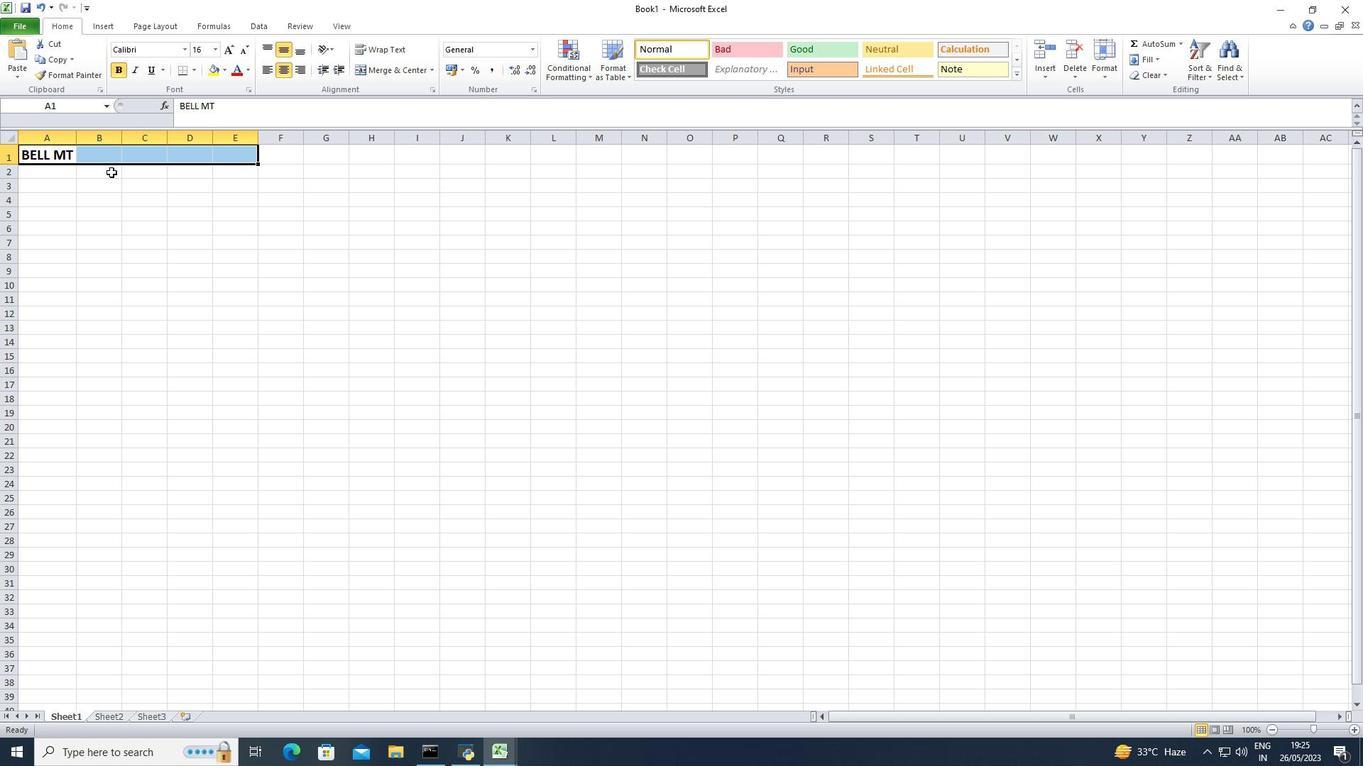 
Action: Mouse moved to (284, 254)
Screenshot: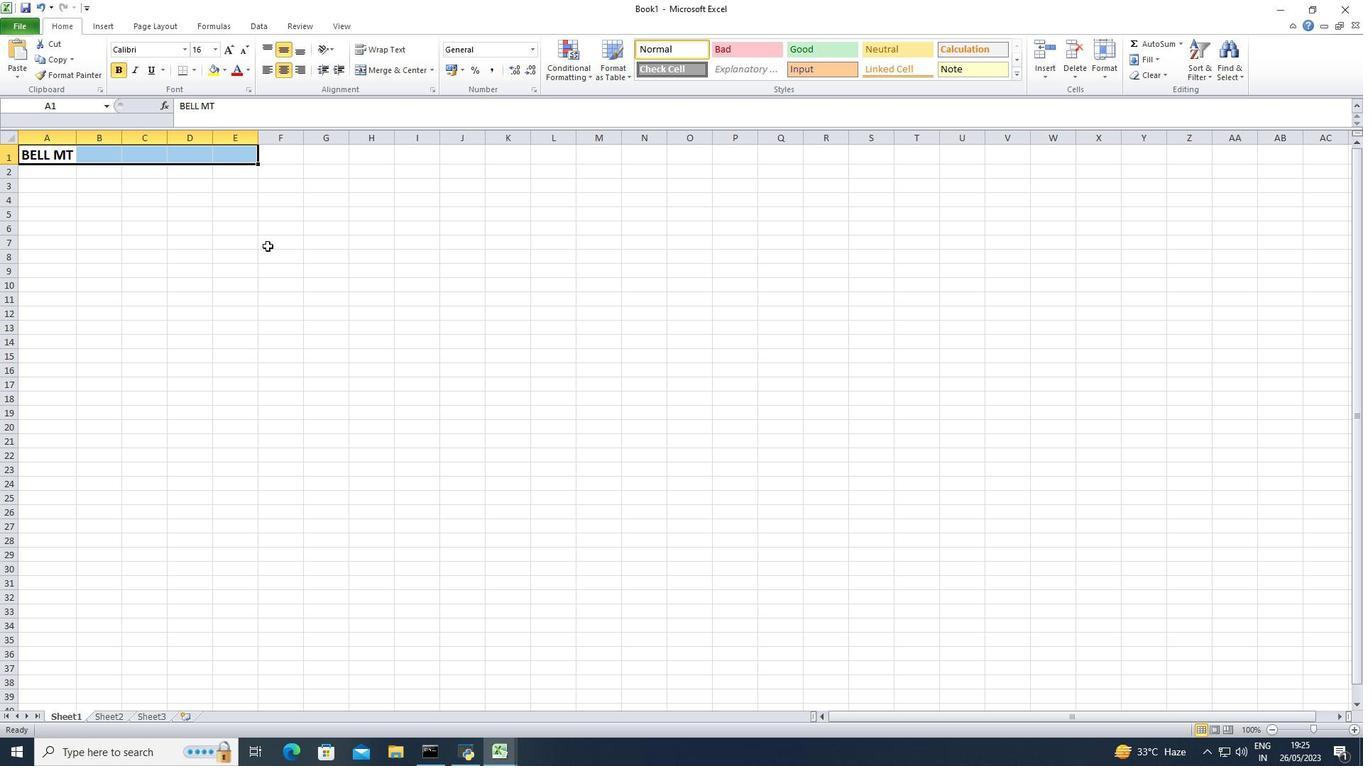 
Action: Key pressed H
Screenshot: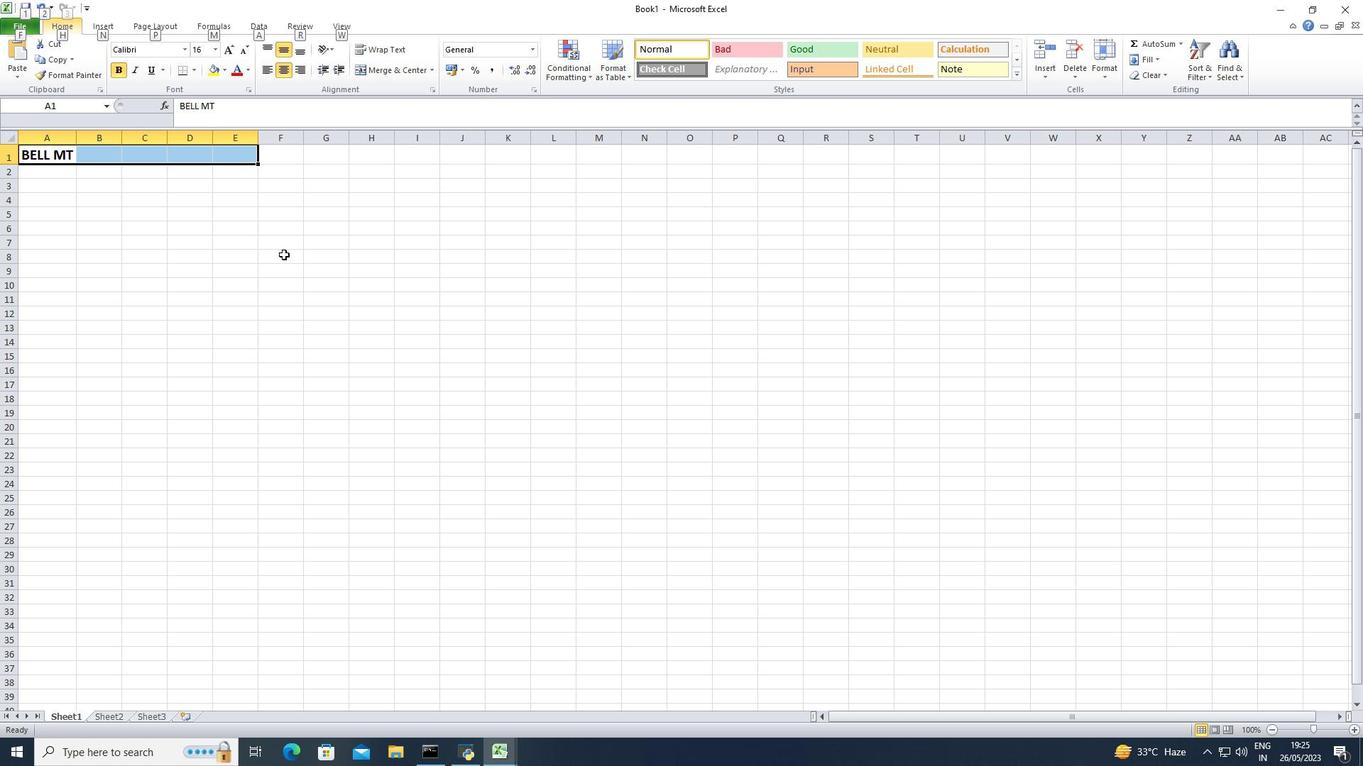 
Action: Mouse pressed left at (284, 254)
Screenshot: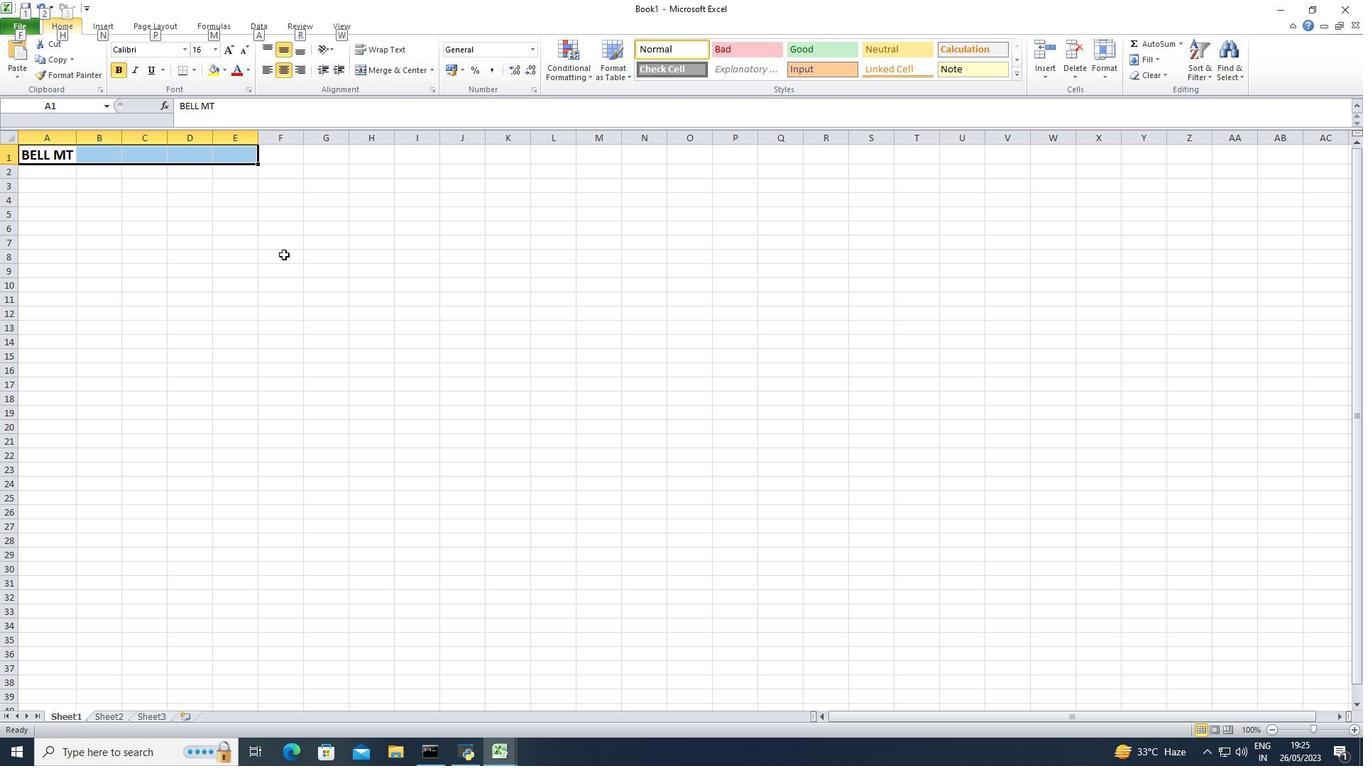 
Action: Key pressed M<Key.esc><Key.up><Key.left><Key.left><Key.shift><Key.right><Key.right><Key.right><Key.right><Key.alt_l>HMC
Screenshot: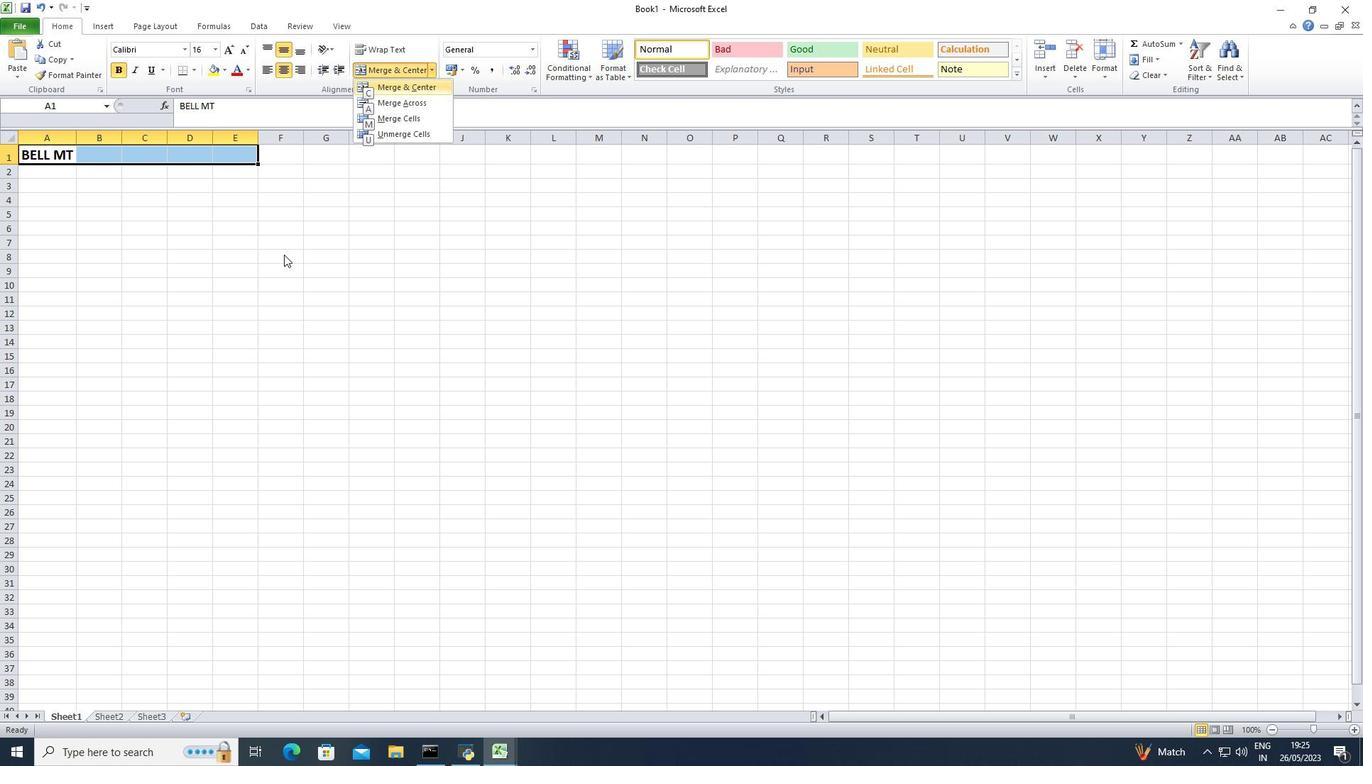 
Action: Mouse moved to (227, 266)
Screenshot: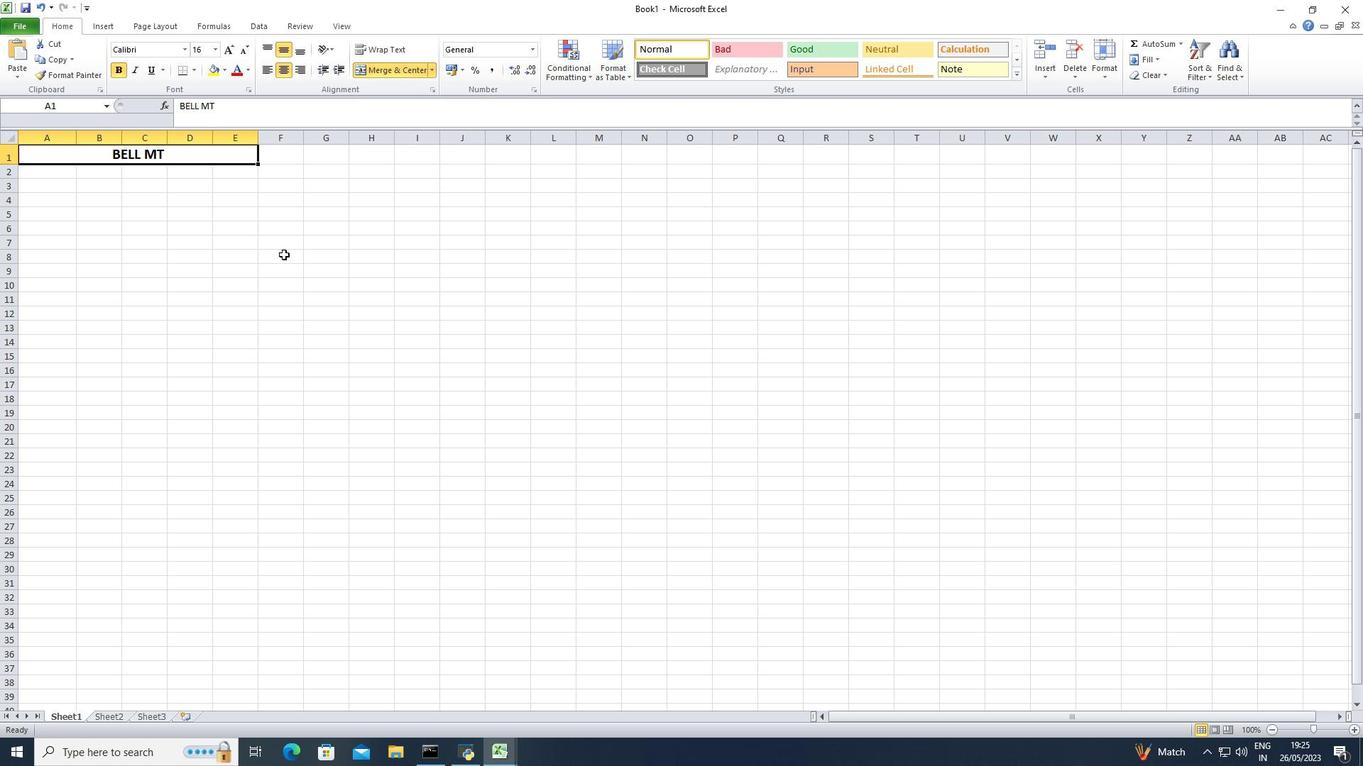 
Action: Mouse pressed left at (227, 266)
Screenshot: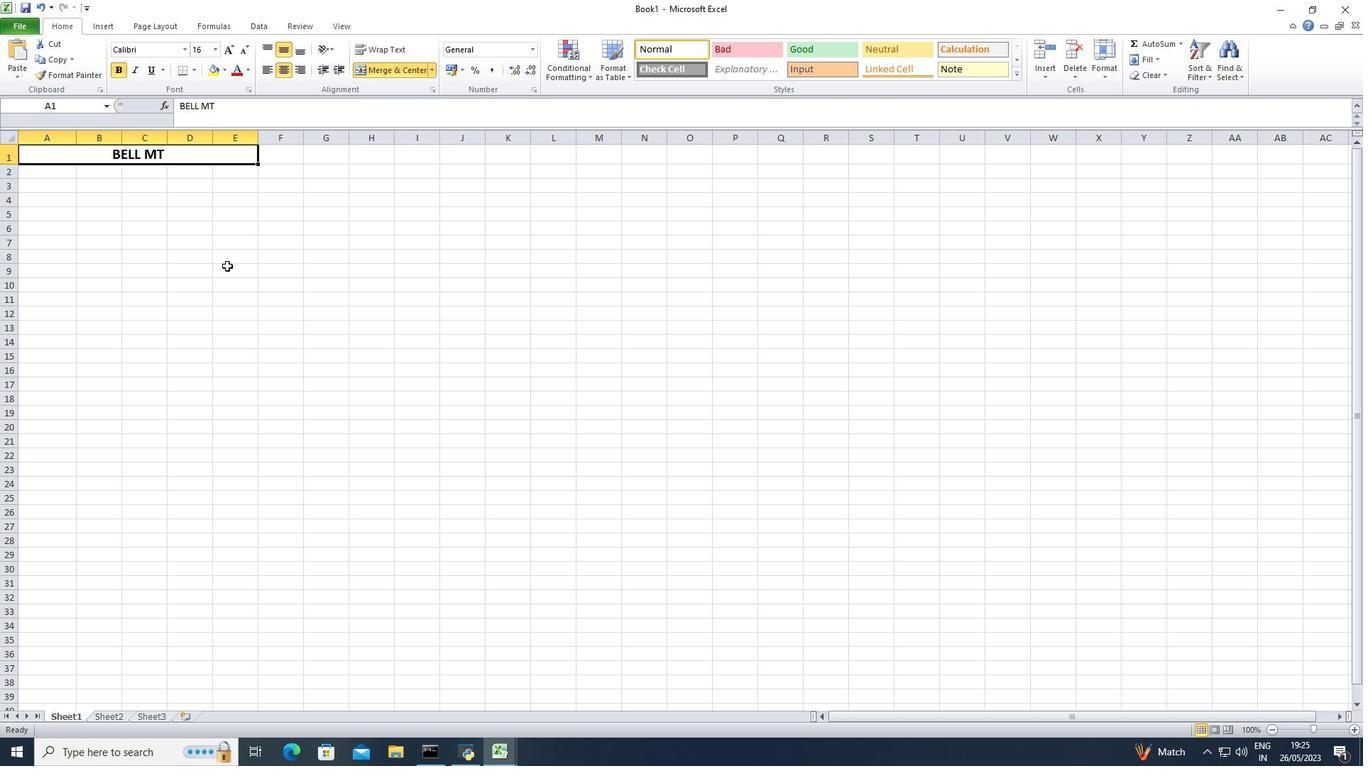 
Action: Mouse moved to (143, 156)
Screenshot: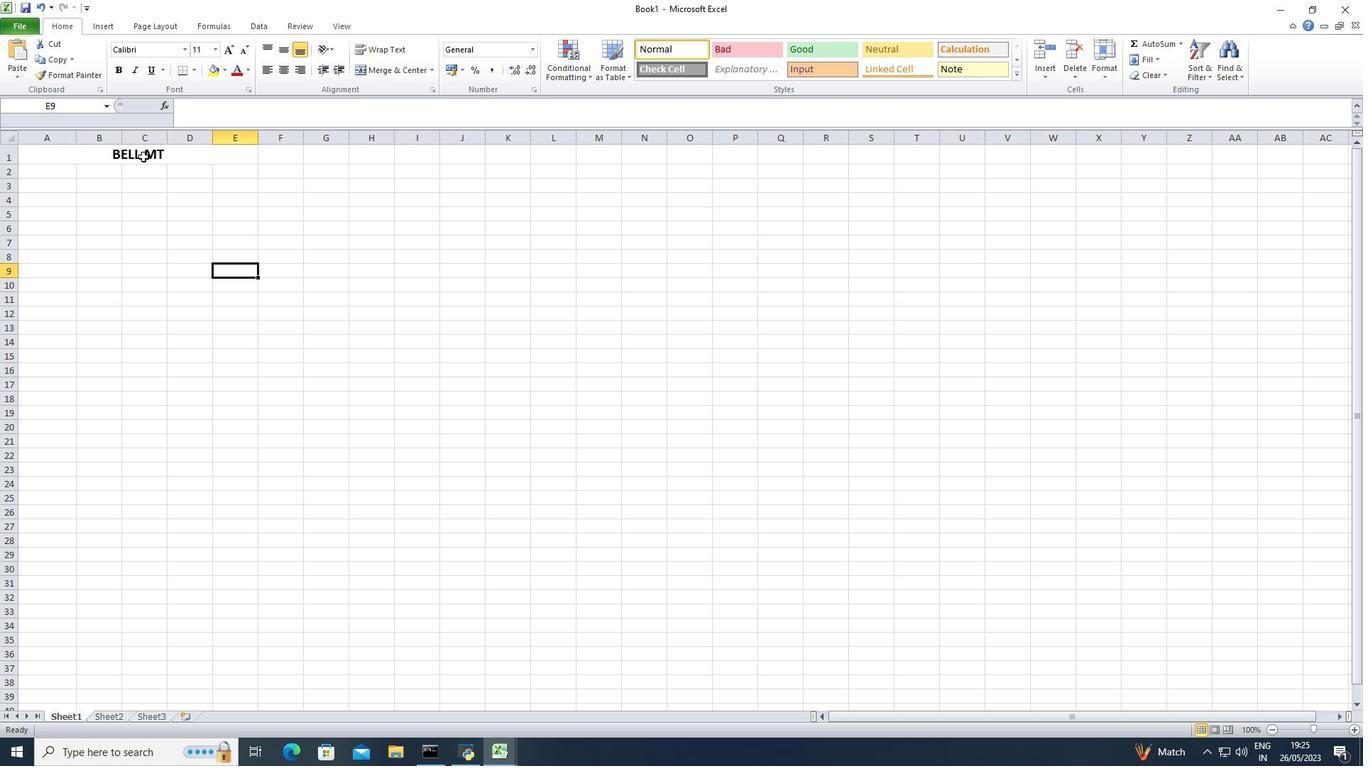 
Action: Mouse pressed left at (143, 156)
Screenshot: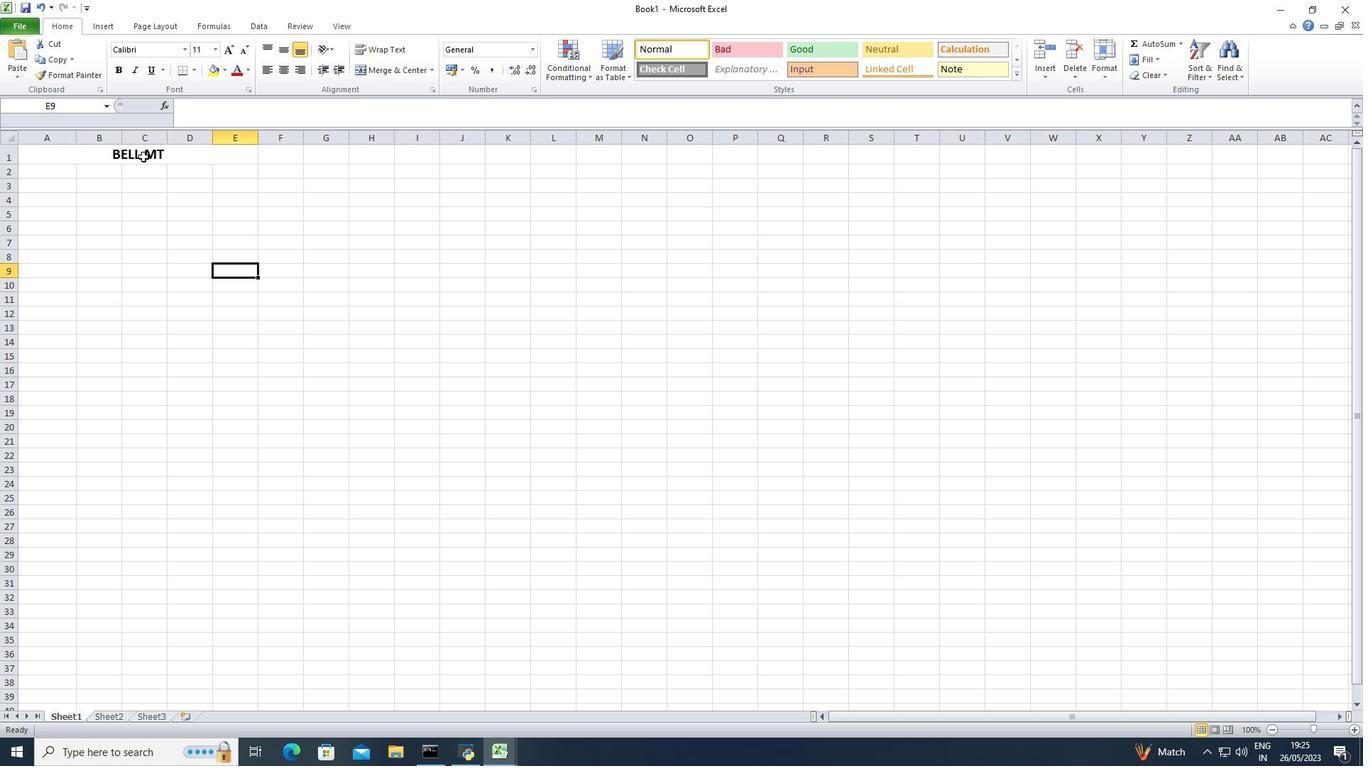 
Action: Mouse moved to (283, 68)
Screenshot: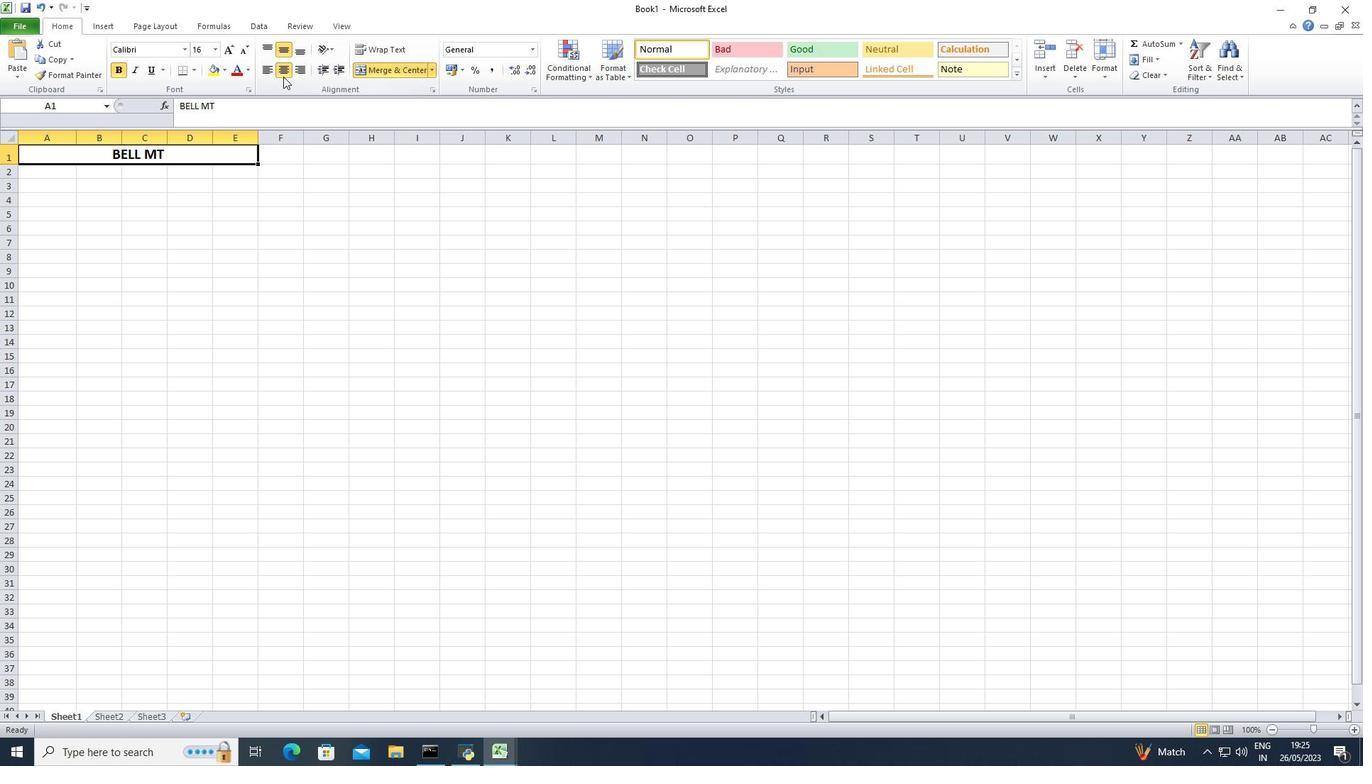
Action: Mouse pressed left at (283, 68)
Screenshot: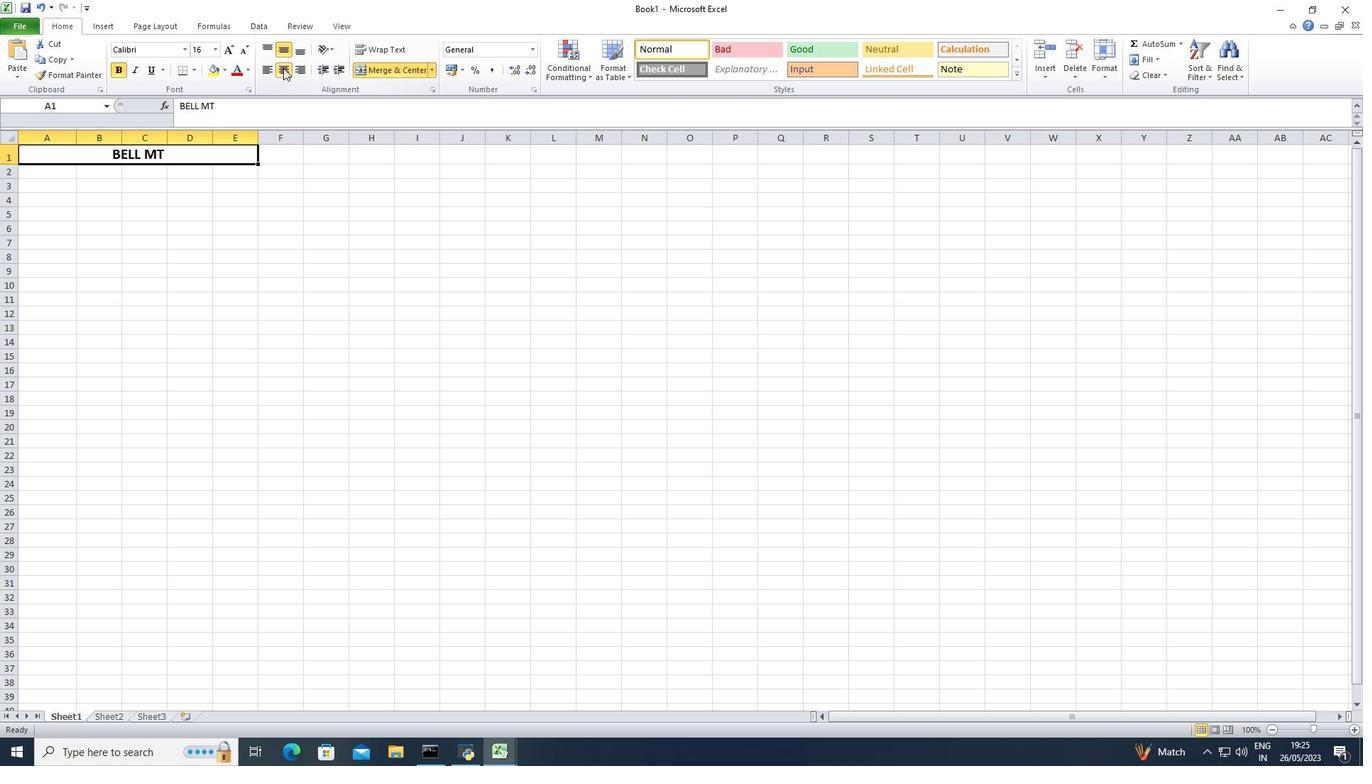
Action: Mouse moved to (284, 46)
Screenshot: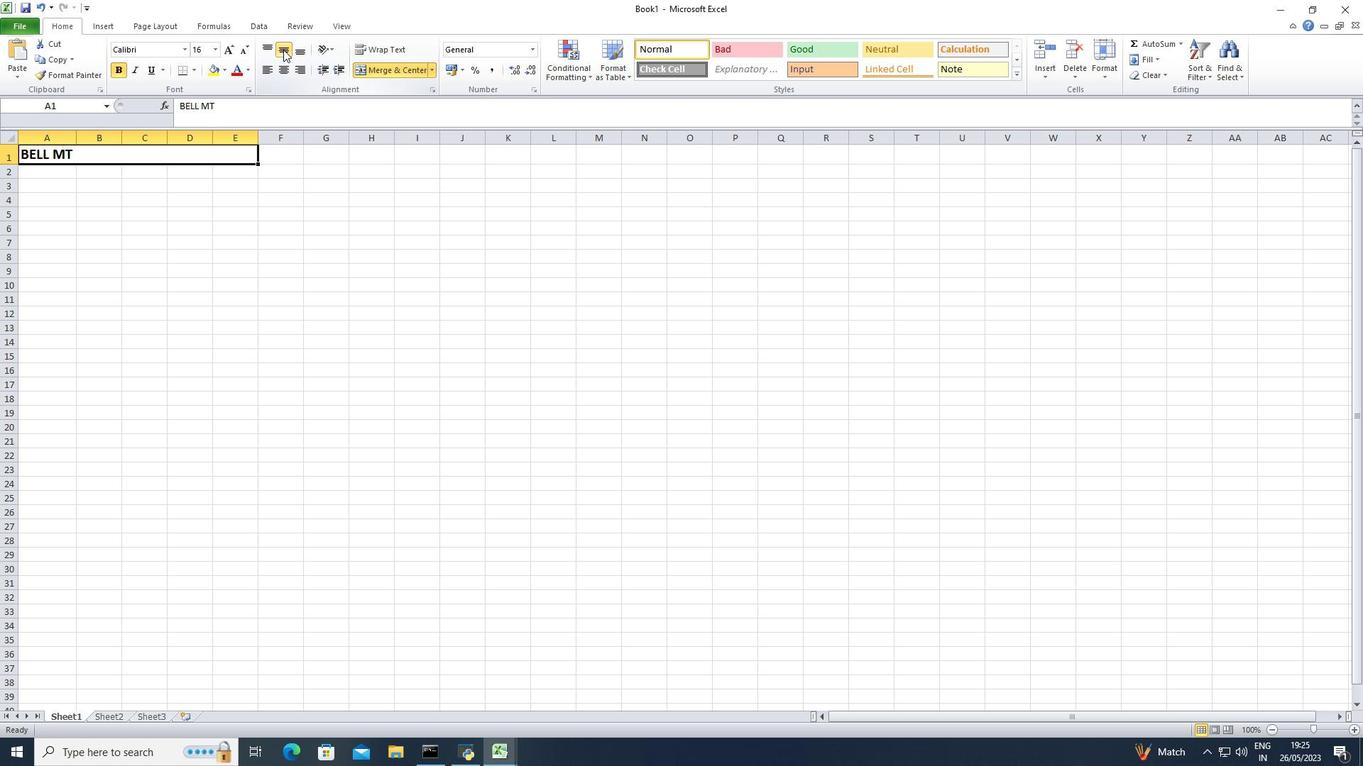 
Action: Mouse pressed left at (284, 46)
Screenshot: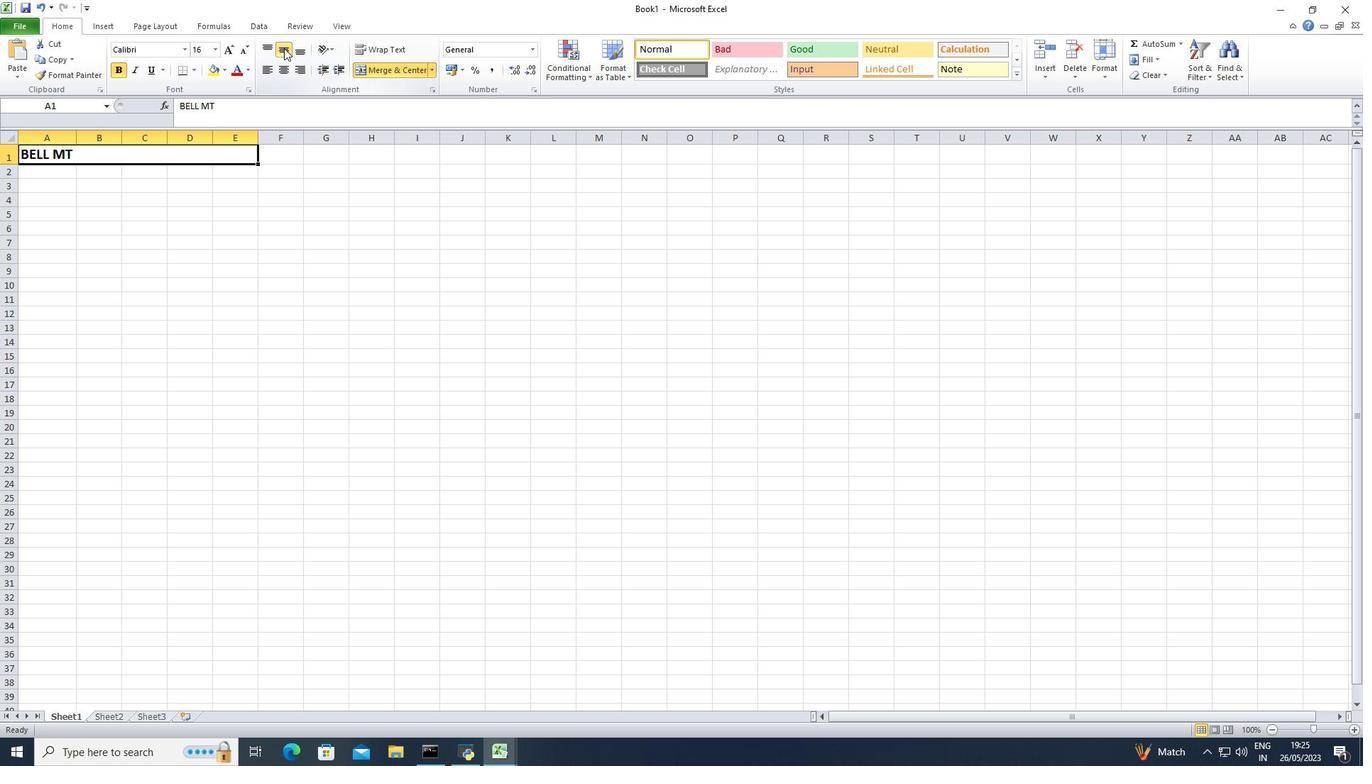 
Action: Mouse pressed left at (284, 46)
Screenshot: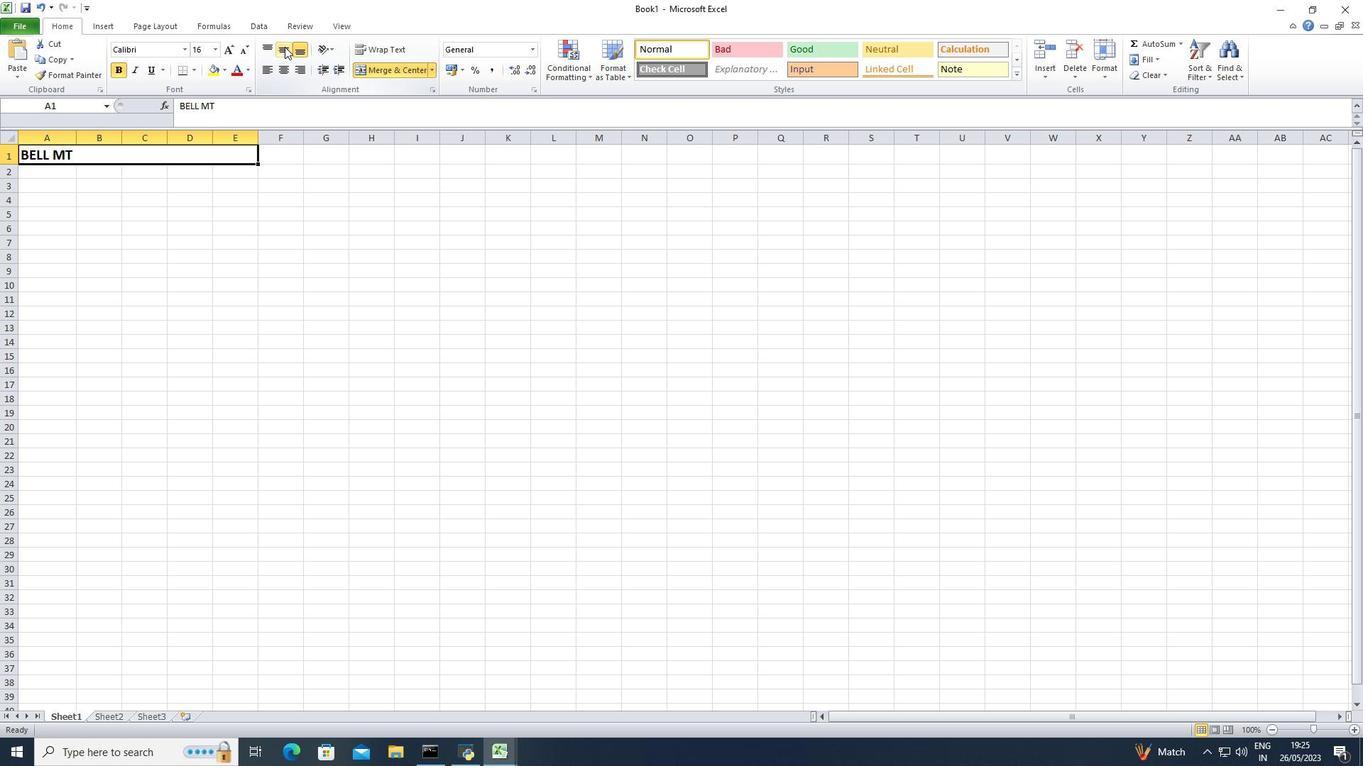 
Action: Mouse moved to (298, 68)
Screenshot: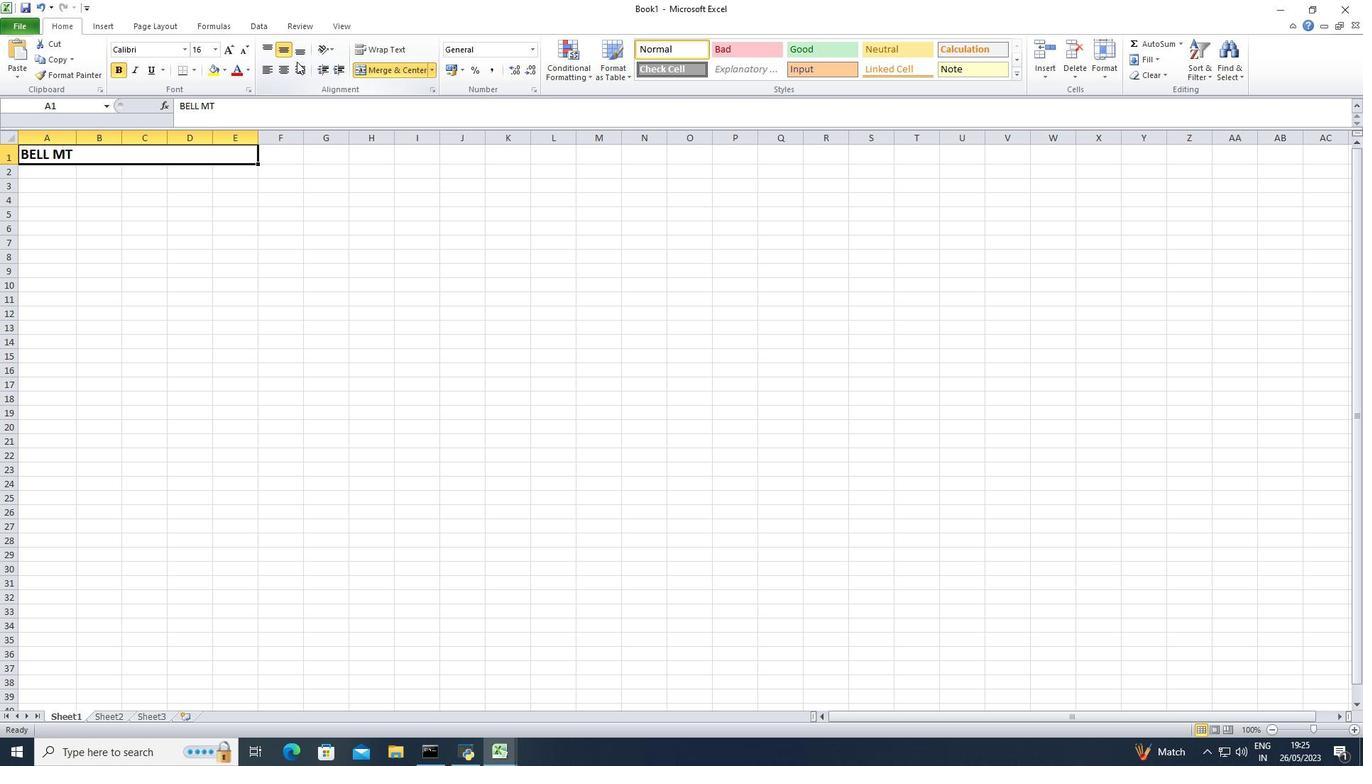 
Action: Mouse pressed left at (298, 68)
Screenshot: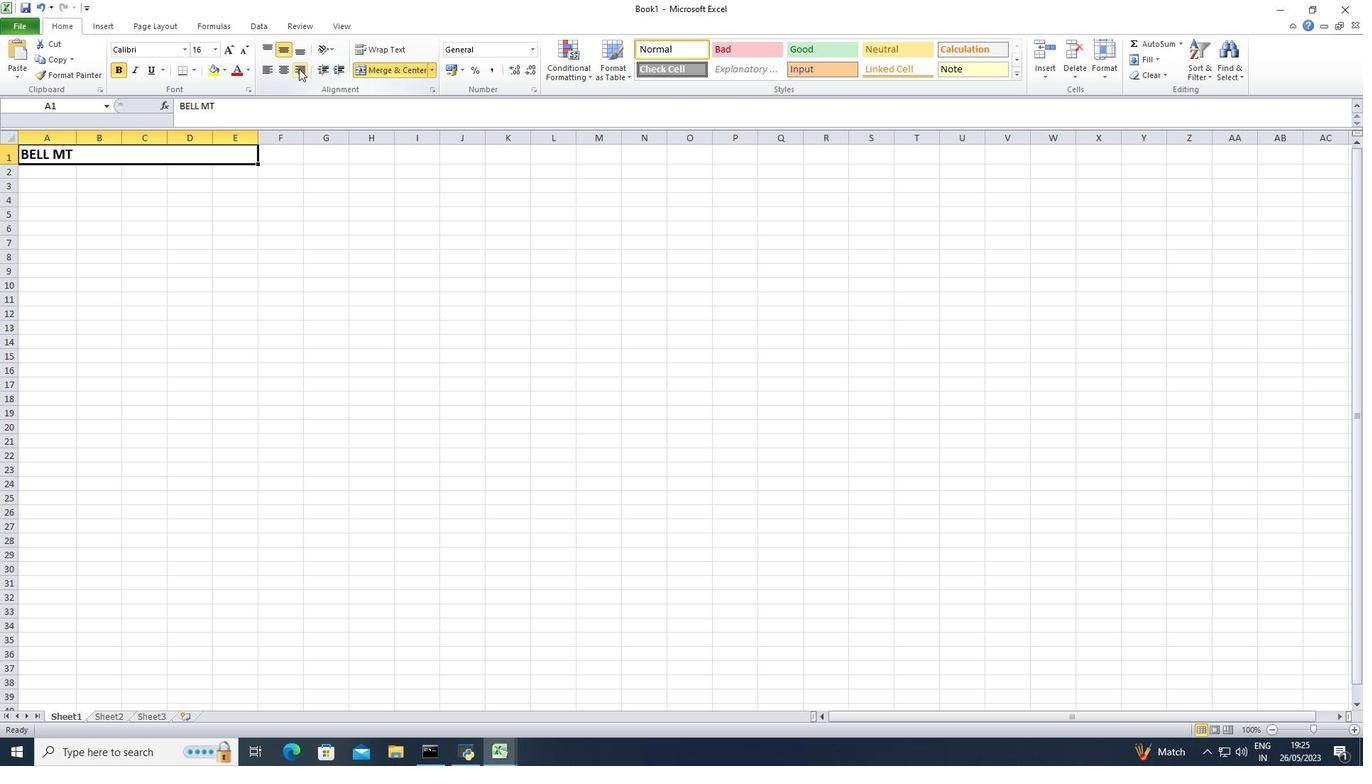 
Action: Mouse moved to (269, 72)
Screenshot: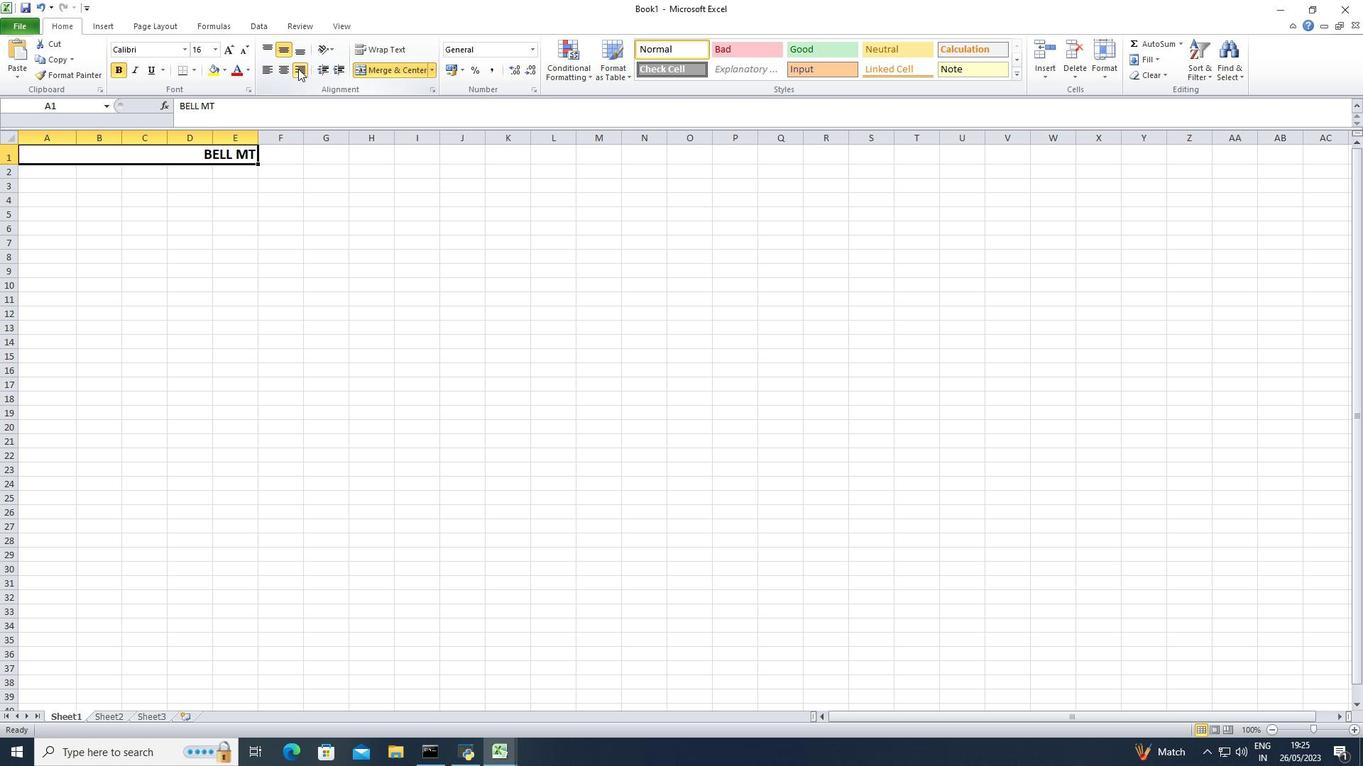 
Action: Mouse pressed left at (269, 72)
Screenshot: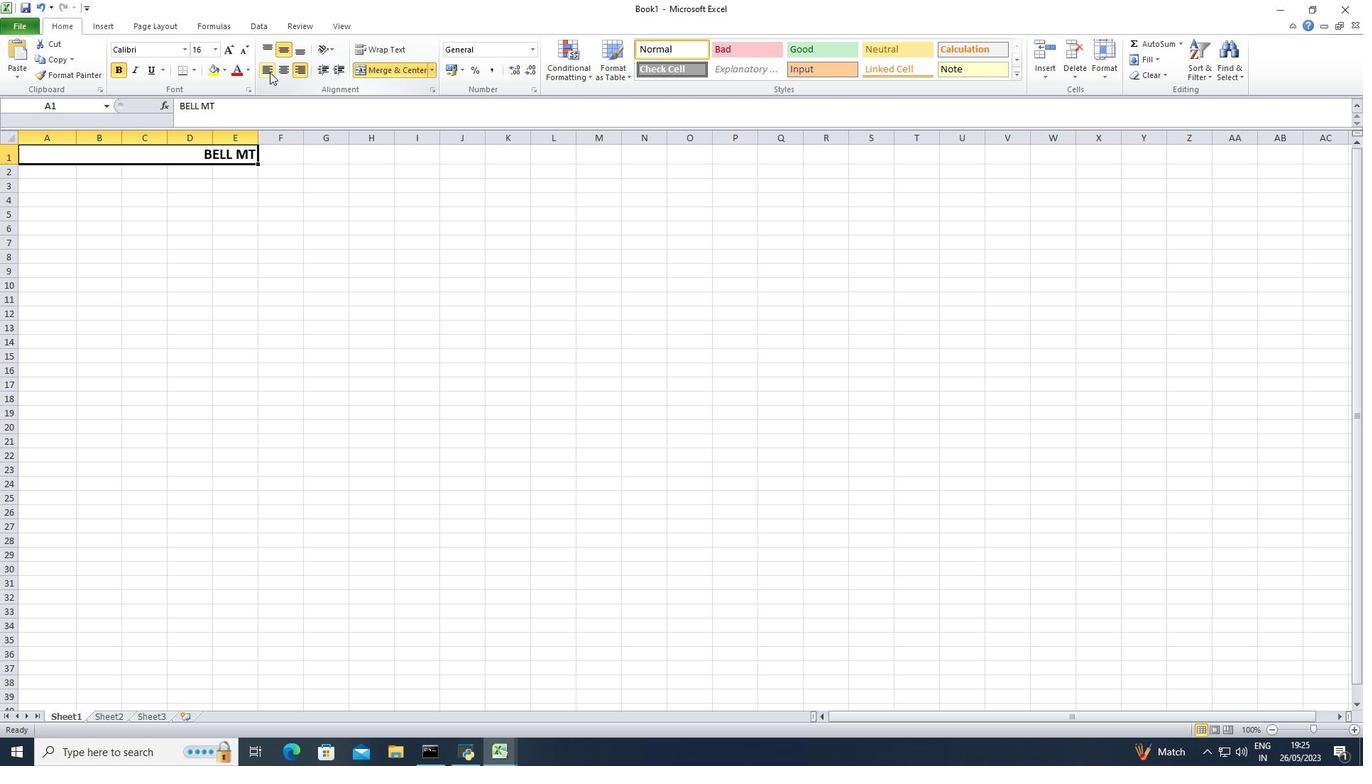 
Action: Mouse moved to (277, 73)
Screenshot: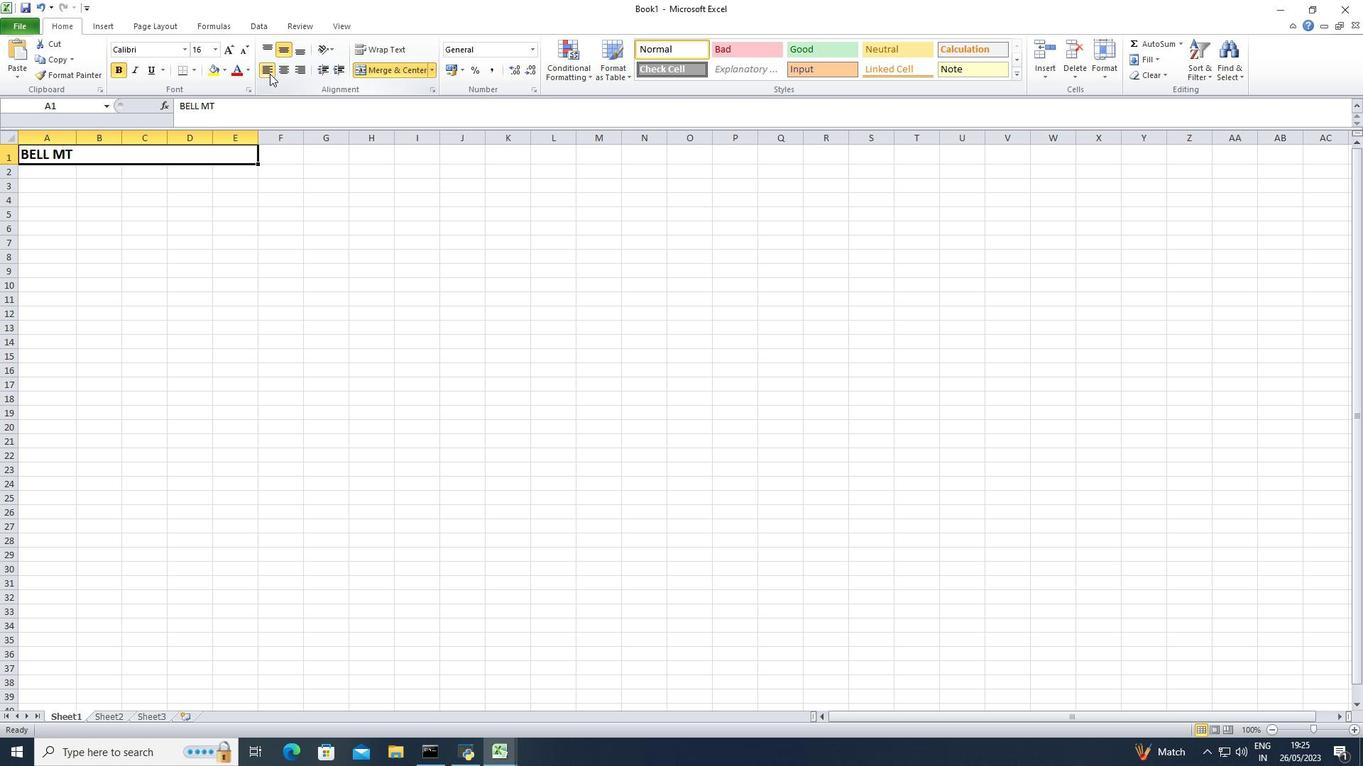 
Action: Mouse pressed left at (277, 73)
Screenshot: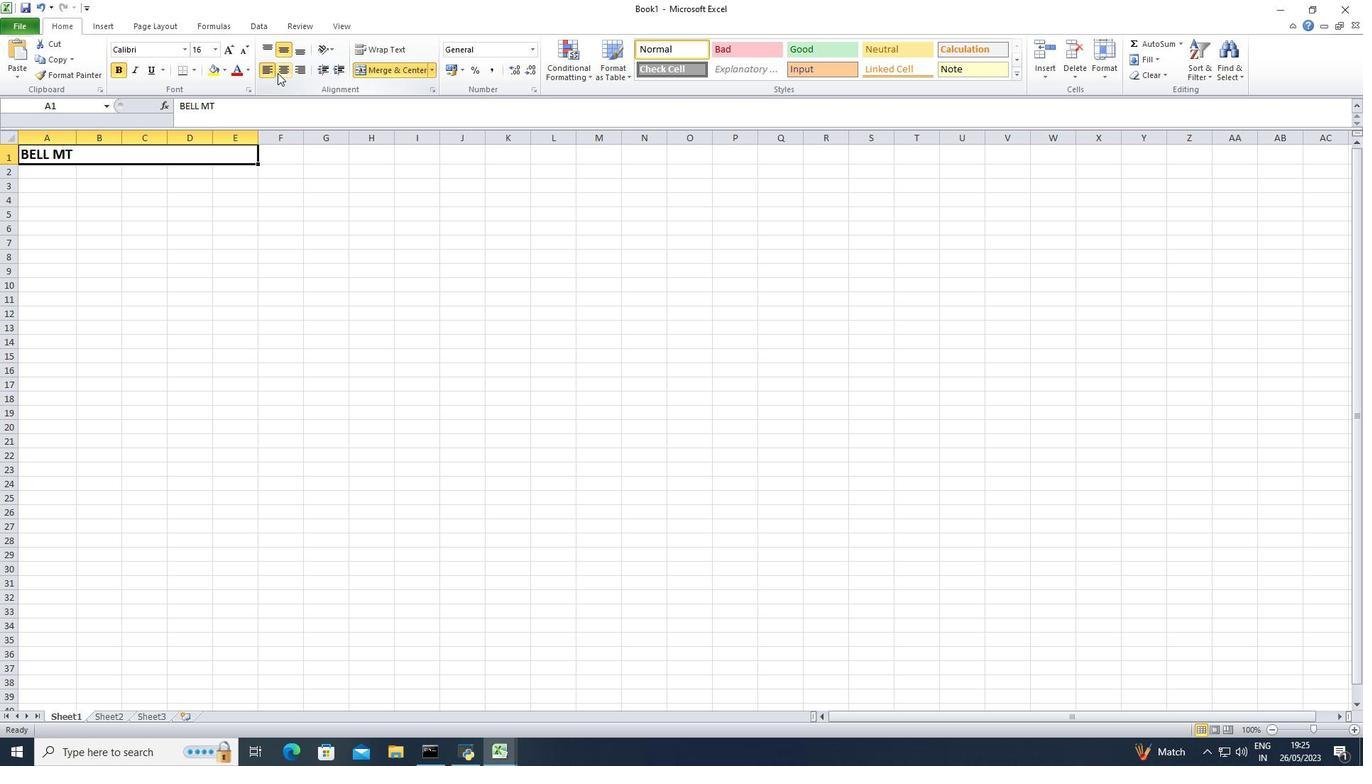 
Action: Mouse moved to (232, 239)
Screenshot: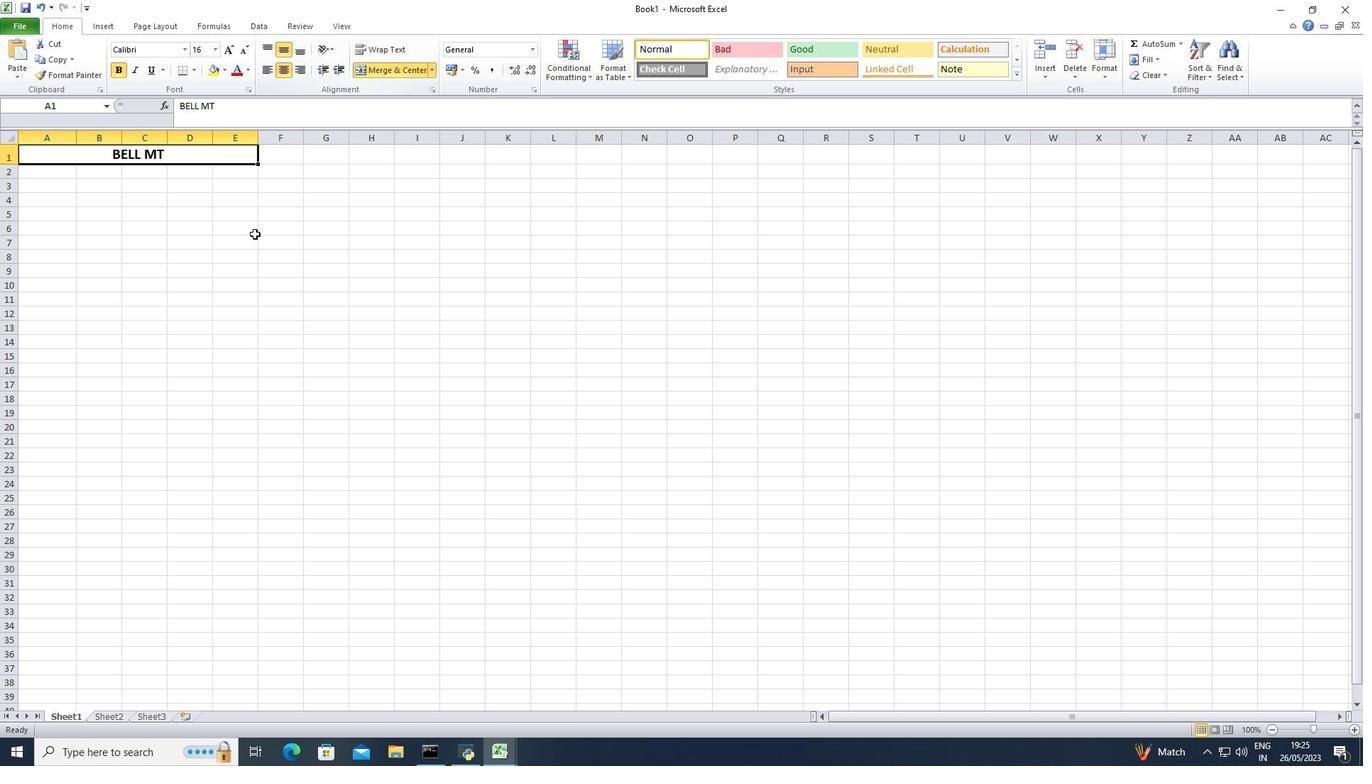 
Action: Mouse pressed left at (232, 239)
Screenshot: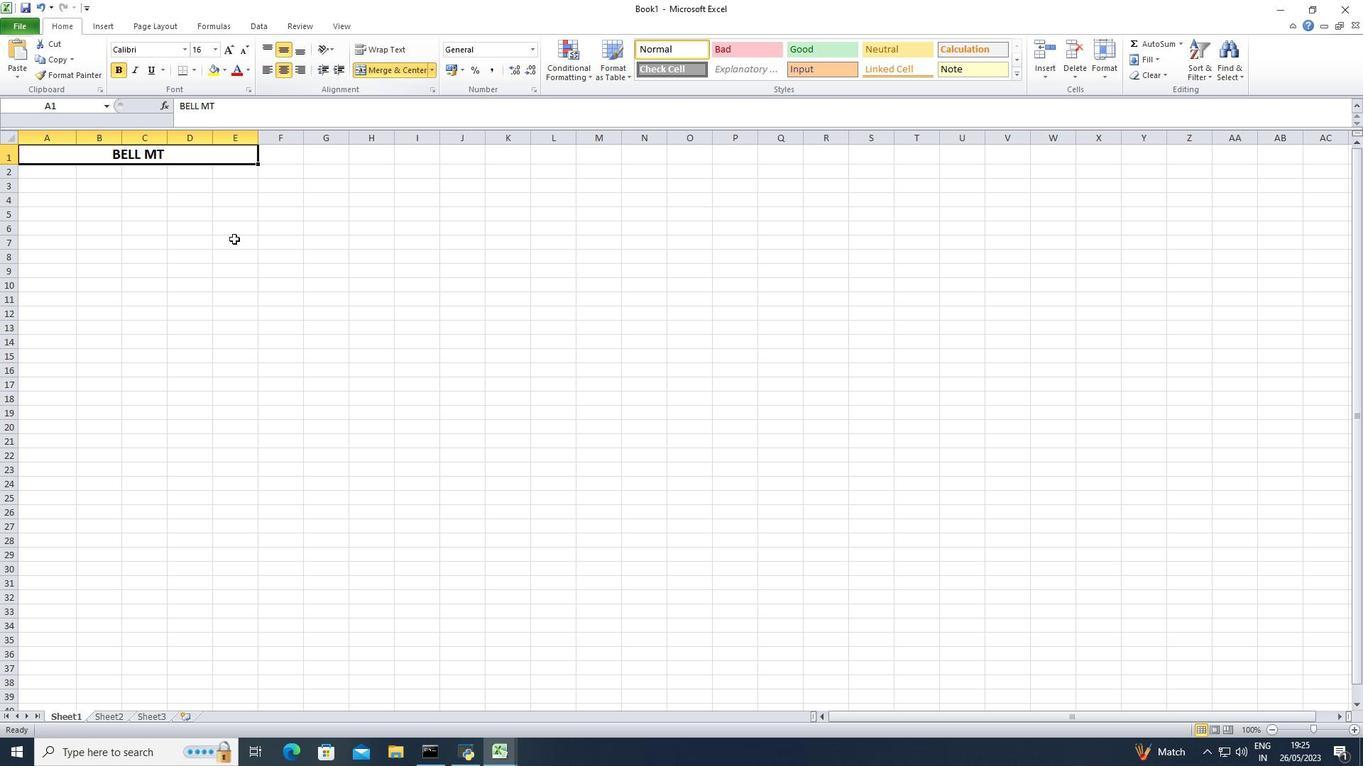 
Action: Mouse moved to (144, 171)
Screenshot: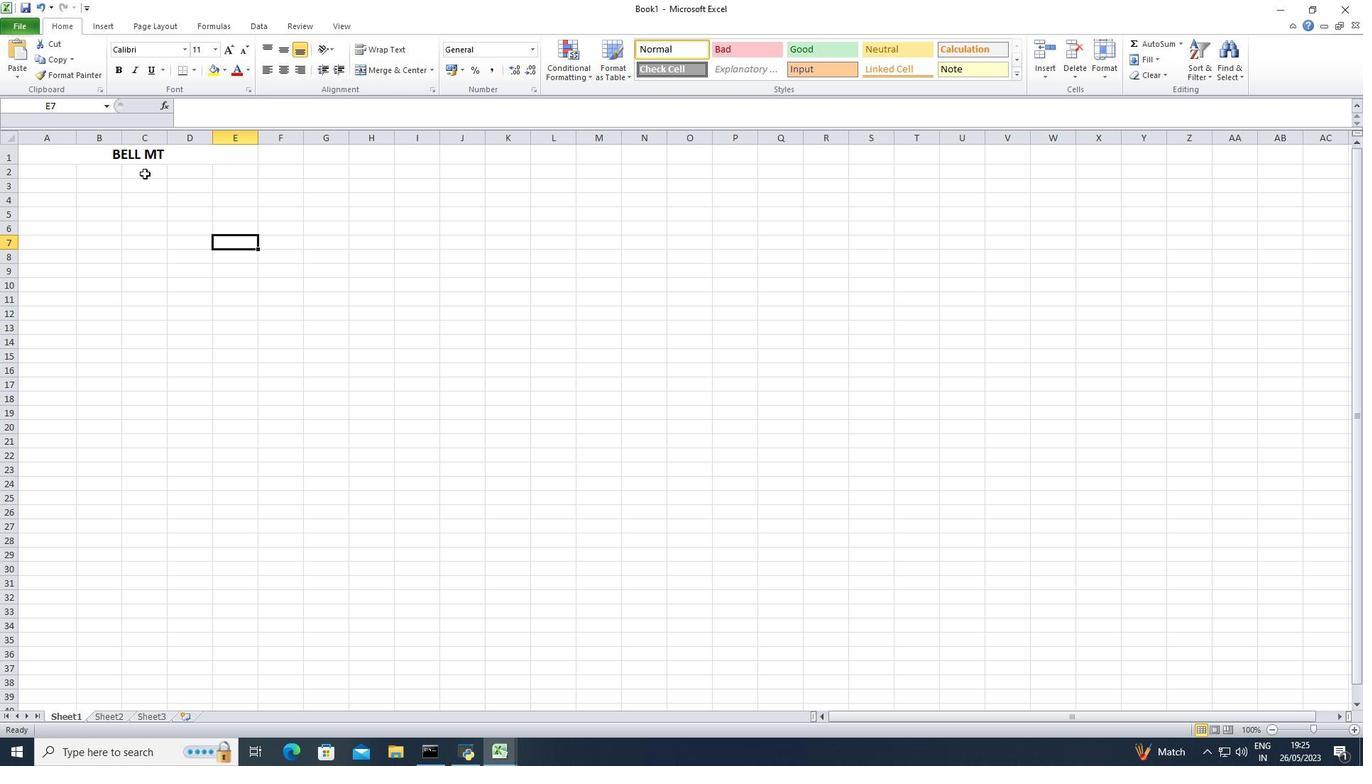 
